 Task: Find connections with filter location Rio Negrinho with filter topic #lockdownwith filter profile language Potuguese with filter current company Practo with filter school Indian Institute Of Information Technology Allahabad  with filter industry Consumer Goods Rental with filter service category AssistanceAdvertising with filter keywords title Video or Film Producer
Action: Mouse moved to (236, 278)
Screenshot: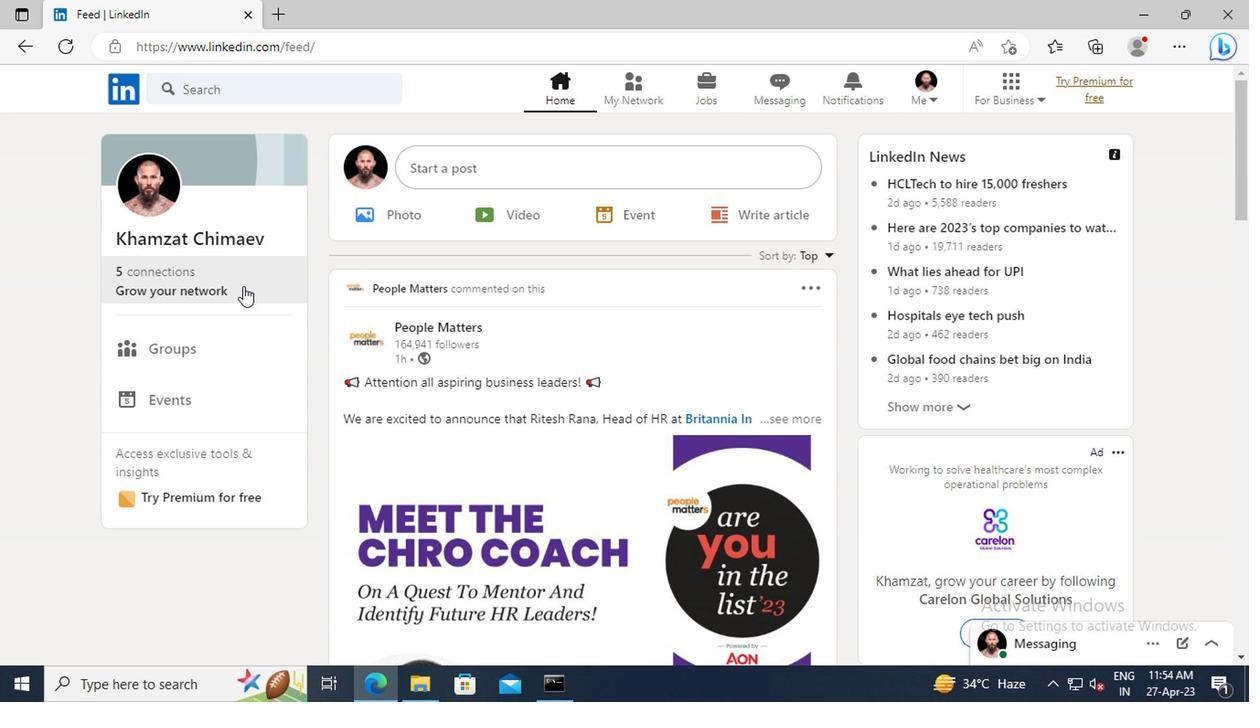 
Action: Mouse pressed left at (236, 278)
Screenshot: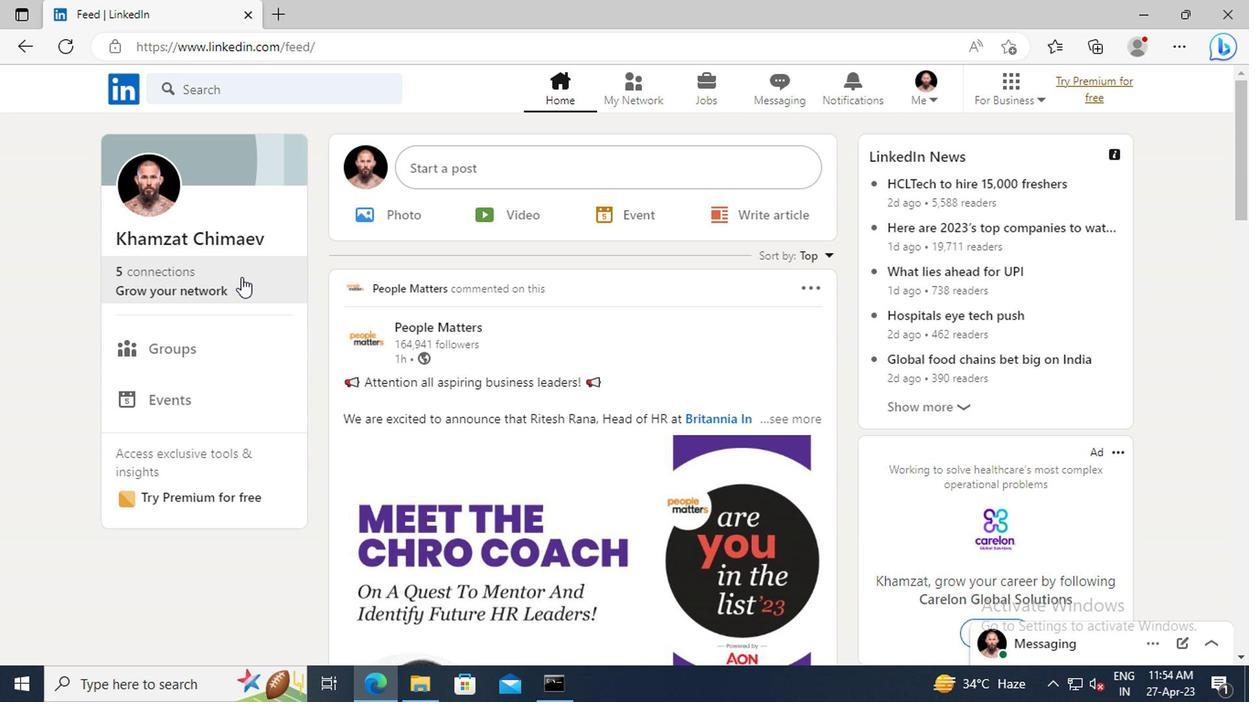 
Action: Mouse moved to (244, 197)
Screenshot: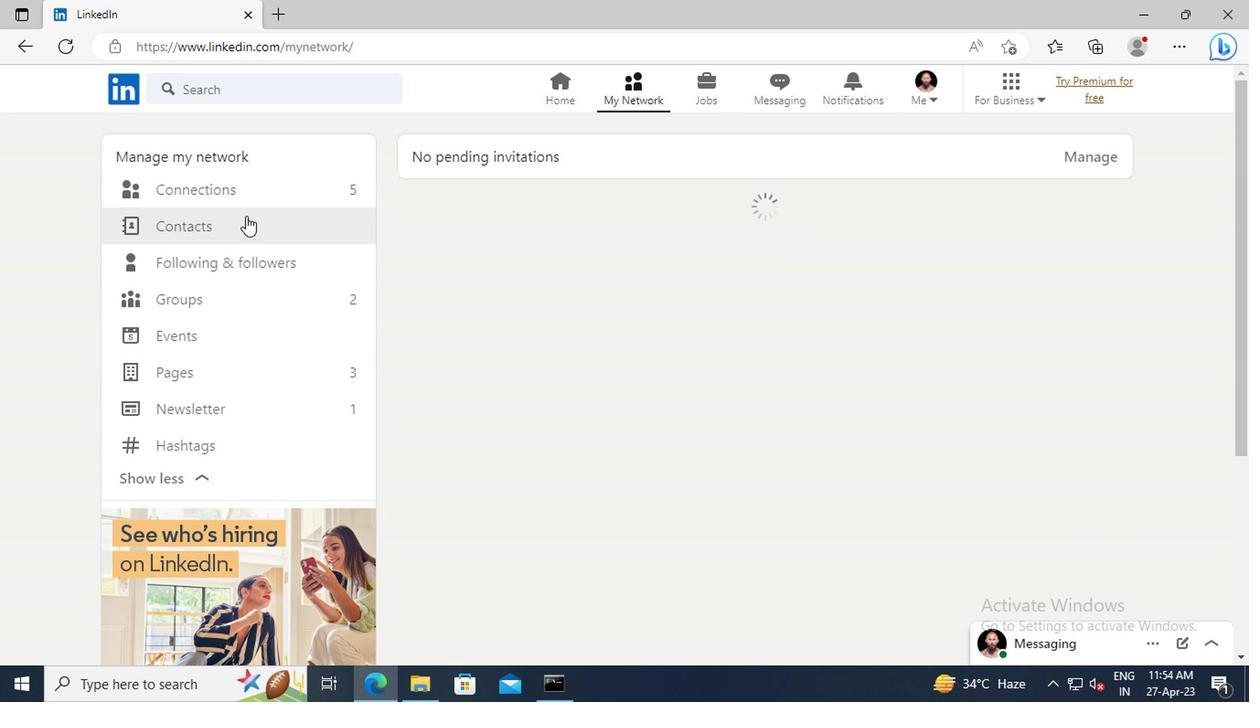 
Action: Mouse pressed left at (244, 197)
Screenshot: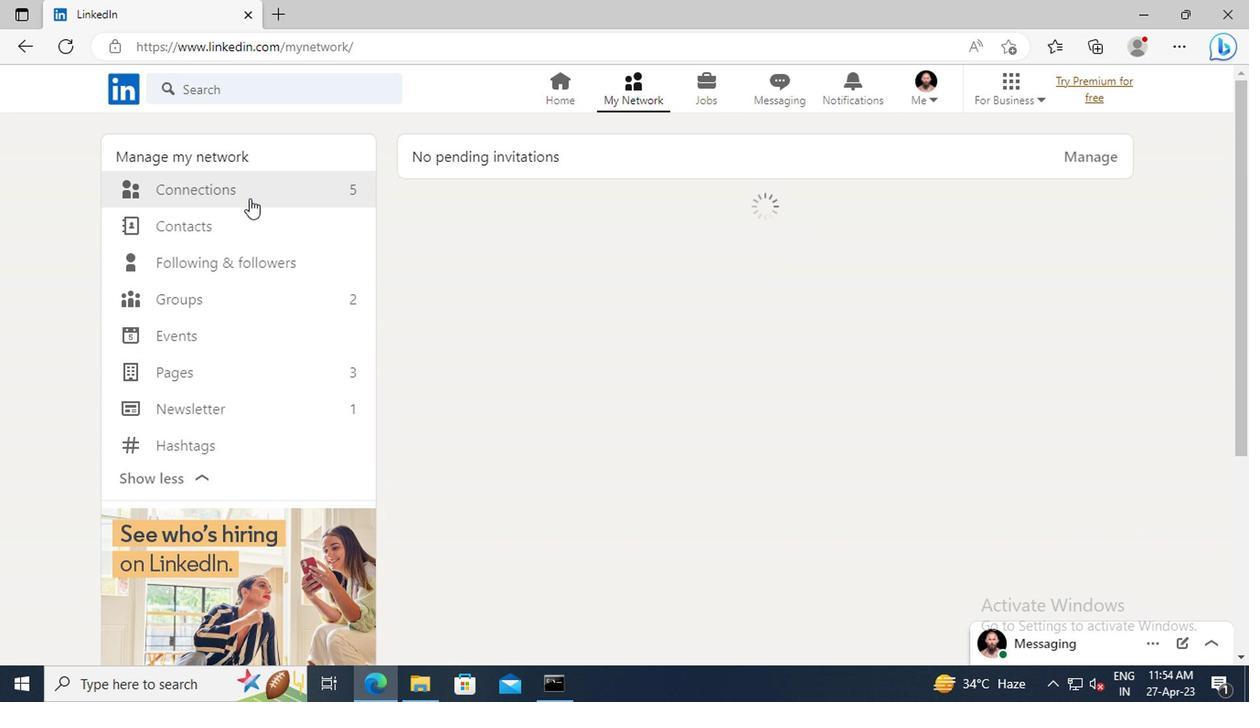 
Action: Mouse moved to (752, 199)
Screenshot: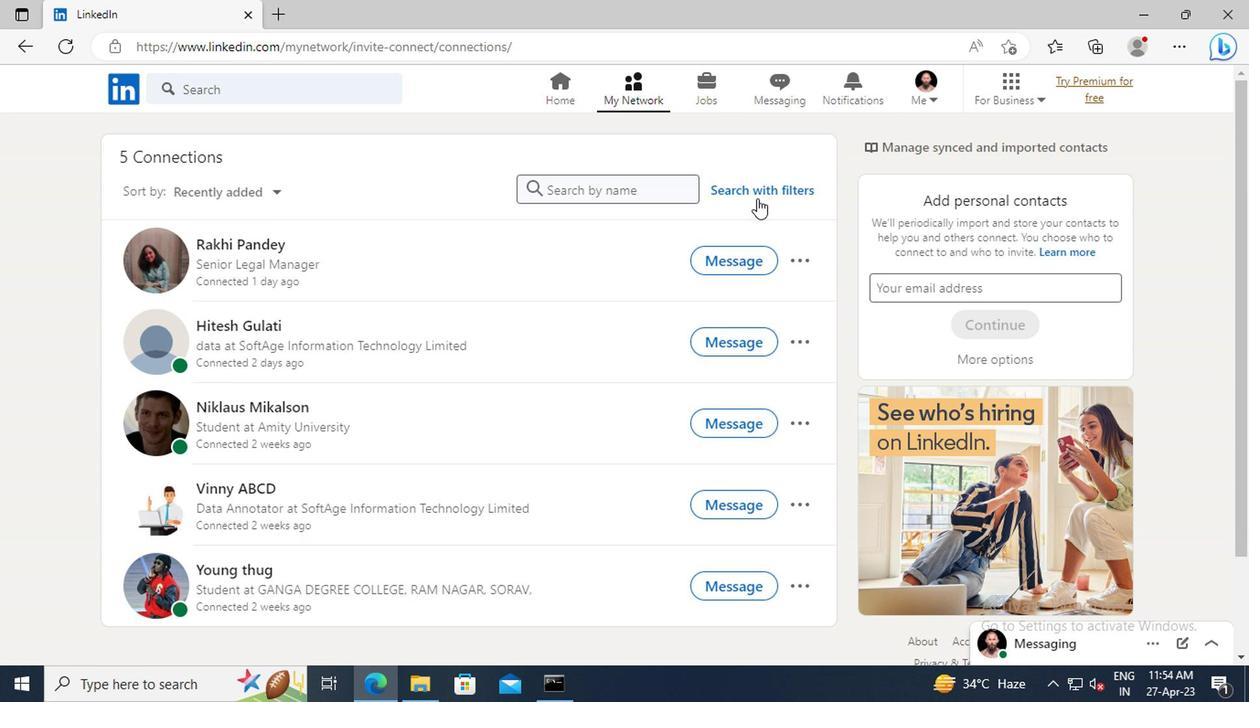 
Action: Mouse pressed left at (752, 199)
Screenshot: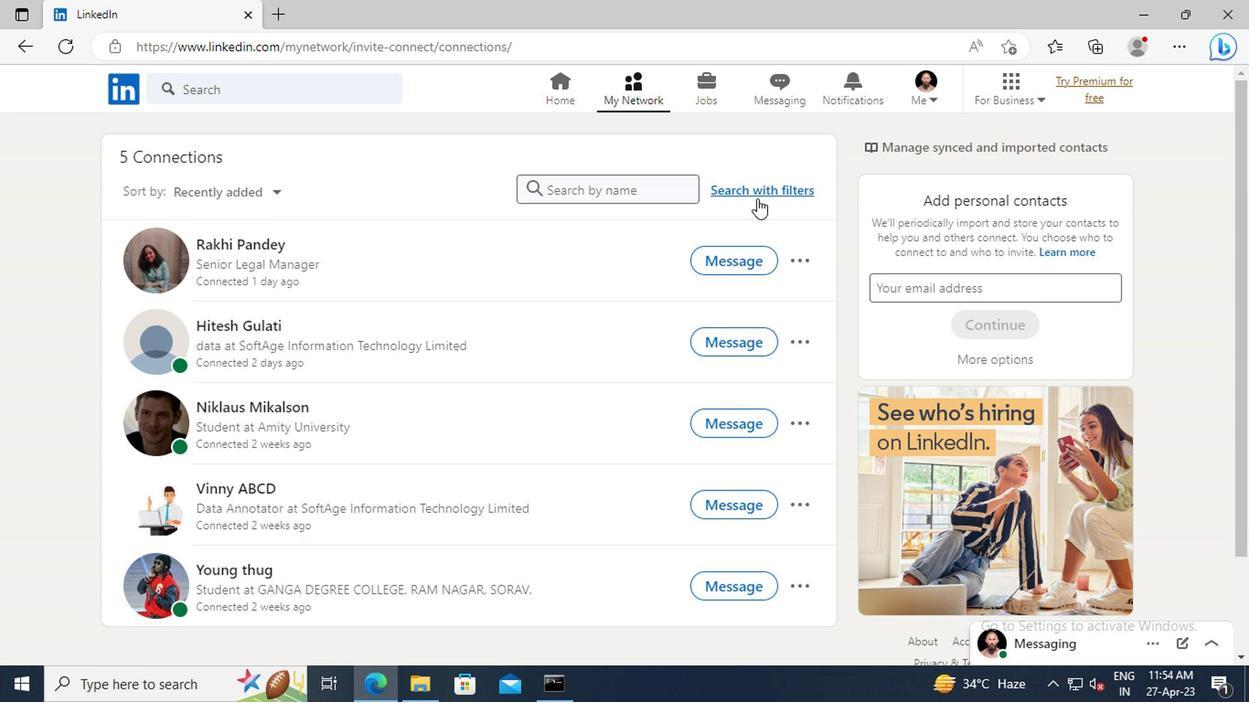 
Action: Mouse moved to (694, 149)
Screenshot: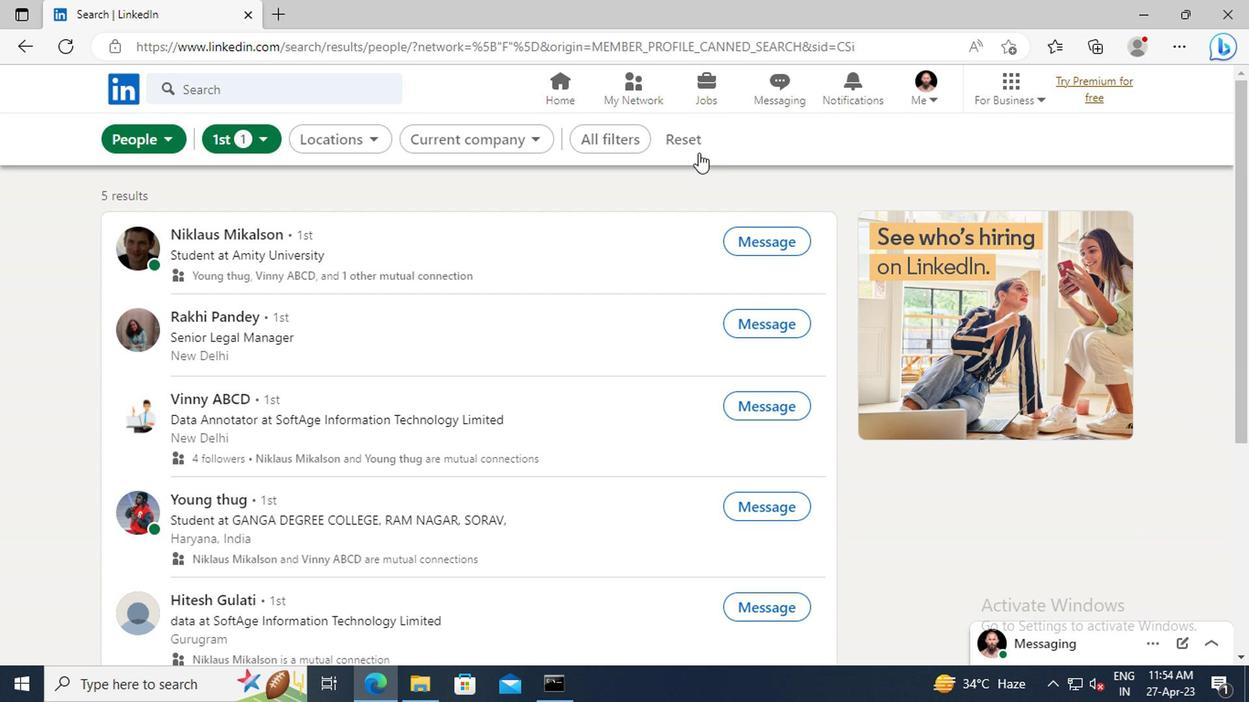 
Action: Mouse pressed left at (694, 149)
Screenshot: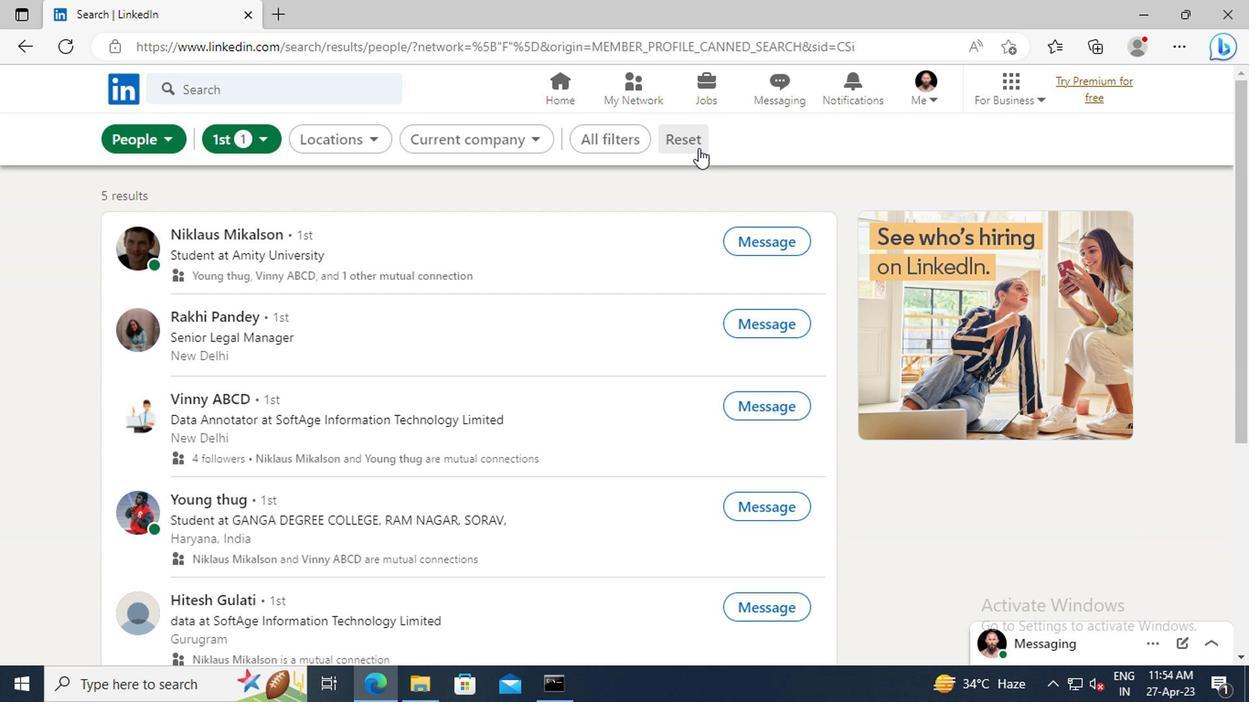 
Action: Mouse moved to (648, 141)
Screenshot: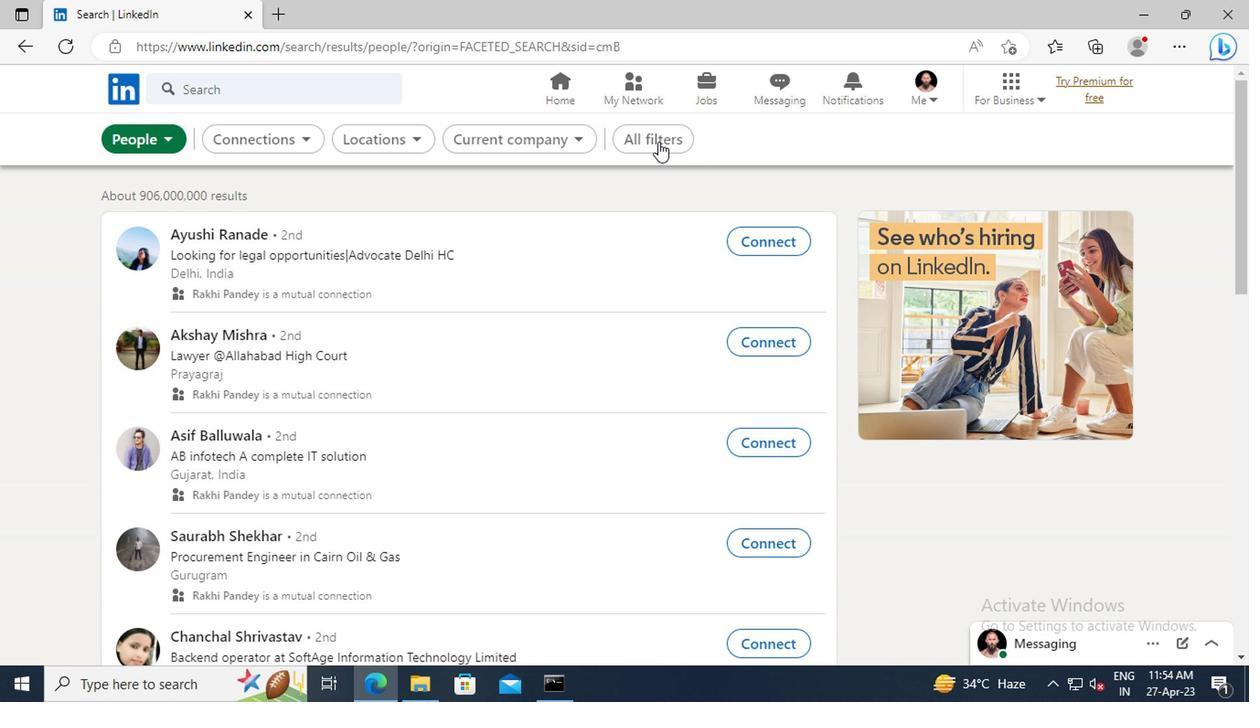 
Action: Mouse pressed left at (648, 141)
Screenshot: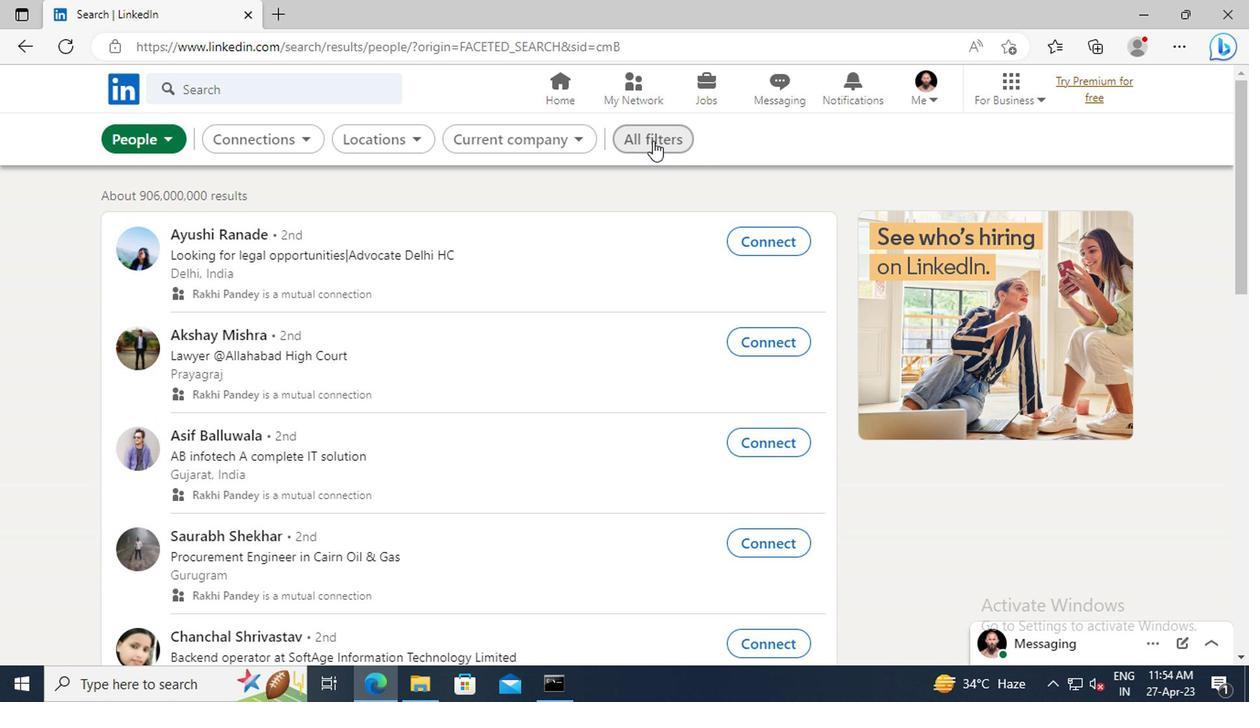 
Action: Mouse moved to (1089, 388)
Screenshot: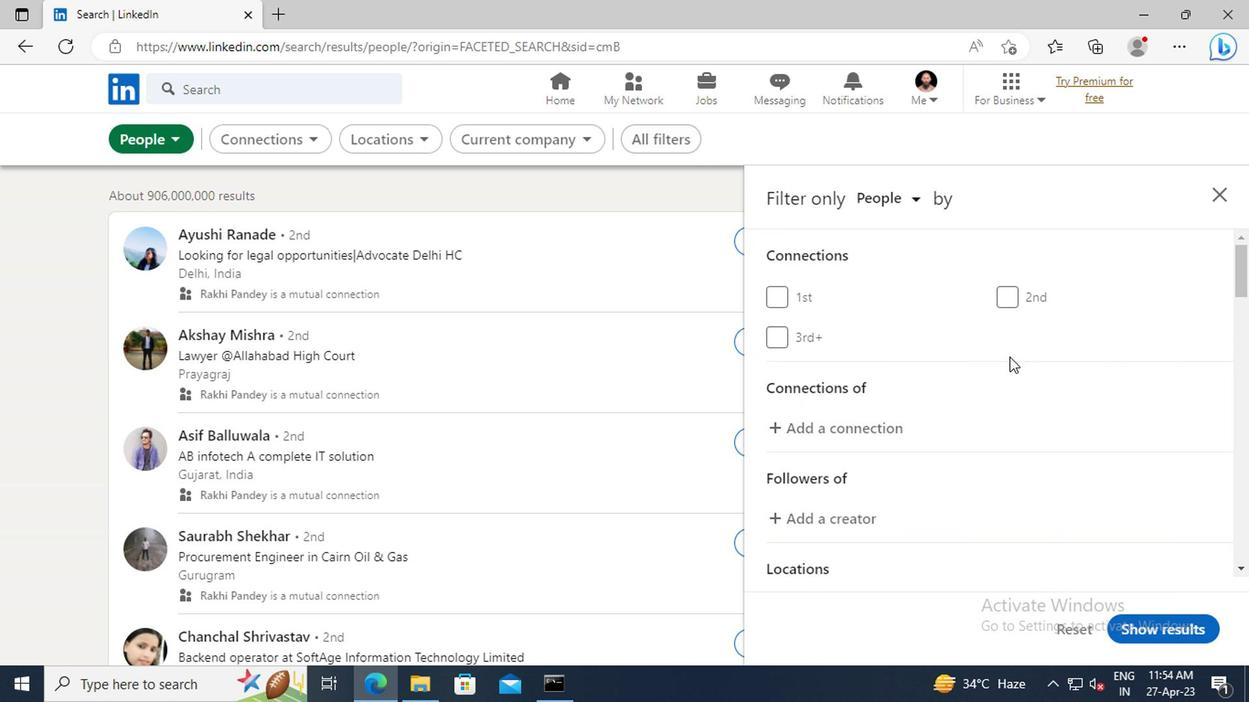 
Action: Mouse scrolled (1089, 387) with delta (0, 0)
Screenshot: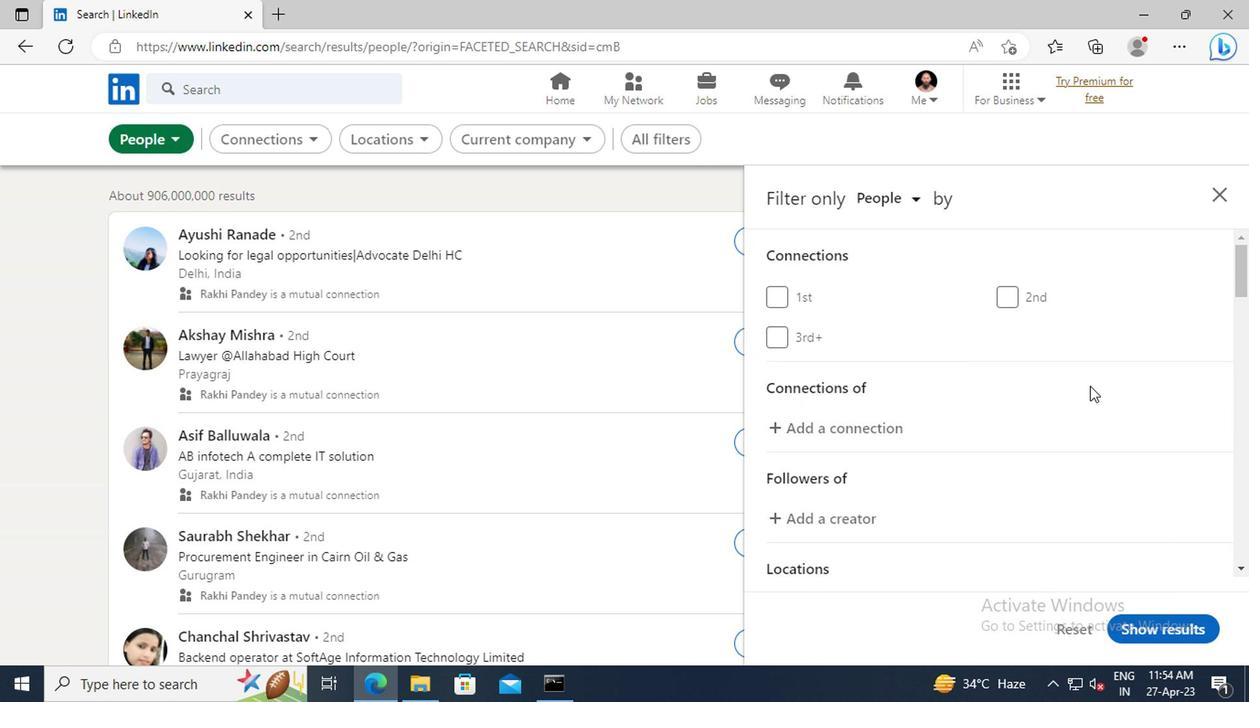 
Action: Mouse scrolled (1089, 387) with delta (0, 0)
Screenshot: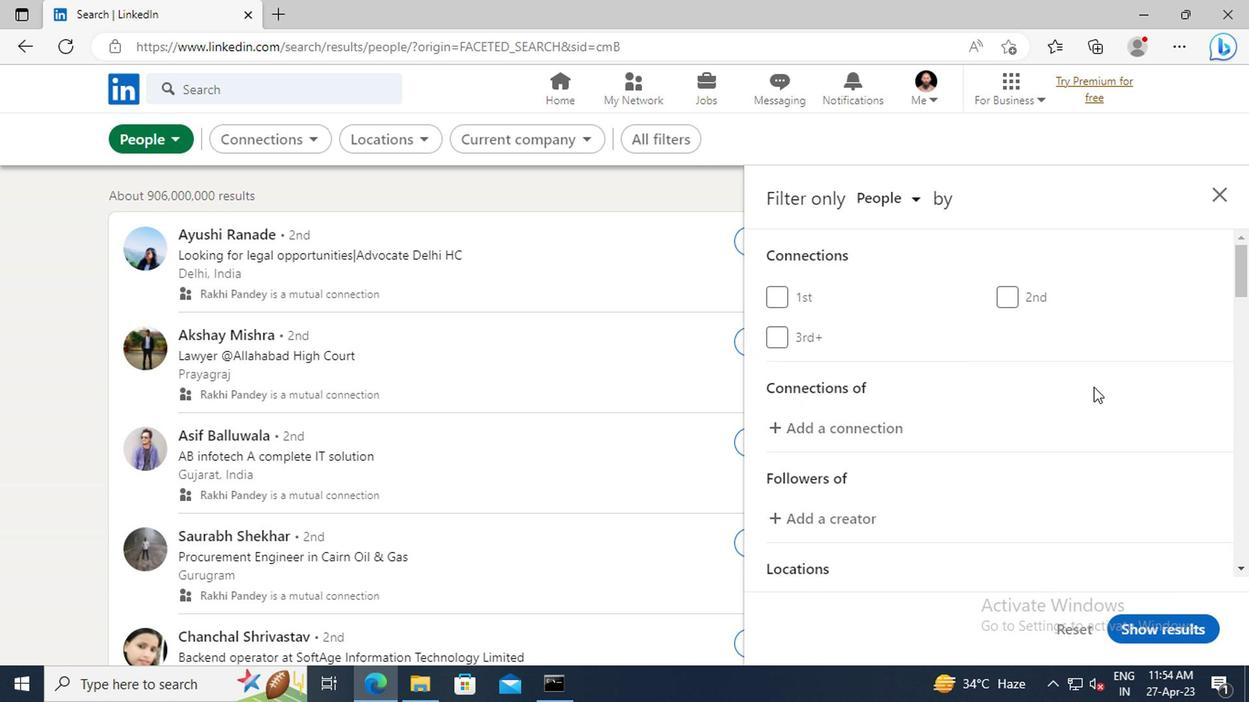 
Action: Mouse scrolled (1089, 387) with delta (0, 0)
Screenshot: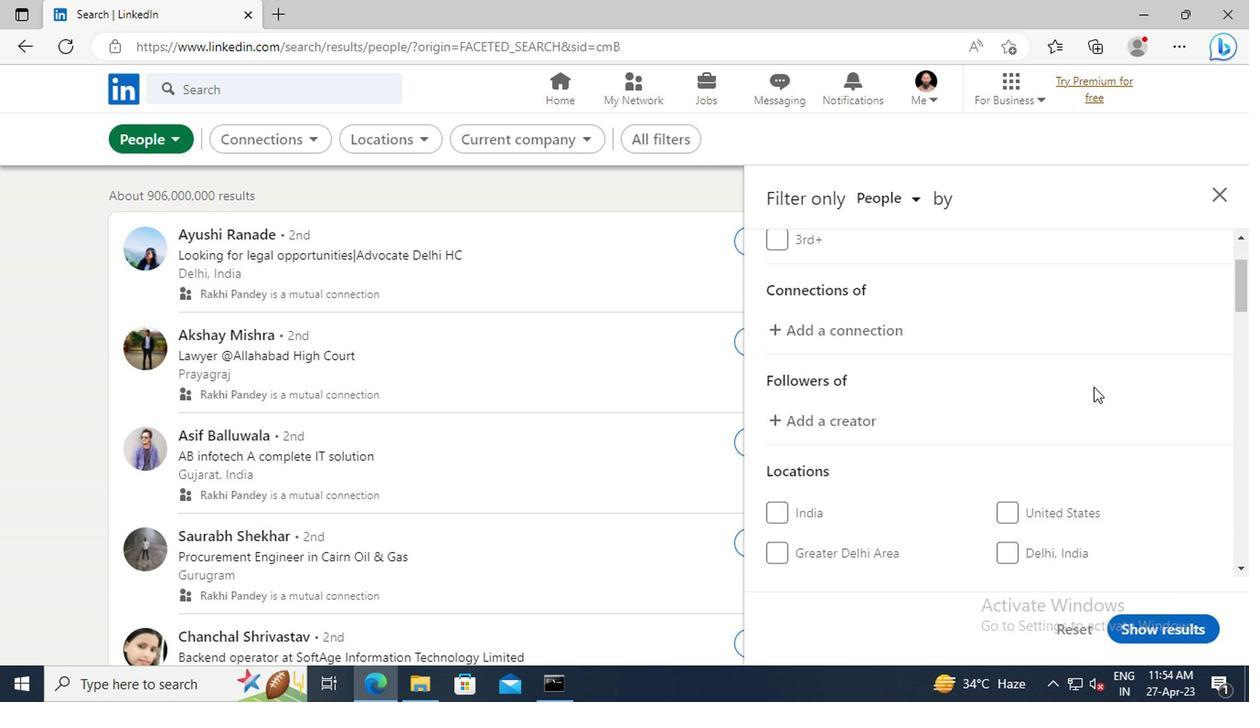 
Action: Mouse scrolled (1089, 387) with delta (0, 0)
Screenshot: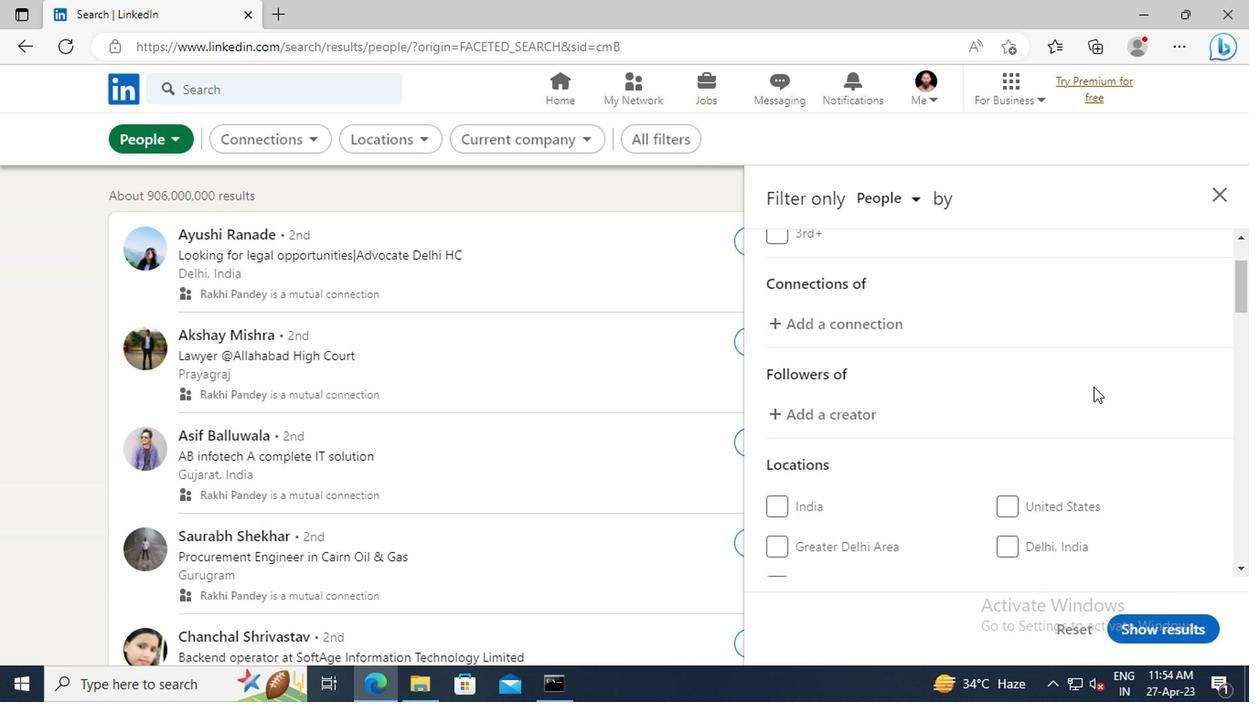 
Action: Mouse moved to (1069, 478)
Screenshot: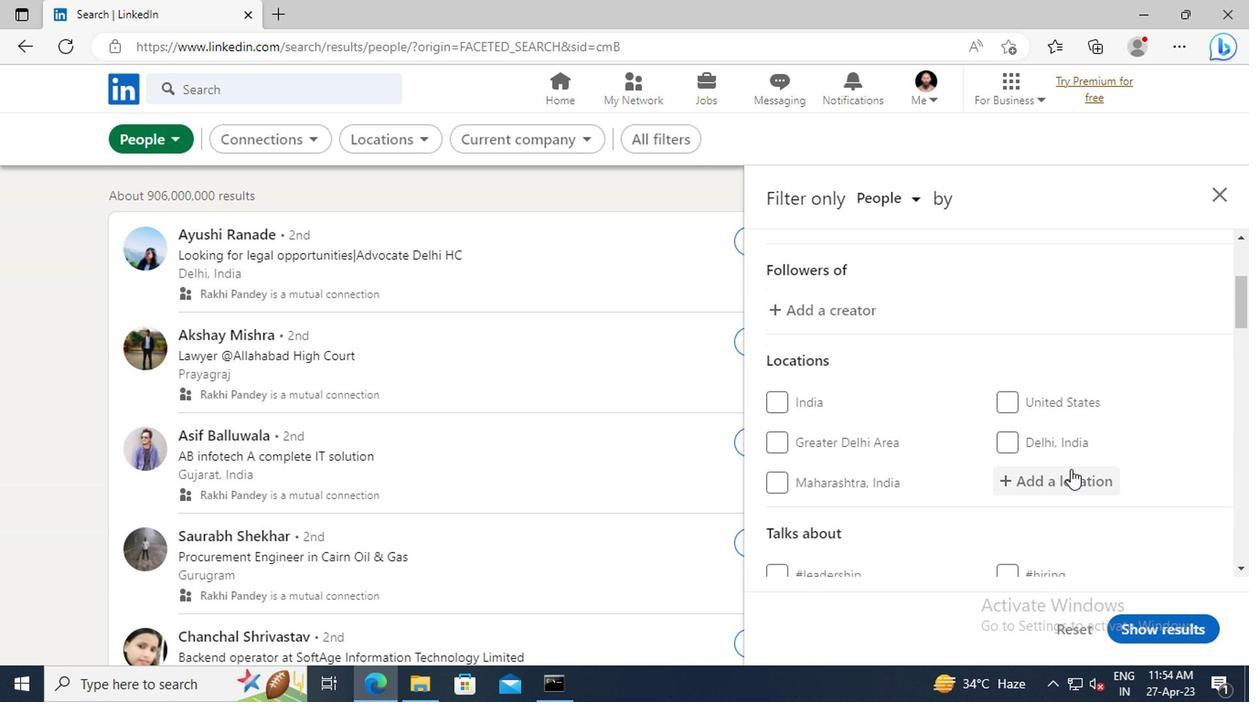 
Action: Mouse pressed left at (1069, 478)
Screenshot: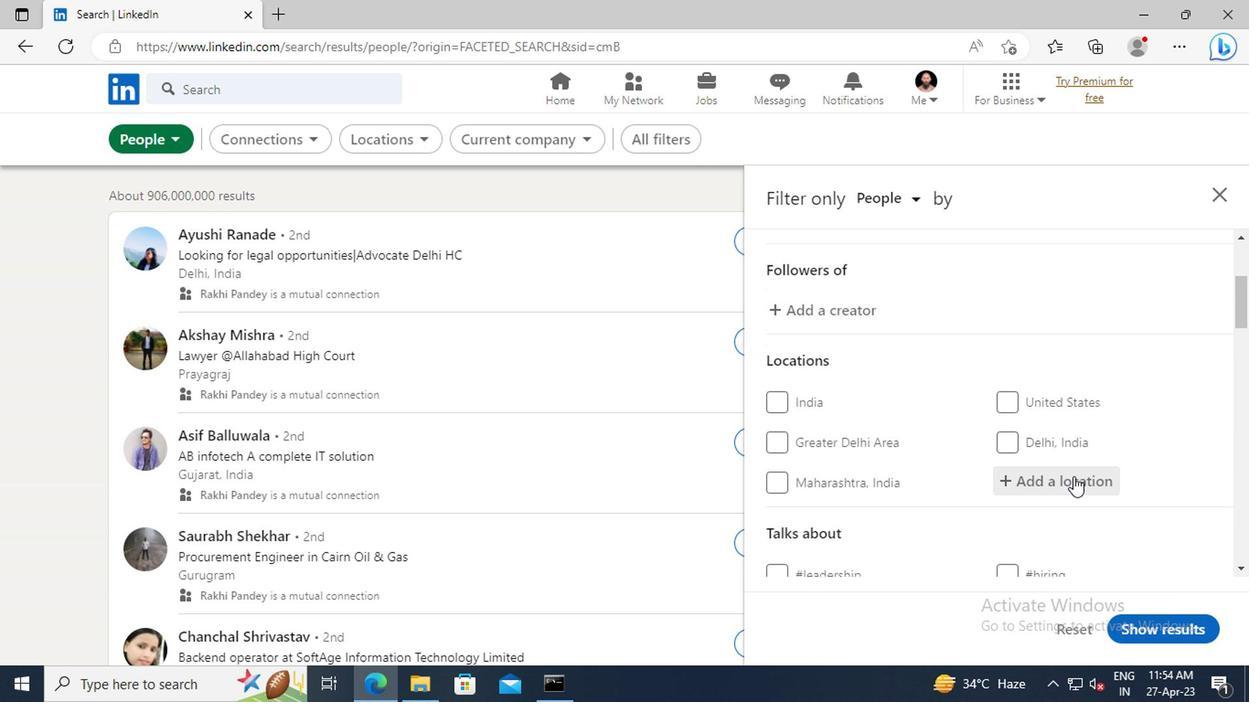 
Action: Key pressed <Key.shift>RIO<Key.space><Key.shift>NEGRINHO
Screenshot: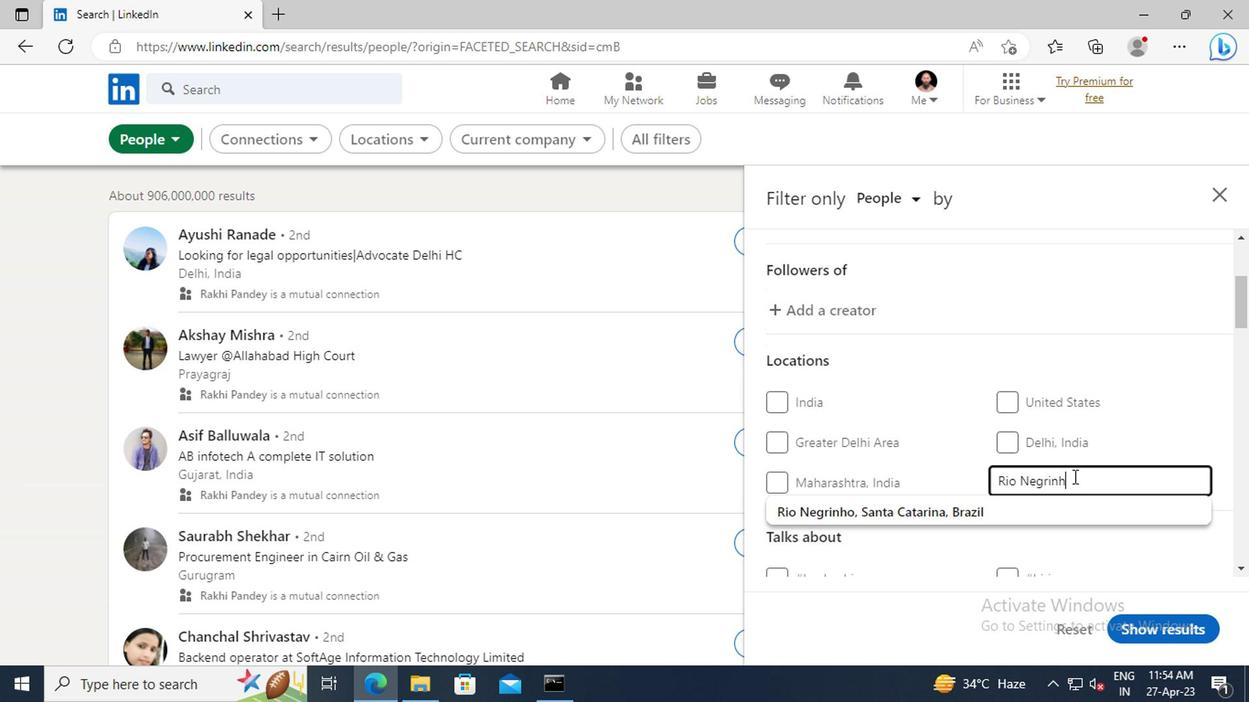 
Action: Mouse moved to (1062, 517)
Screenshot: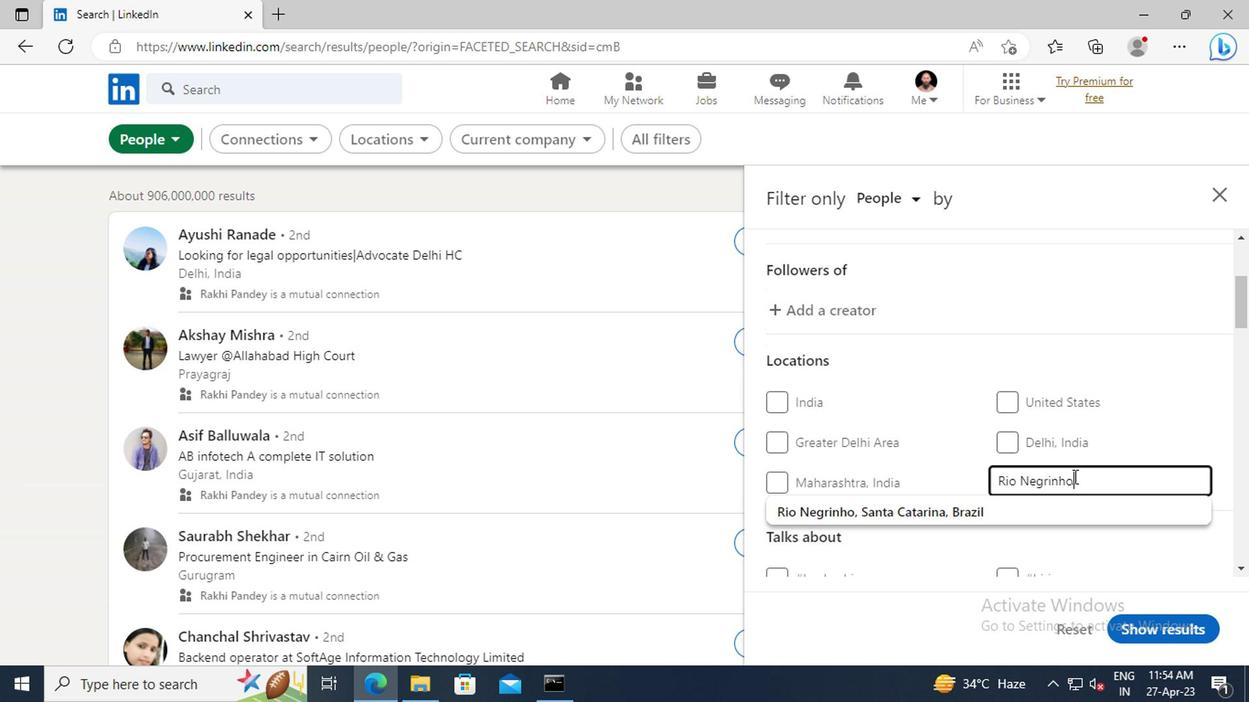 
Action: Mouse pressed left at (1062, 517)
Screenshot: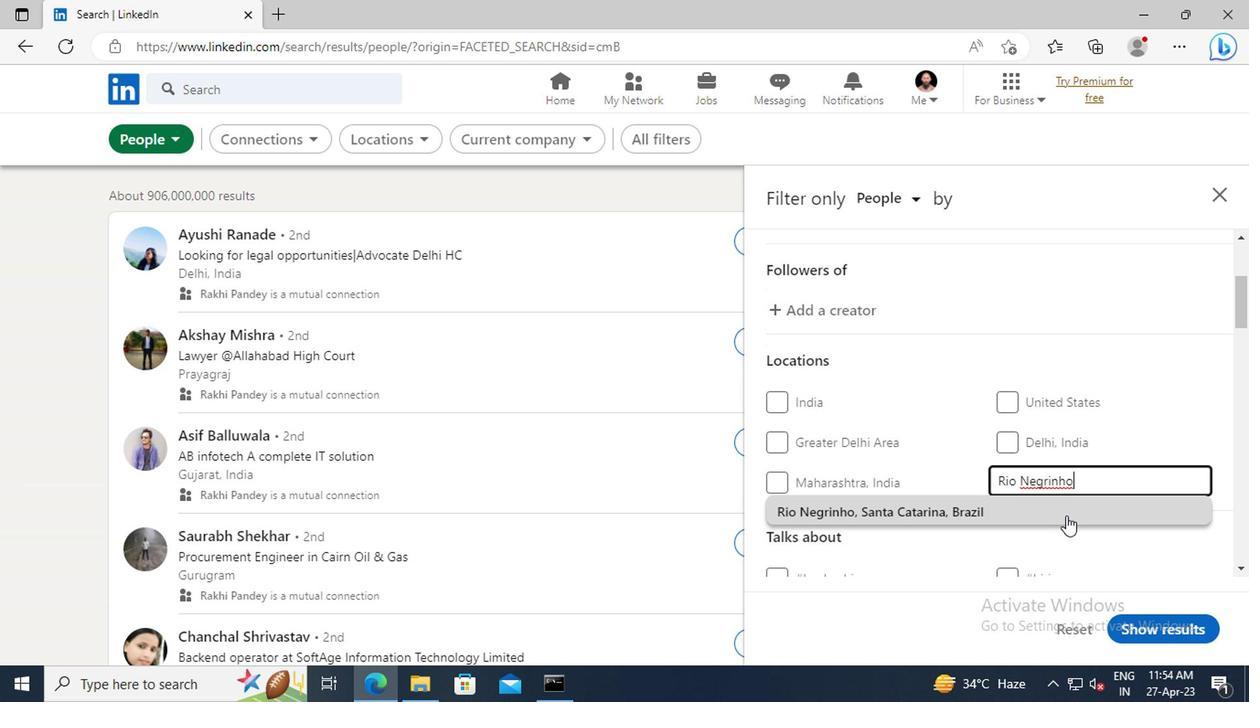
Action: Mouse moved to (1070, 394)
Screenshot: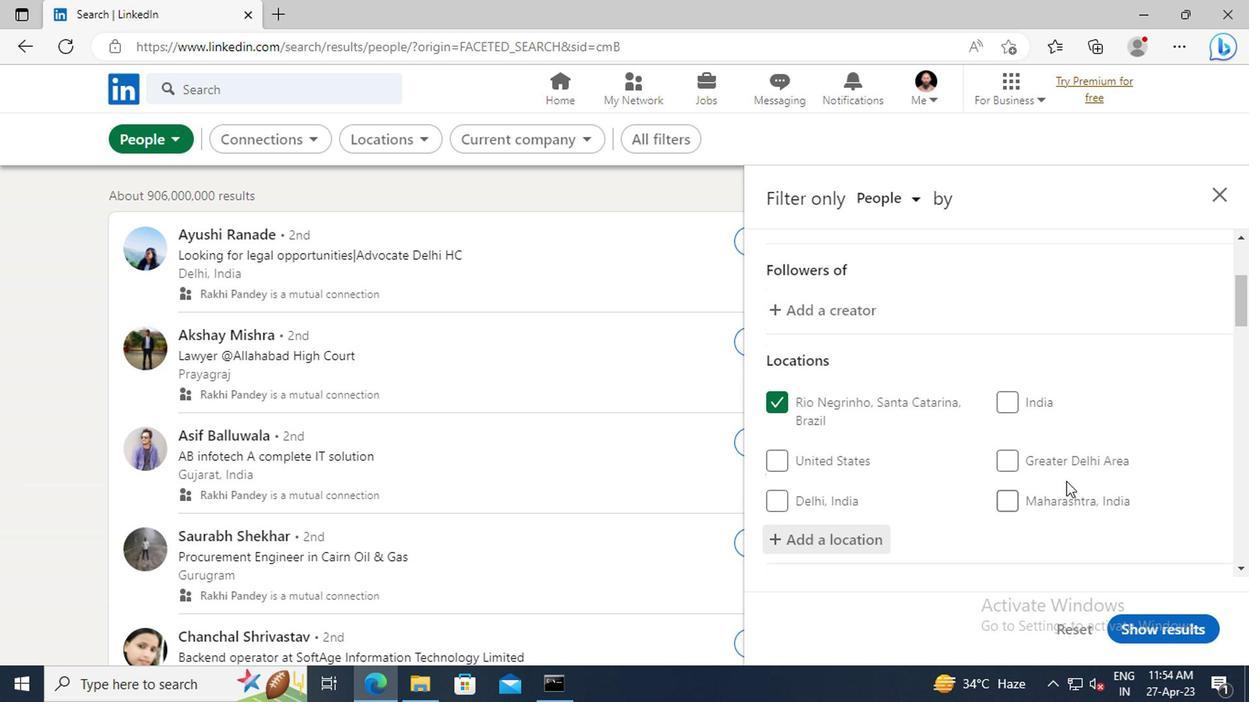 
Action: Mouse scrolled (1070, 394) with delta (0, 0)
Screenshot: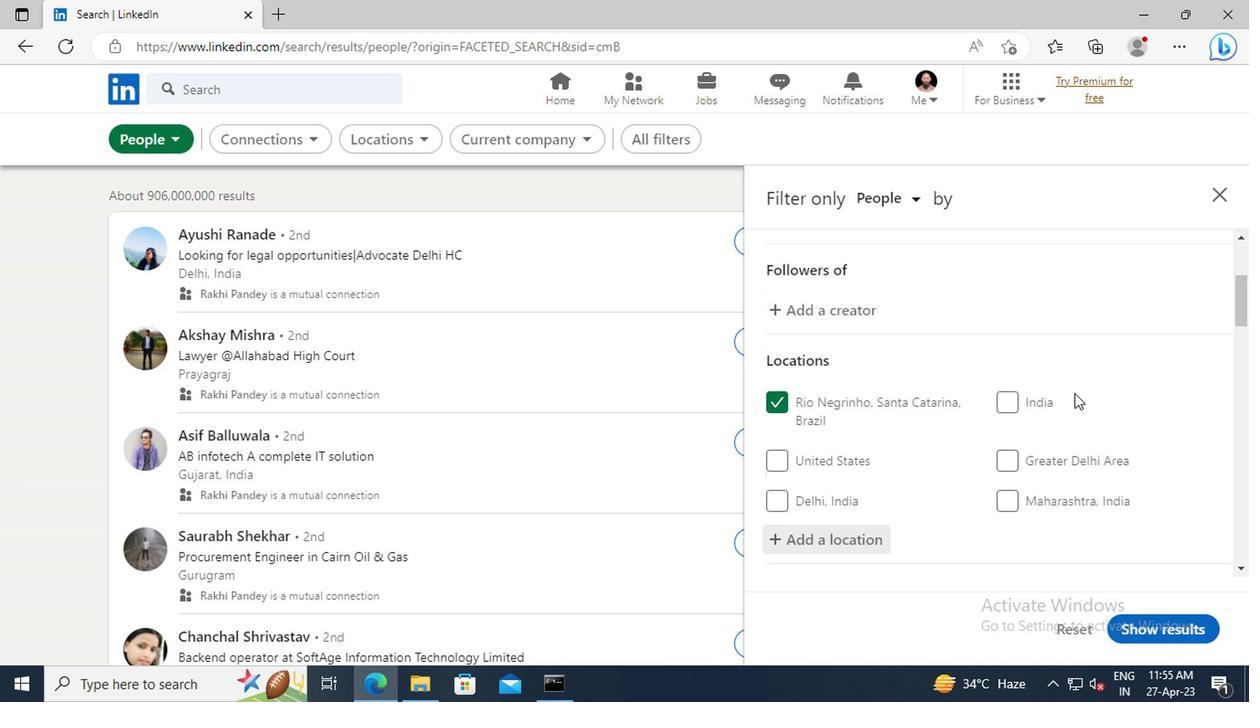 
Action: Mouse scrolled (1070, 394) with delta (0, 0)
Screenshot: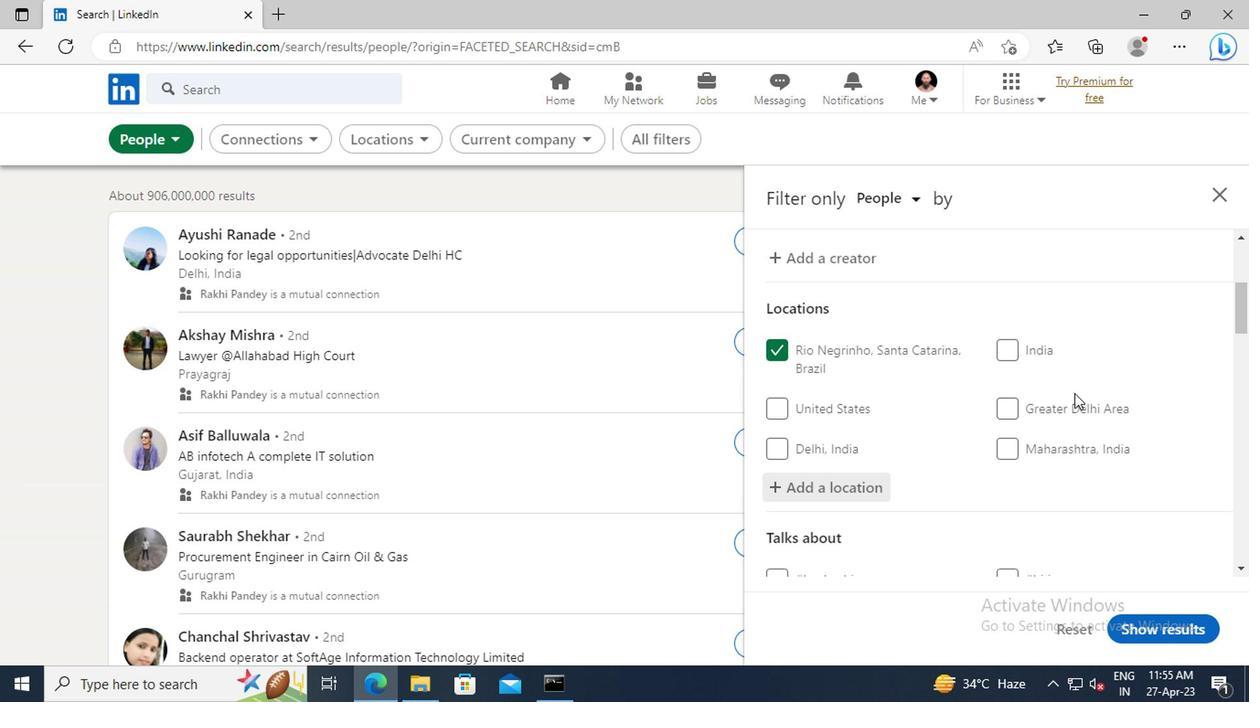 
Action: Mouse scrolled (1070, 394) with delta (0, 0)
Screenshot: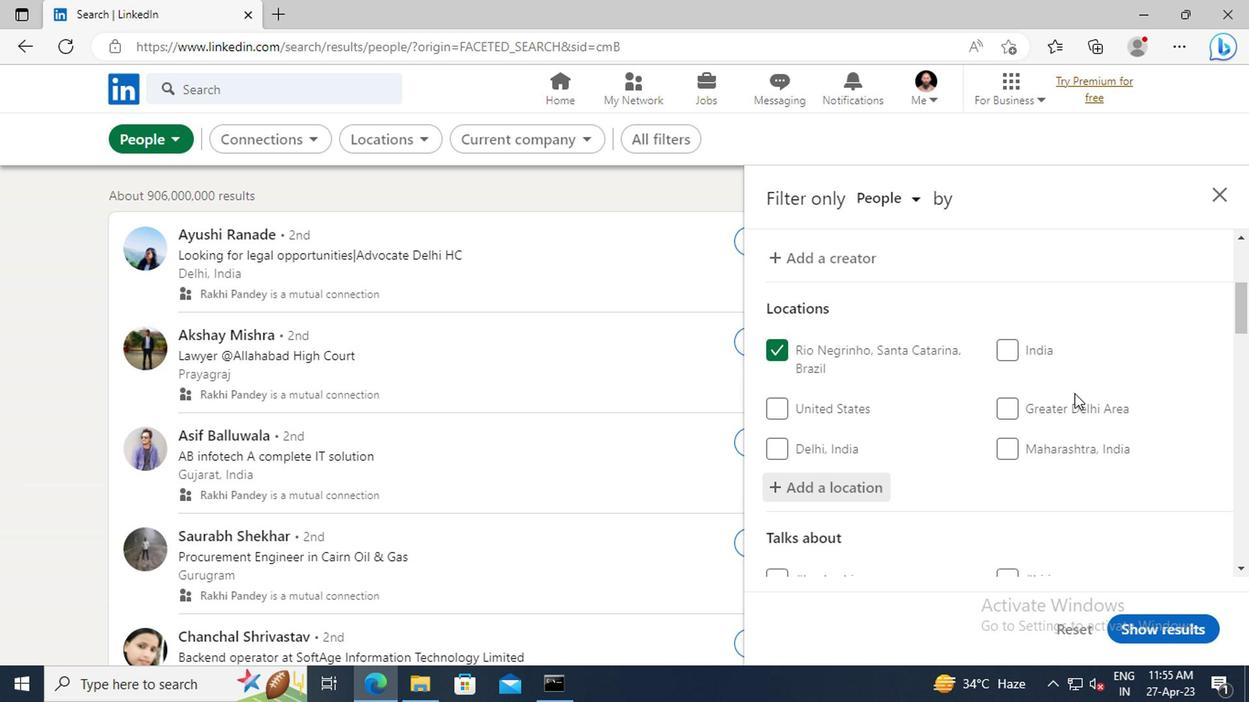 
Action: Mouse scrolled (1070, 394) with delta (0, 0)
Screenshot: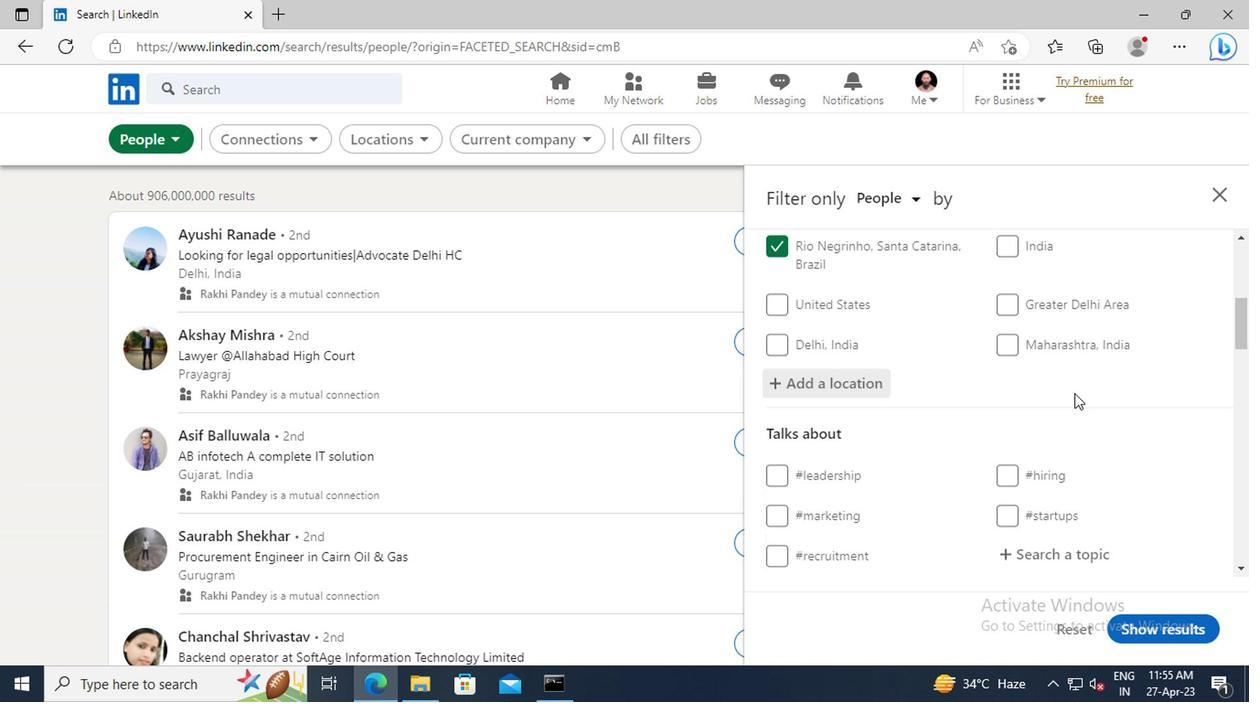 
Action: Mouse scrolled (1070, 394) with delta (0, 0)
Screenshot: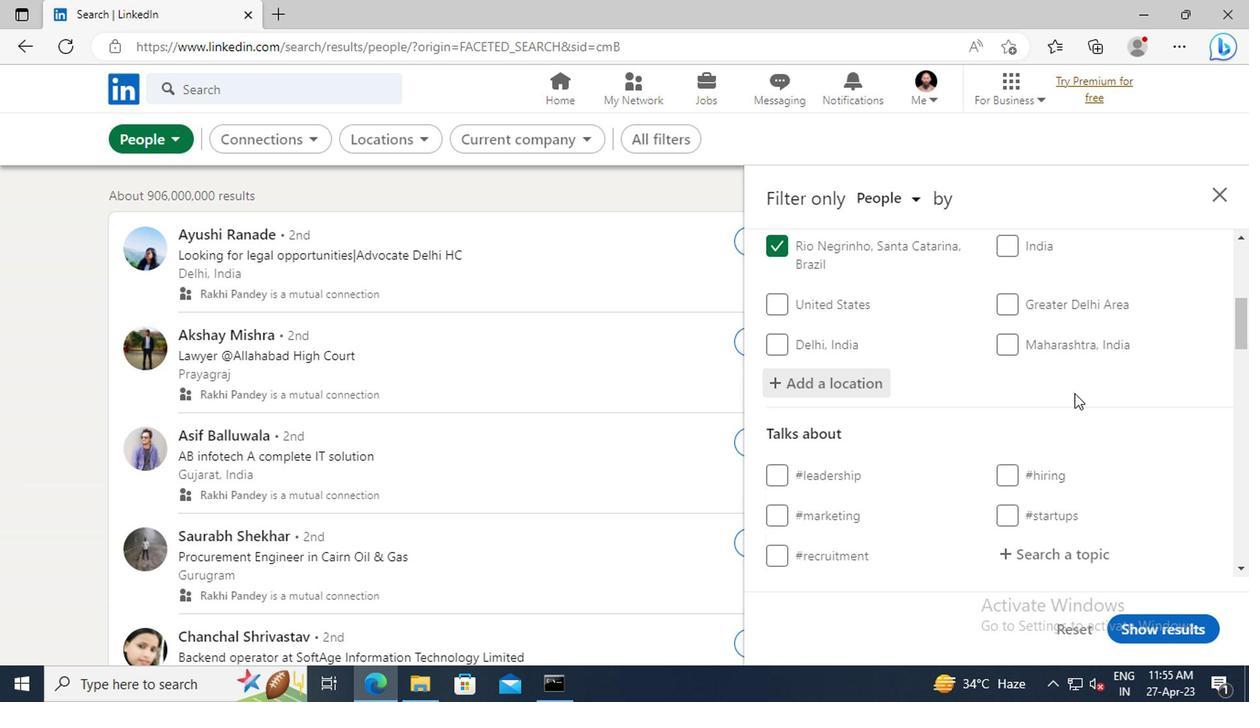 
Action: Mouse moved to (1065, 452)
Screenshot: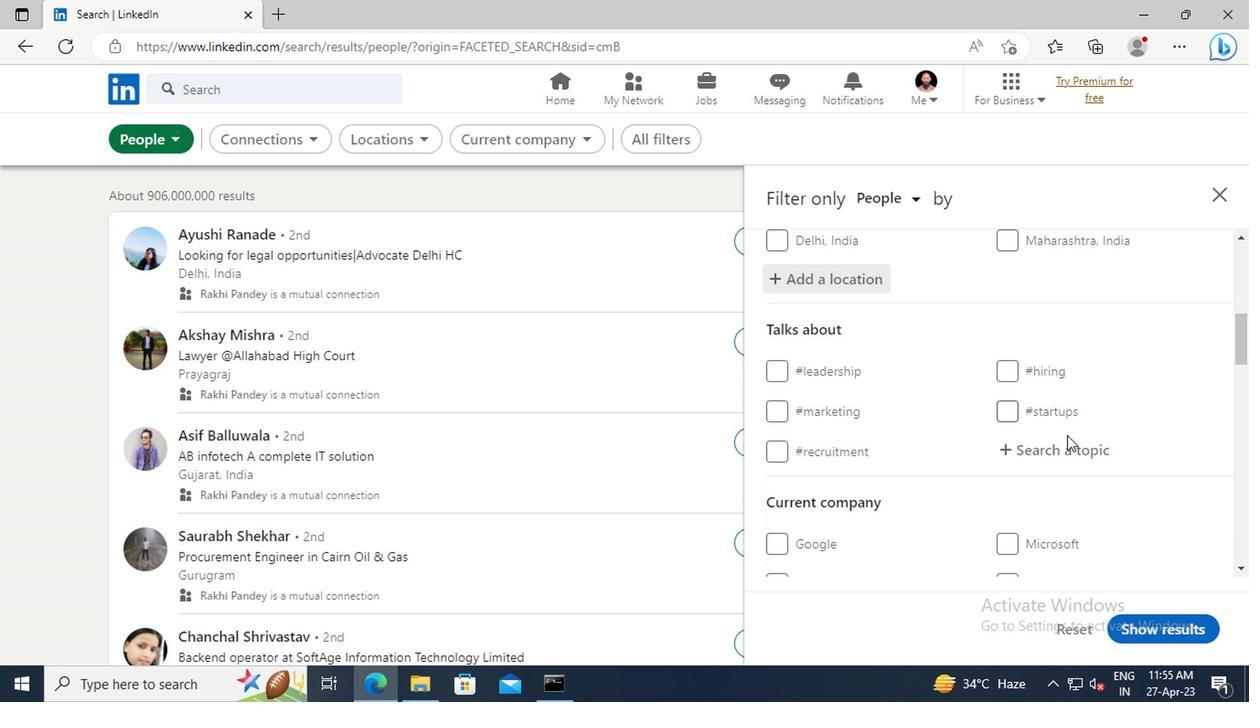 
Action: Mouse pressed left at (1065, 452)
Screenshot: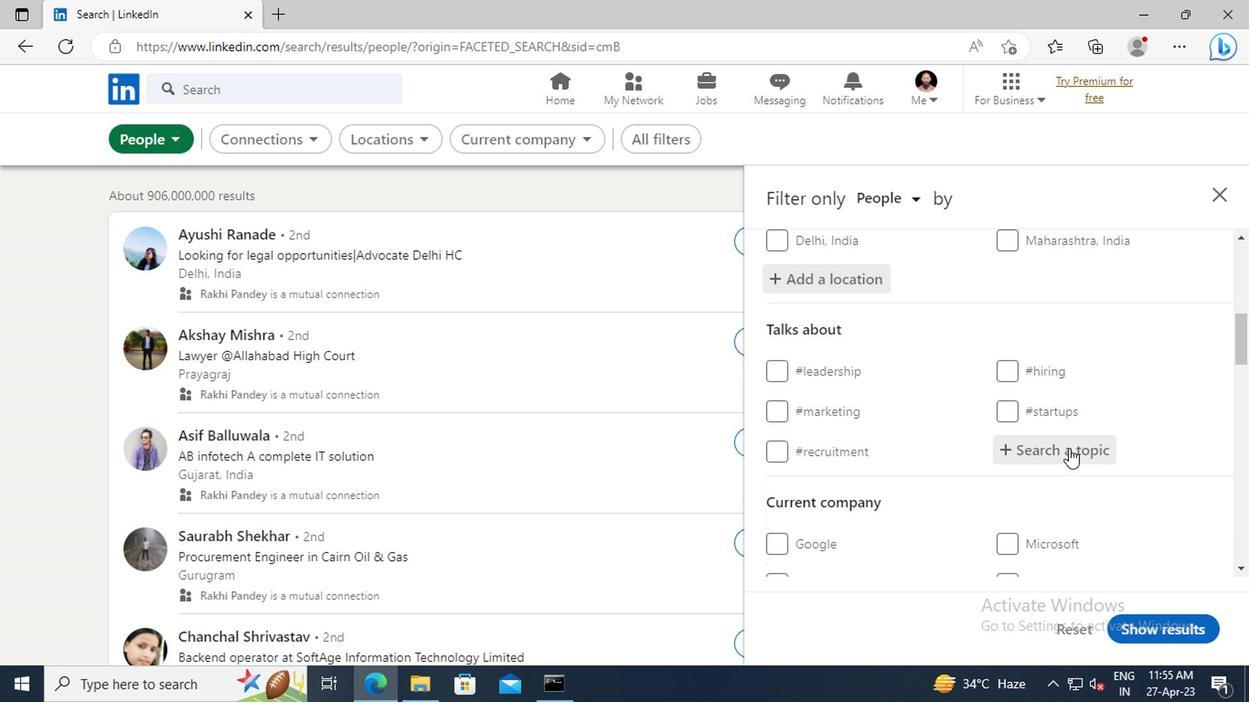 
Action: Key pressed <Key.shift>#LOCKDOWNWITH<Key.enter>
Screenshot: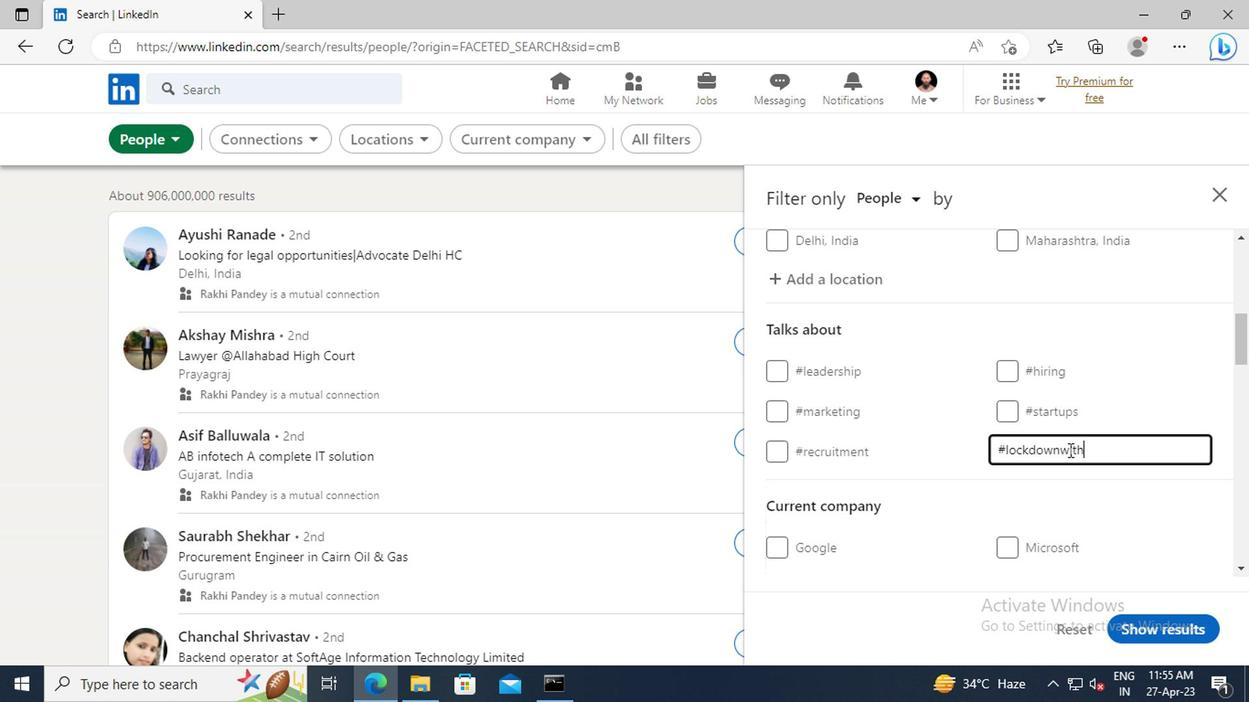 
Action: Mouse moved to (999, 437)
Screenshot: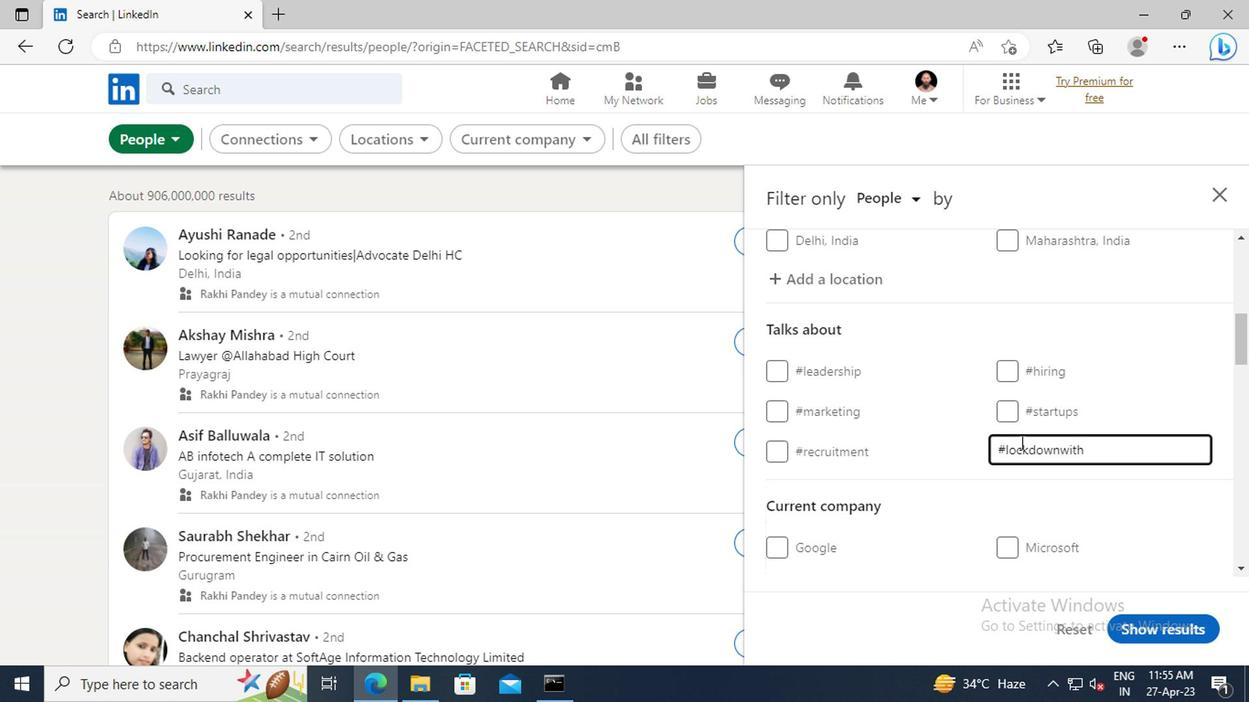 
Action: Mouse scrolled (999, 436) with delta (0, 0)
Screenshot: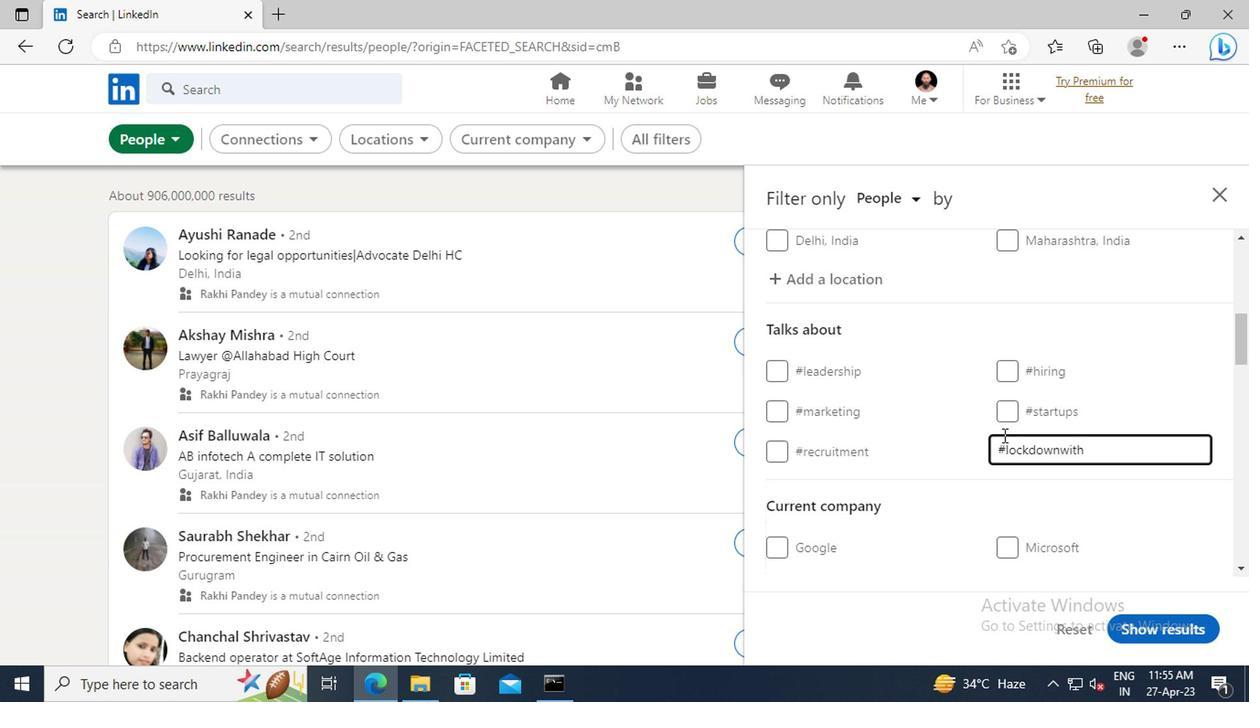 
Action: Mouse scrolled (999, 436) with delta (0, 0)
Screenshot: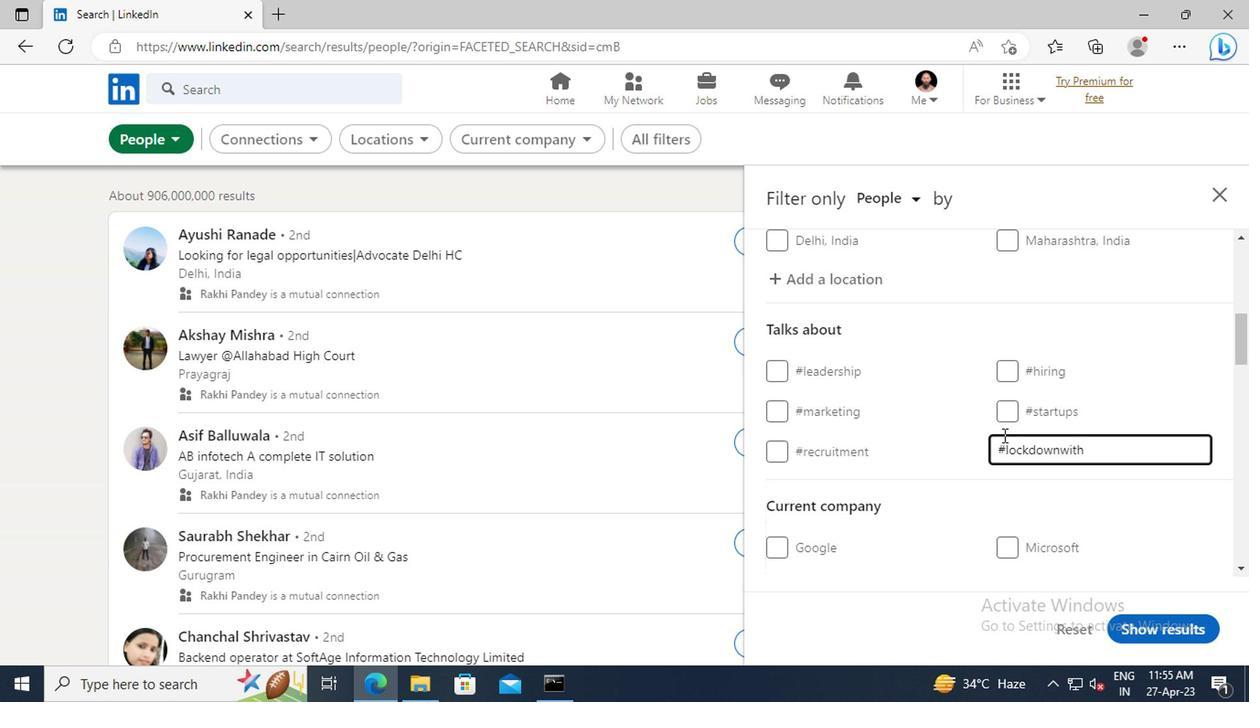
Action: Mouse scrolled (999, 436) with delta (0, 0)
Screenshot: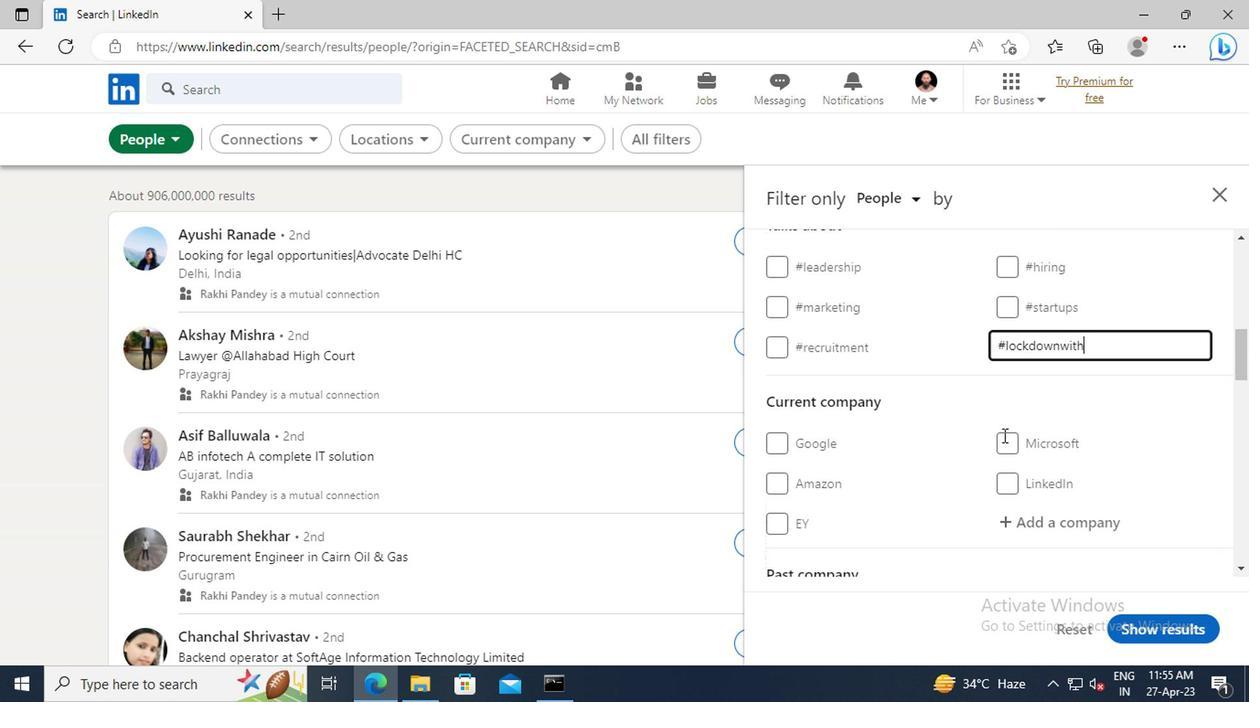
Action: Mouse scrolled (999, 436) with delta (0, 0)
Screenshot: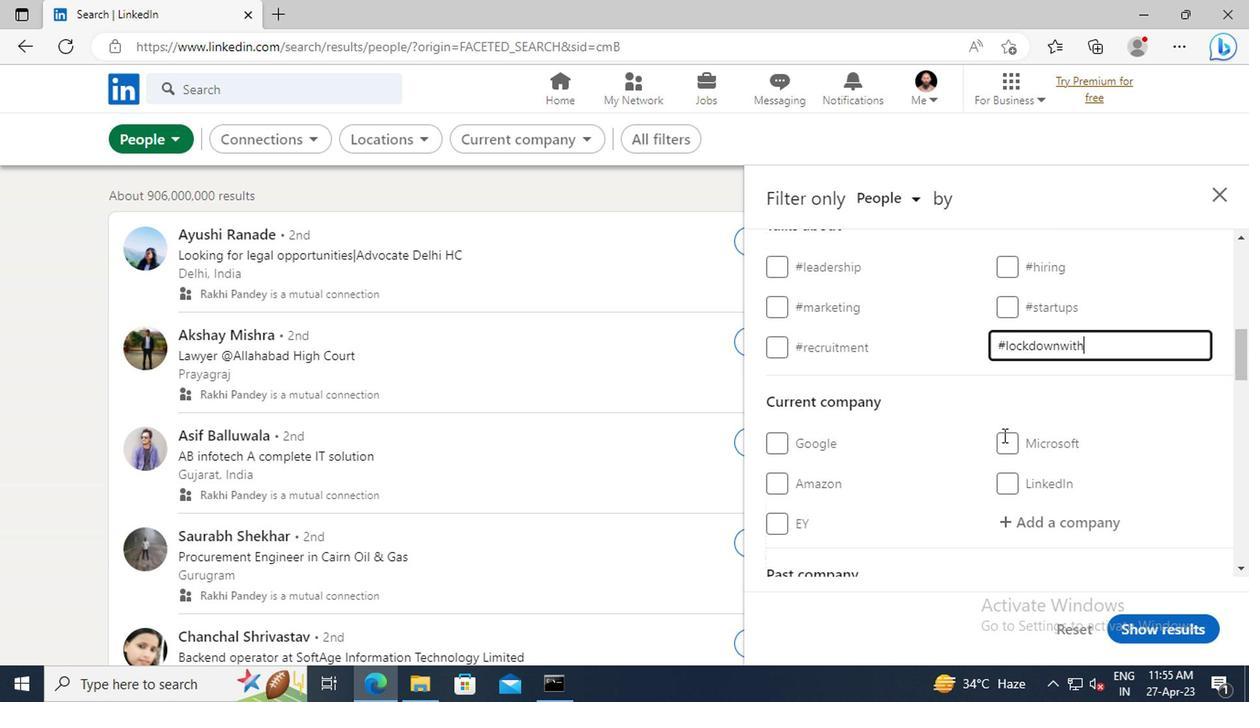 
Action: Mouse scrolled (999, 436) with delta (0, 0)
Screenshot: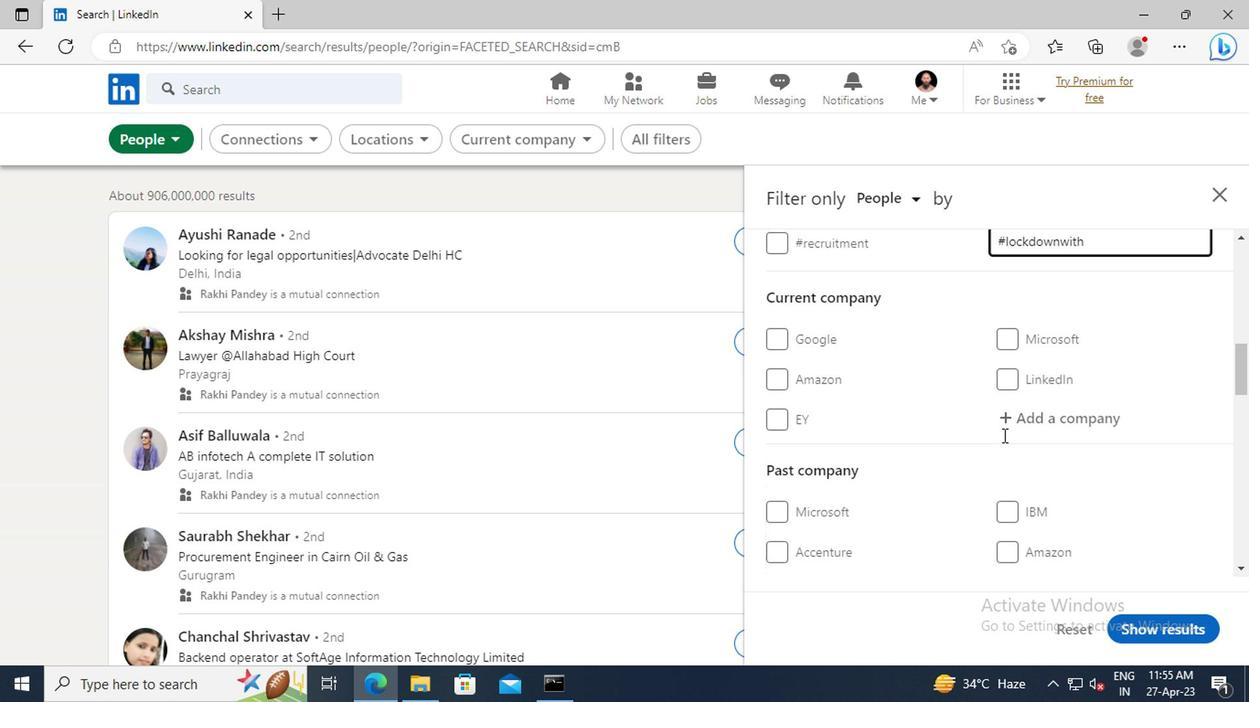 
Action: Mouse scrolled (999, 436) with delta (0, 0)
Screenshot: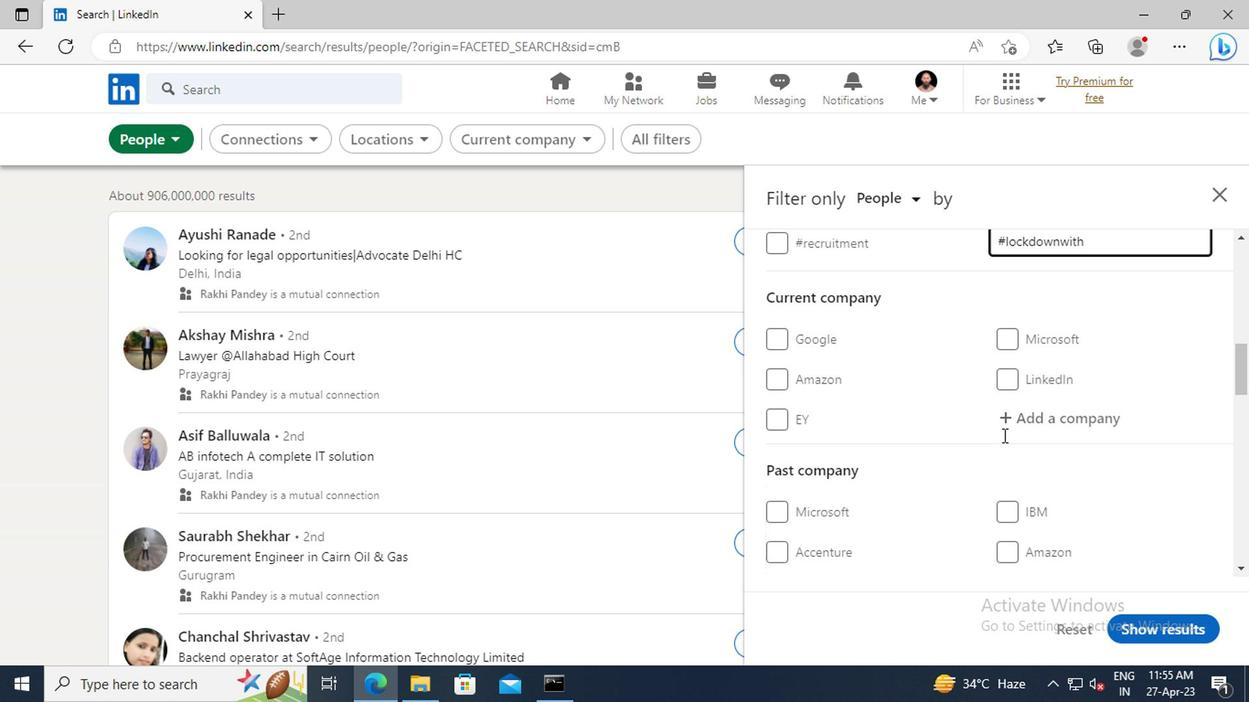 
Action: Mouse scrolled (999, 436) with delta (0, 0)
Screenshot: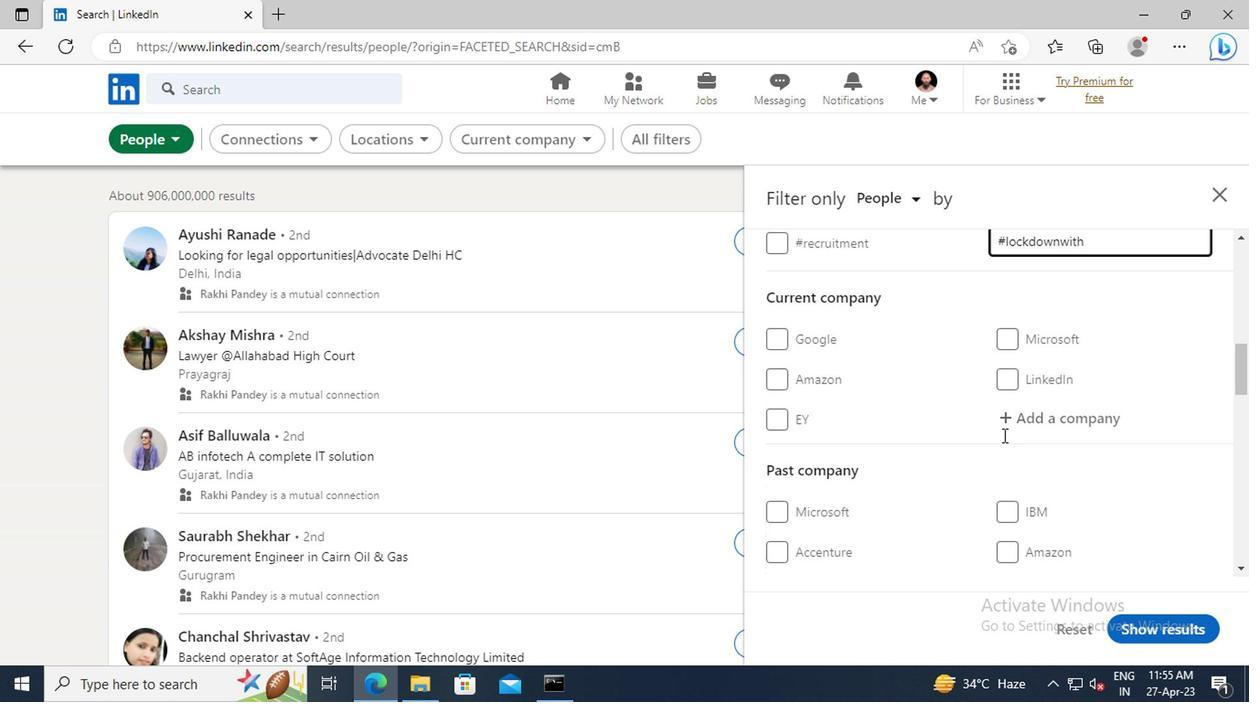 
Action: Mouse scrolled (999, 436) with delta (0, 0)
Screenshot: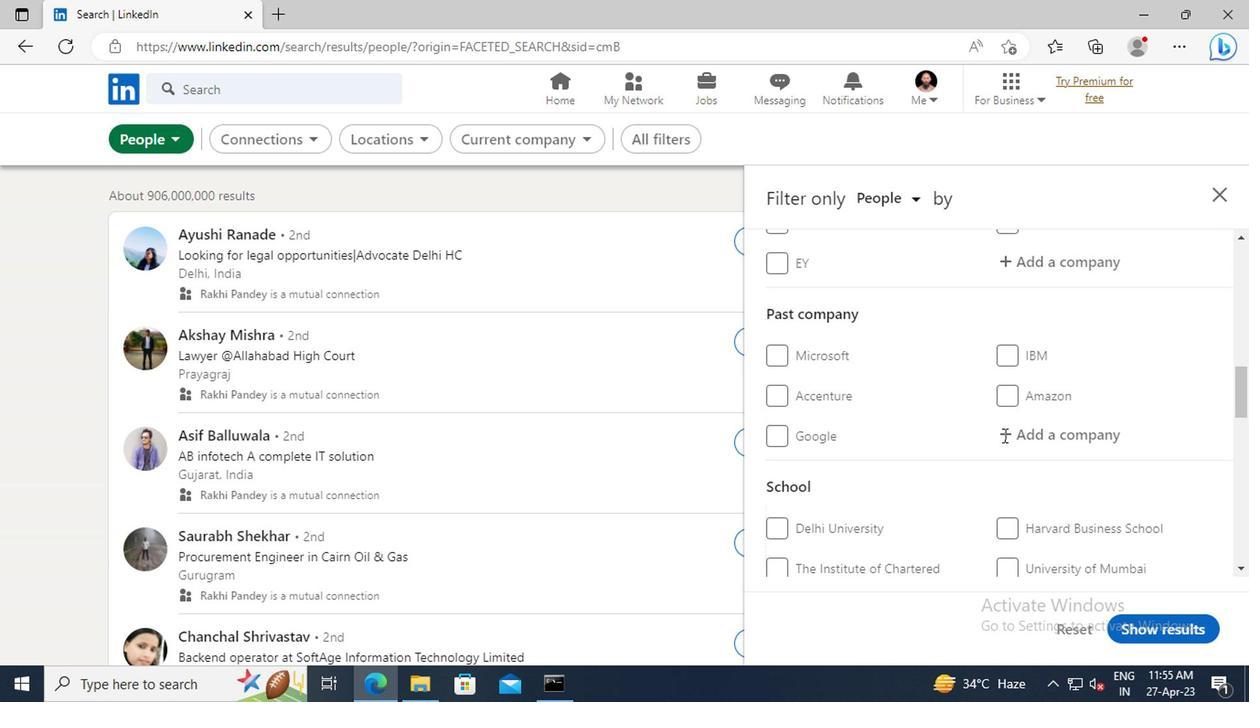 
Action: Mouse scrolled (999, 436) with delta (0, 0)
Screenshot: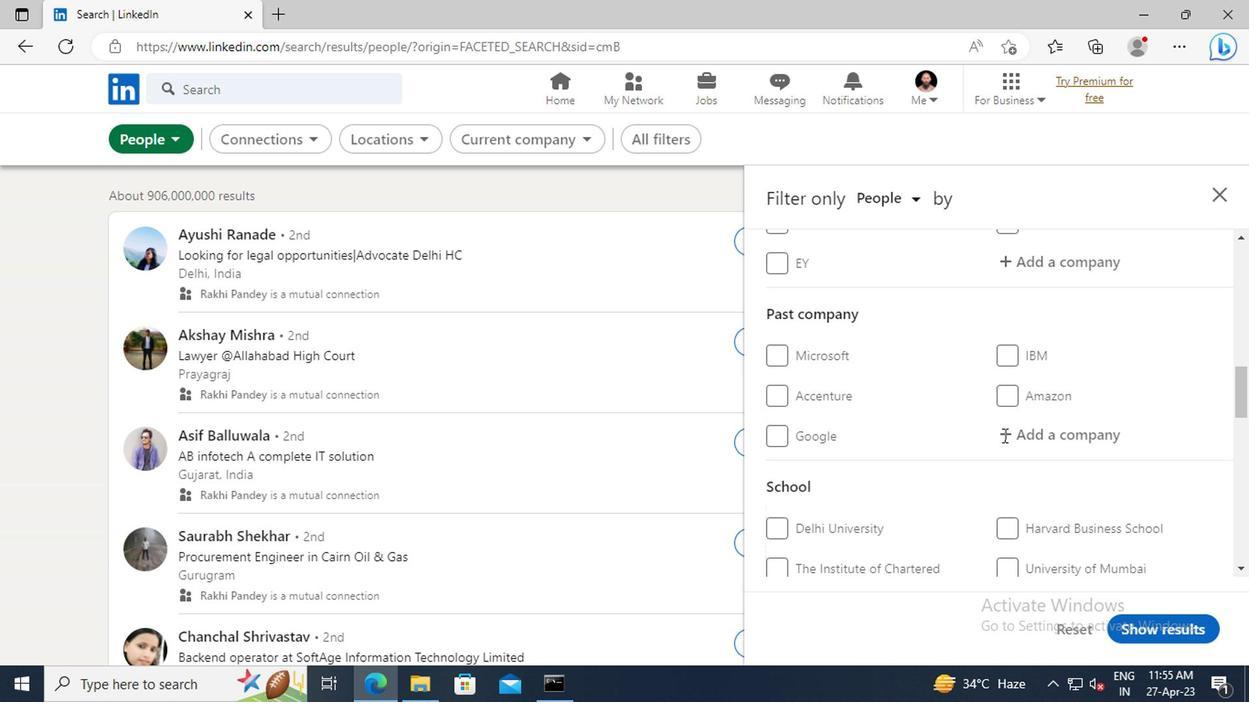 
Action: Mouse scrolled (999, 436) with delta (0, 0)
Screenshot: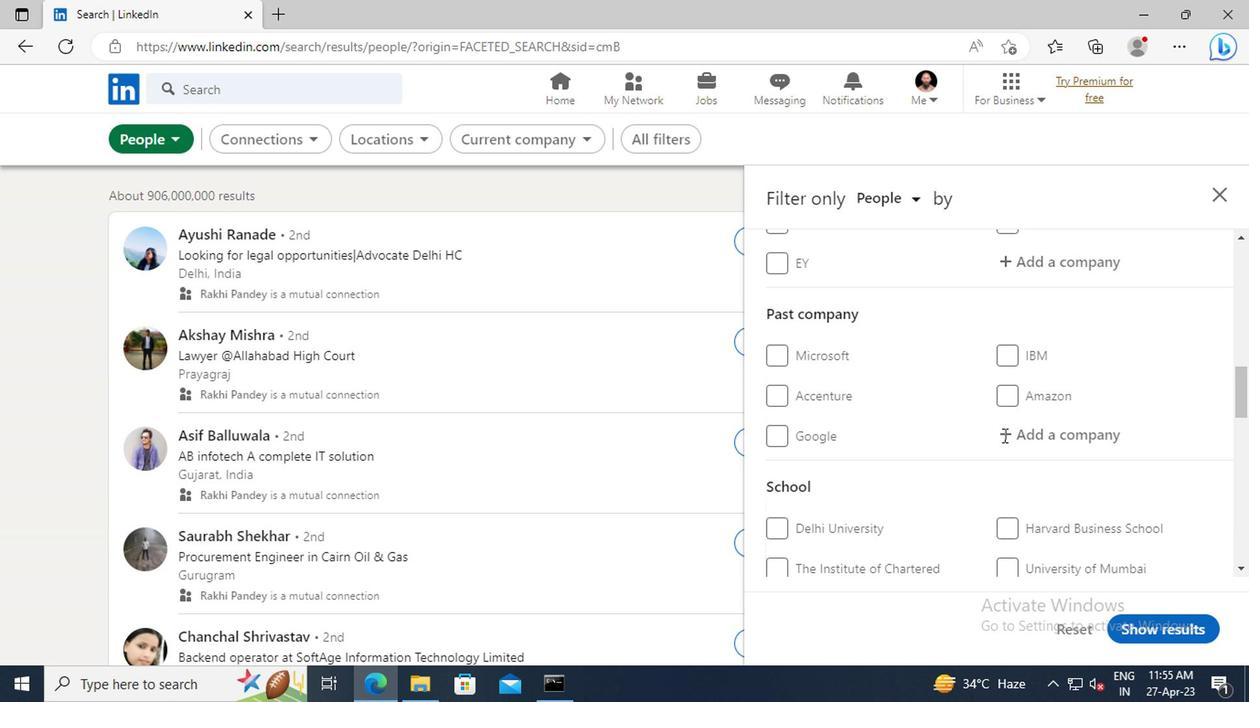 
Action: Mouse scrolled (999, 436) with delta (0, 0)
Screenshot: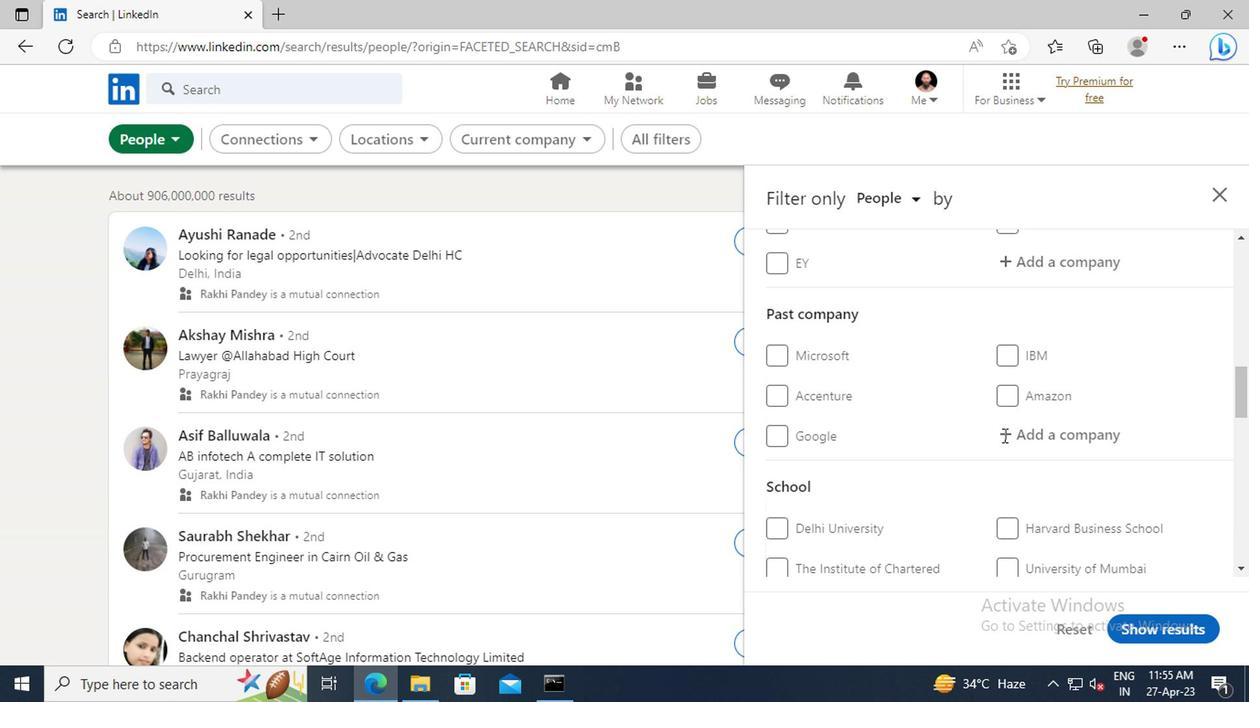 
Action: Mouse scrolled (999, 436) with delta (0, 0)
Screenshot: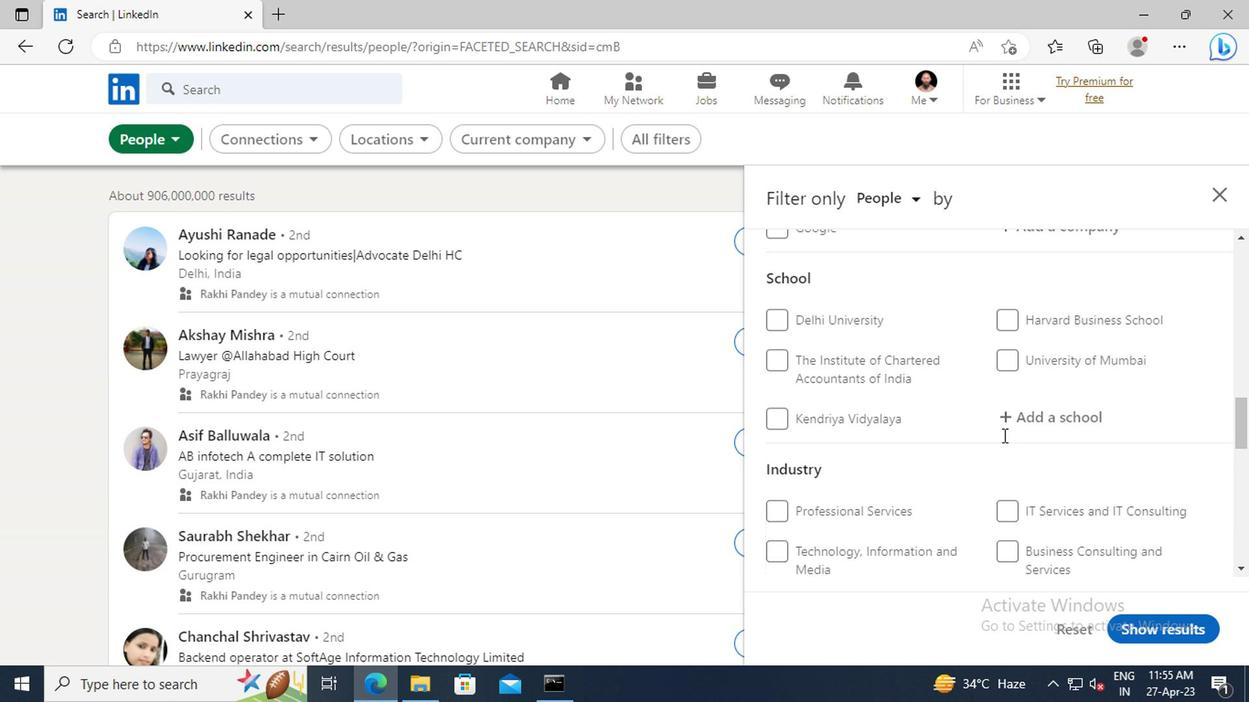 
Action: Mouse scrolled (999, 436) with delta (0, 0)
Screenshot: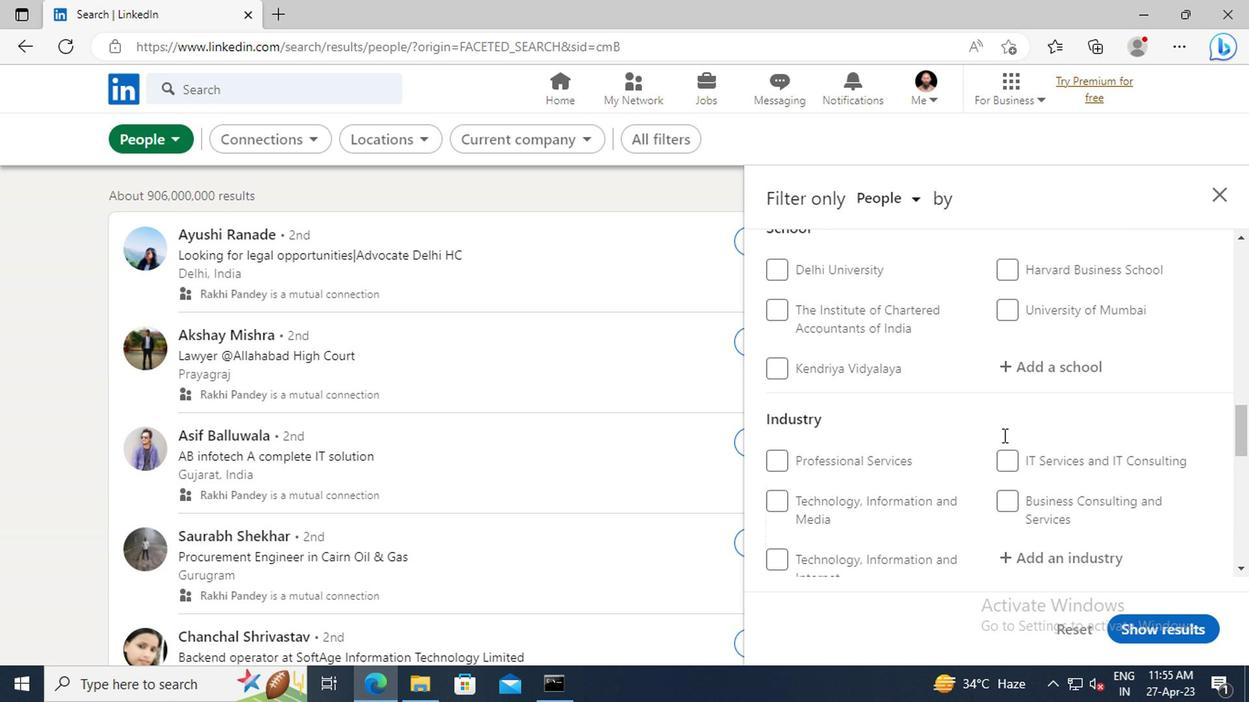 
Action: Mouse scrolled (999, 436) with delta (0, 0)
Screenshot: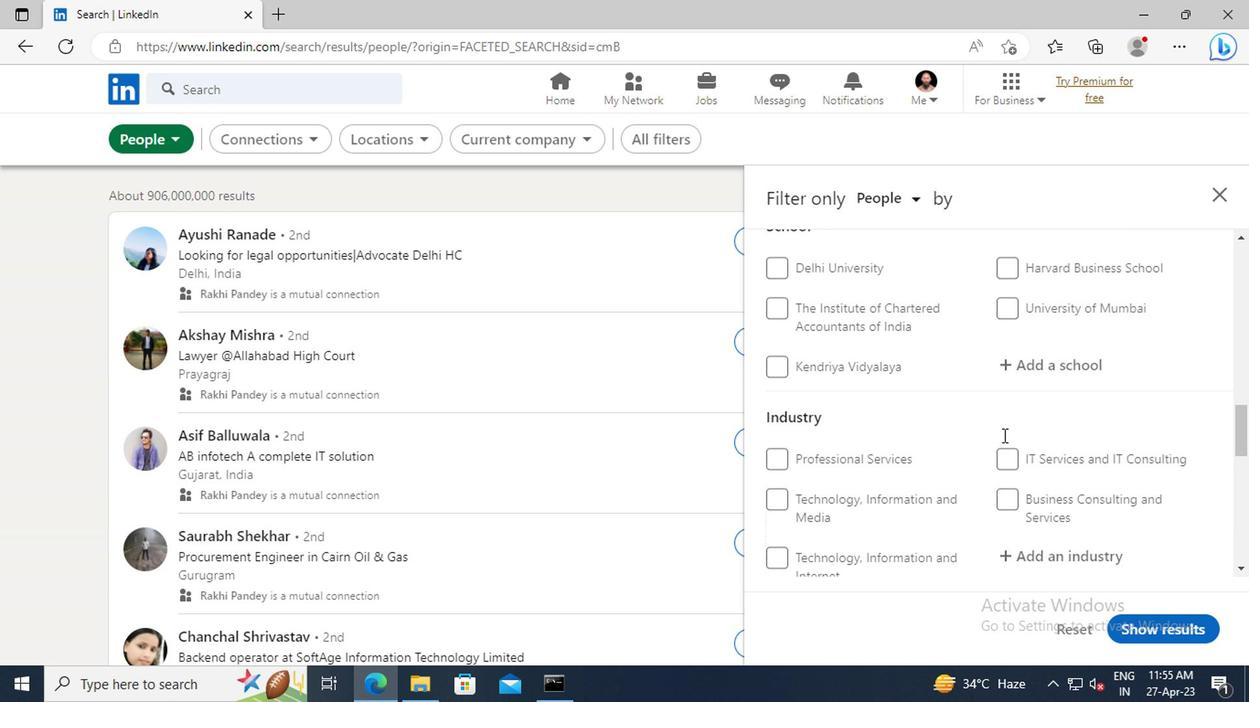 
Action: Mouse scrolled (999, 436) with delta (0, 0)
Screenshot: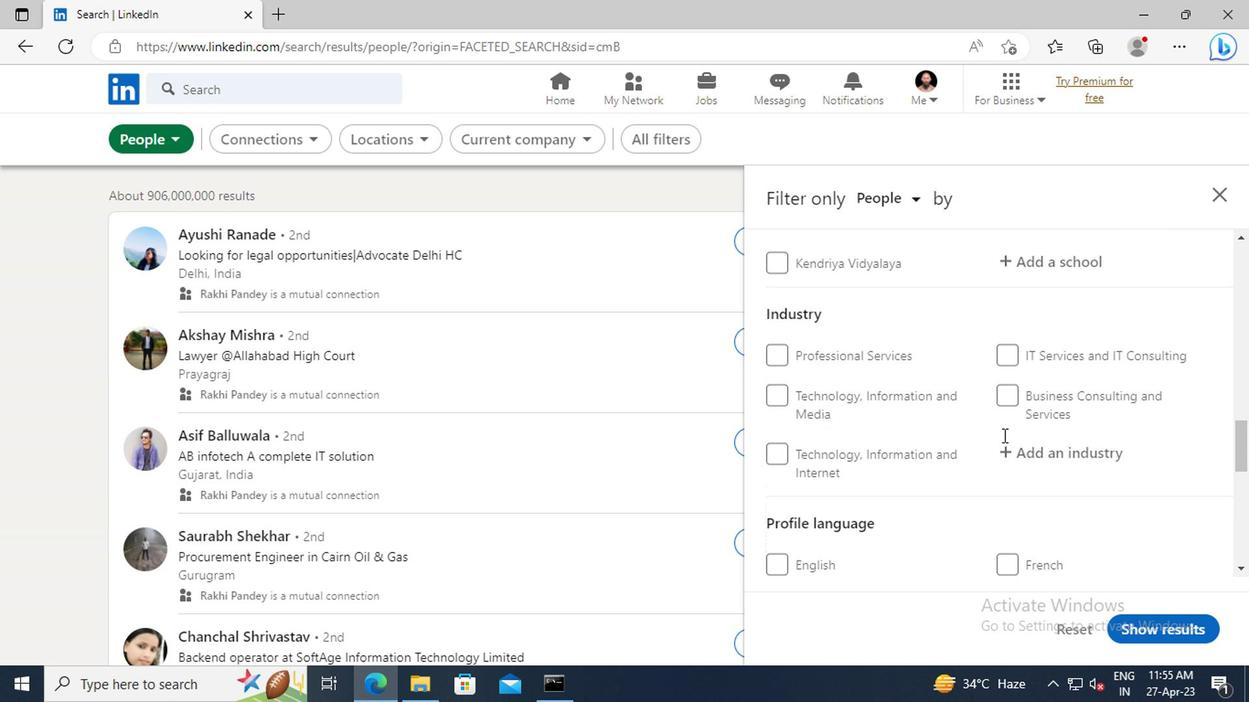 
Action: Mouse scrolled (999, 436) with delta (0, 0)
Screenshot: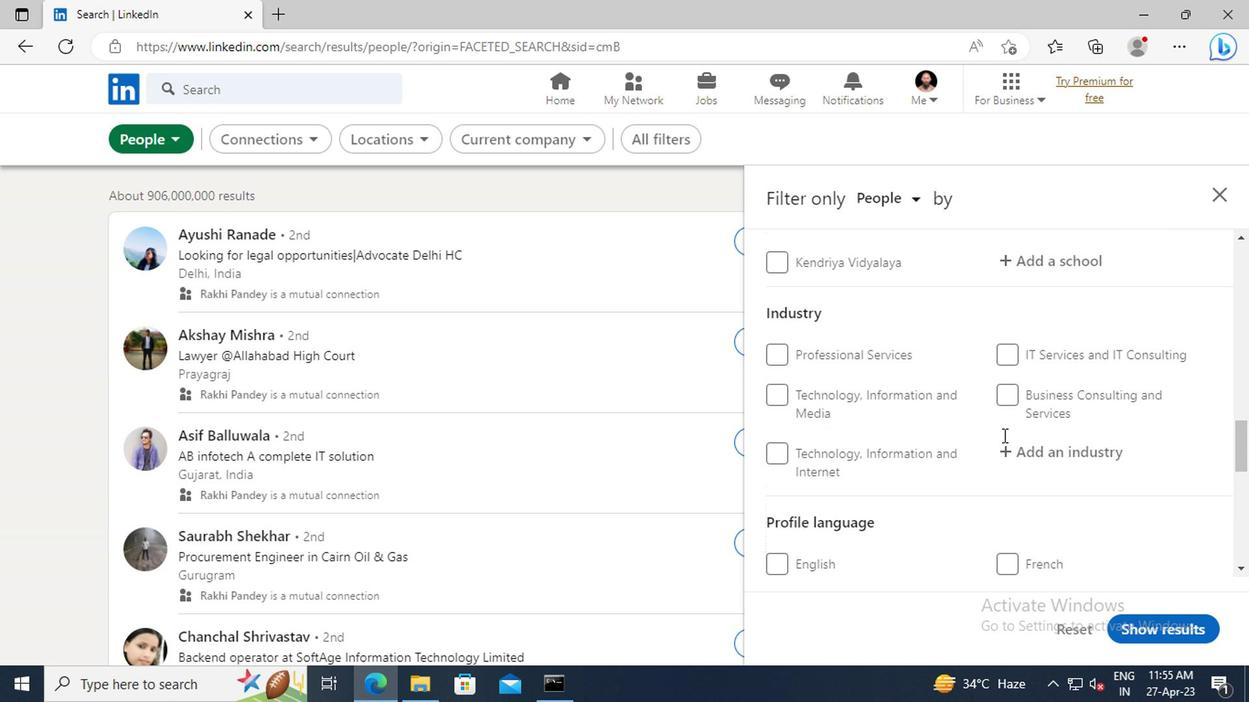
Action: Mouse scrolled (999, 436) with delta (0, 0)
Screenshot: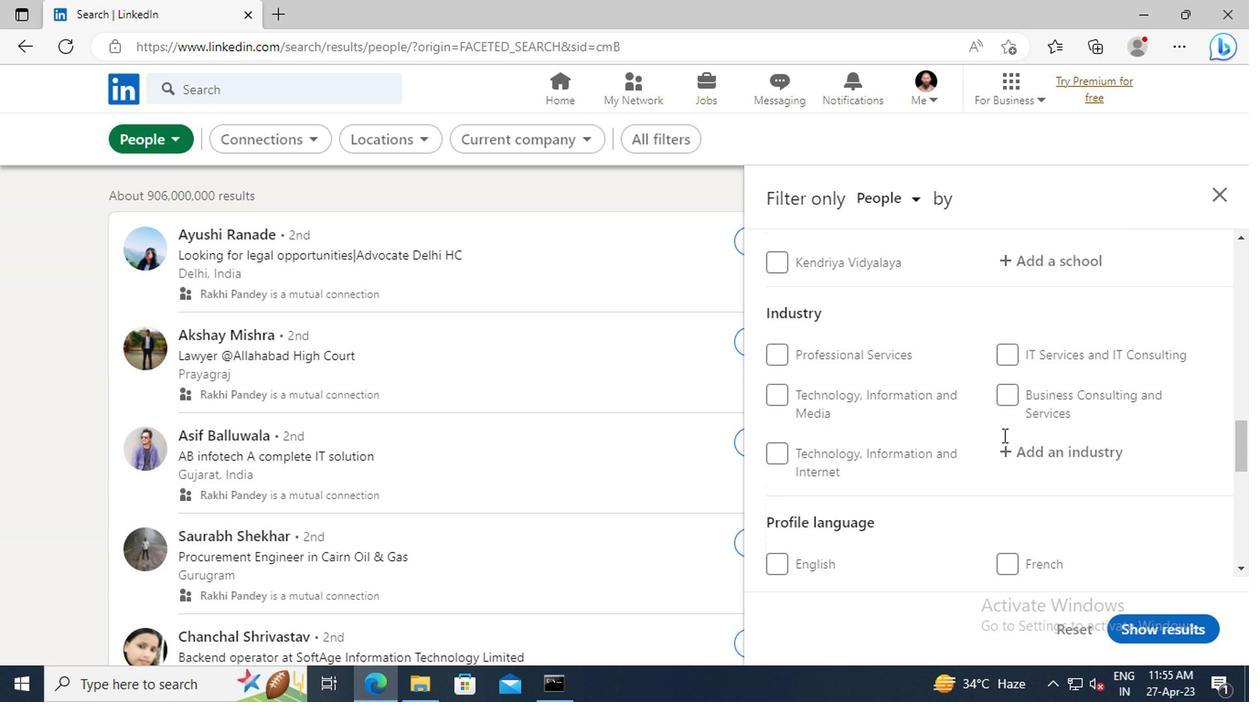 
Action: Mouse moved to (1008, 457)
Screenshot: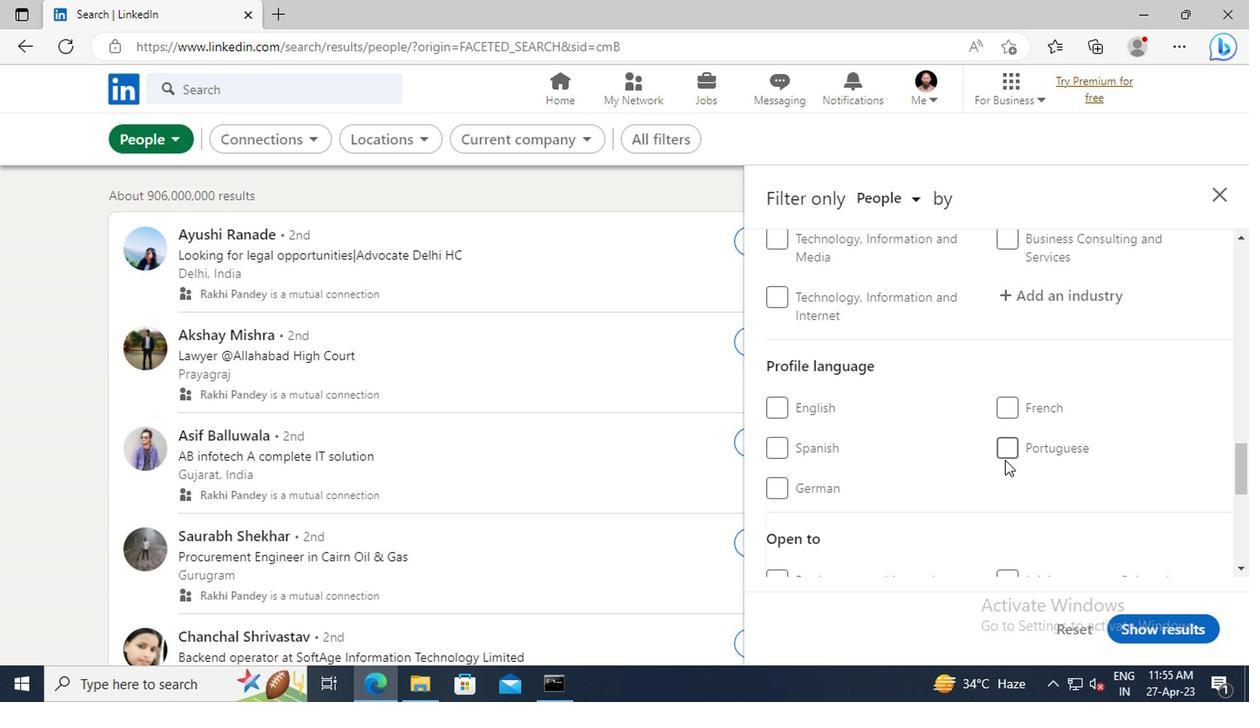 
Action: Mouse pressed left at (1008, 457)
Screenshot: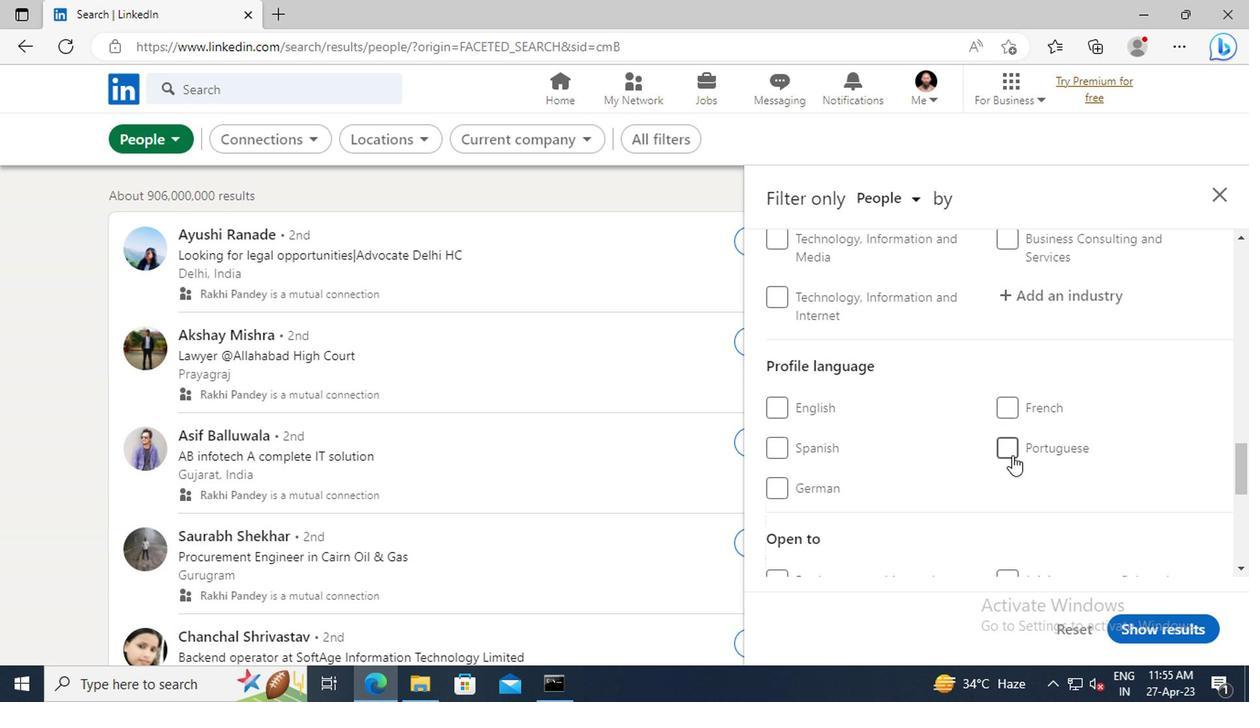 
Action: Mouse scrolled (1008, 458) with delta (0, 1)
Screenshot: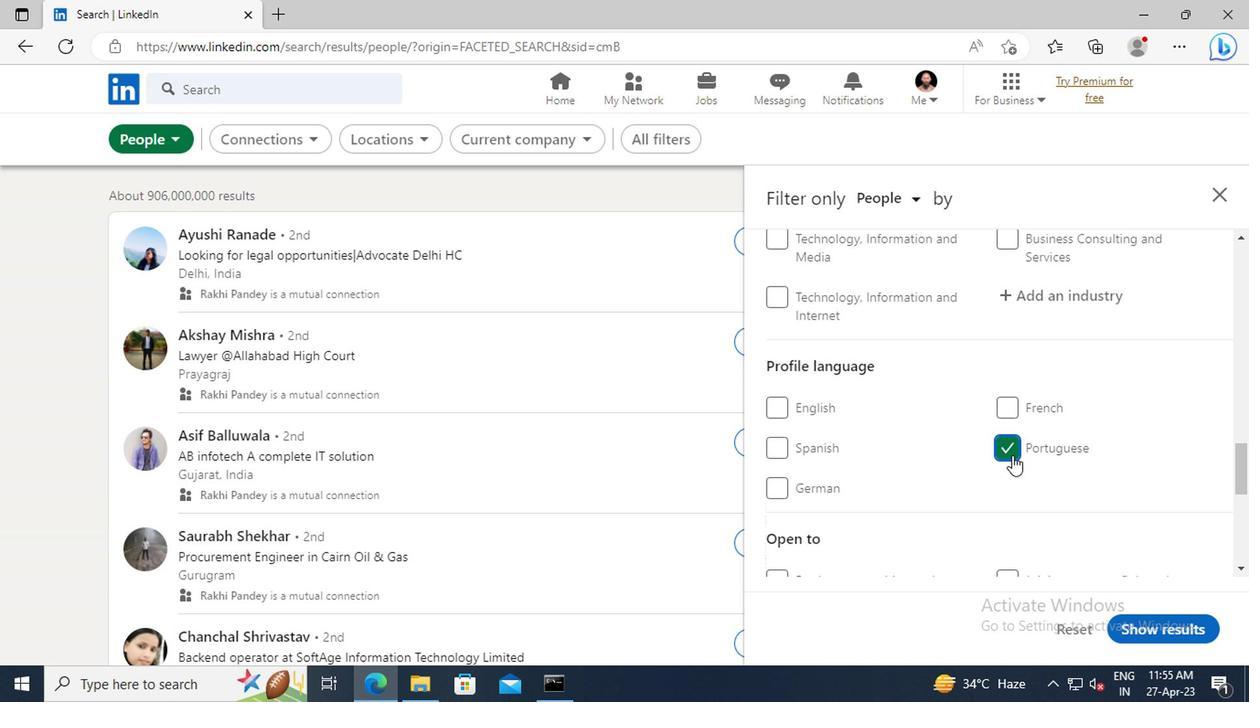 
Action: Mouse scrolled (1008, 458) with delta (0, 1)
Screenshot: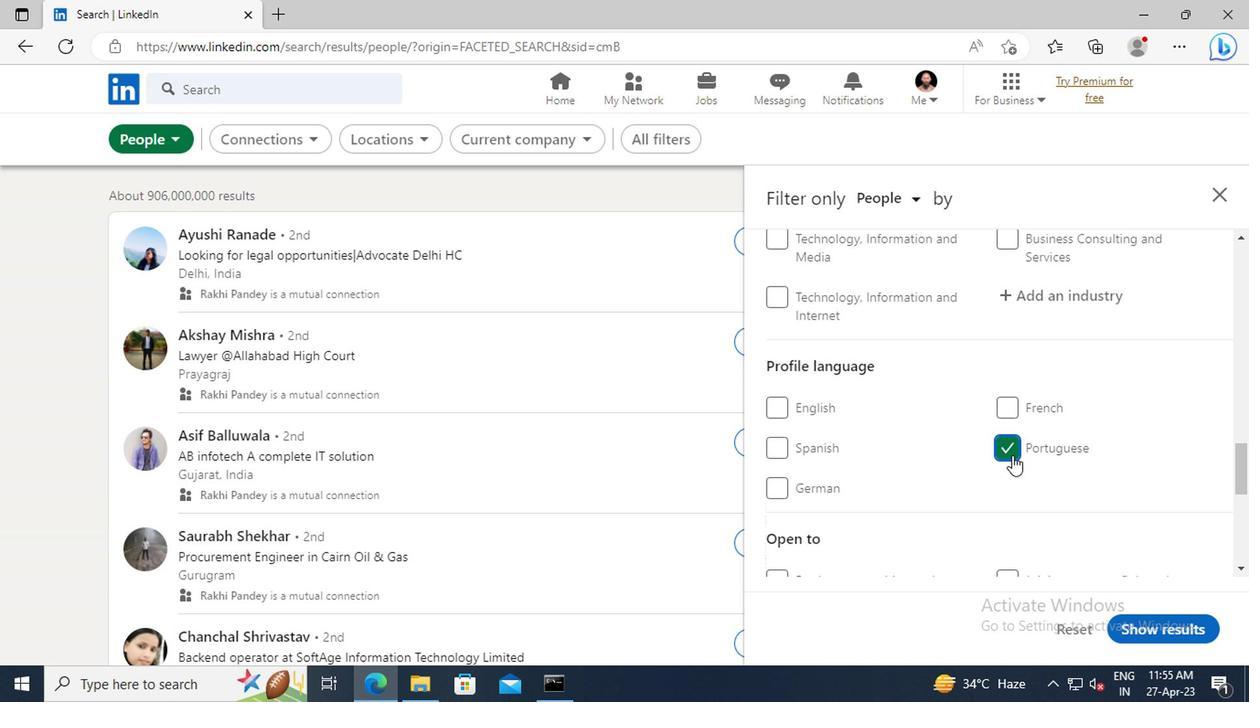 
Action: Mouse scrolled (1008, 458) with delta (0, 1)
Screenshot: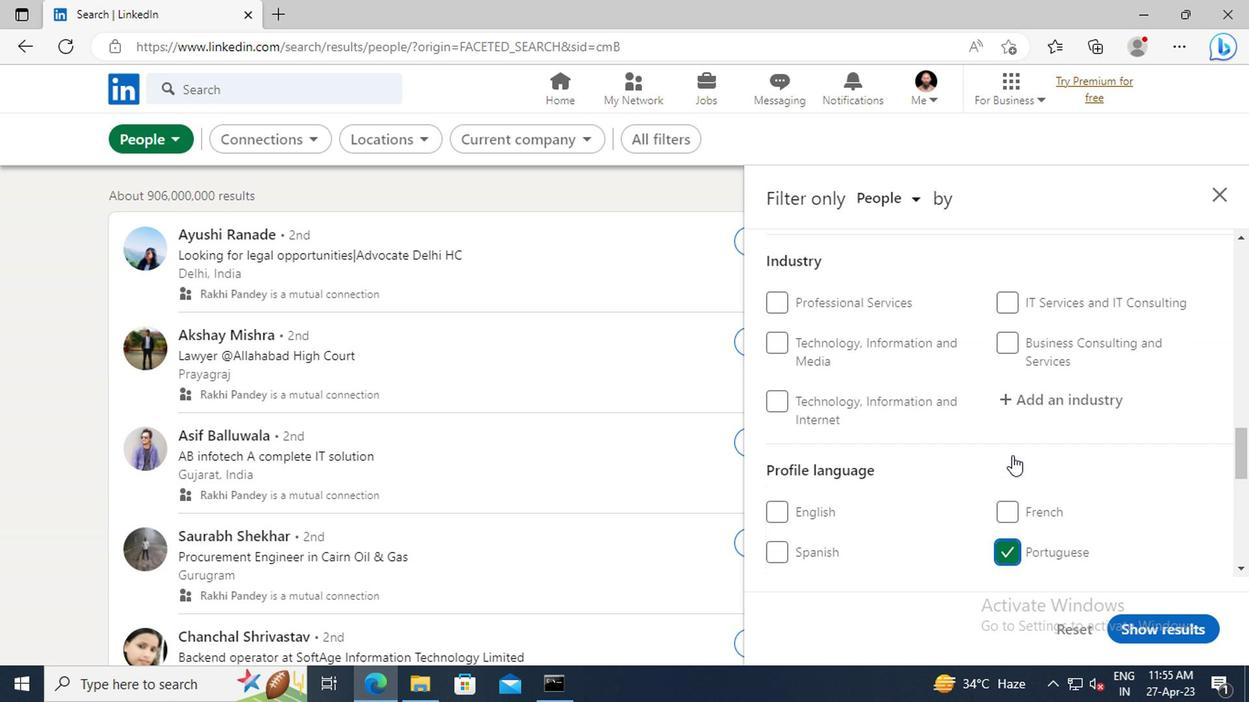 
Action: Mouse scrolled (1008, 458) with delta (0, 1)
Screenshot: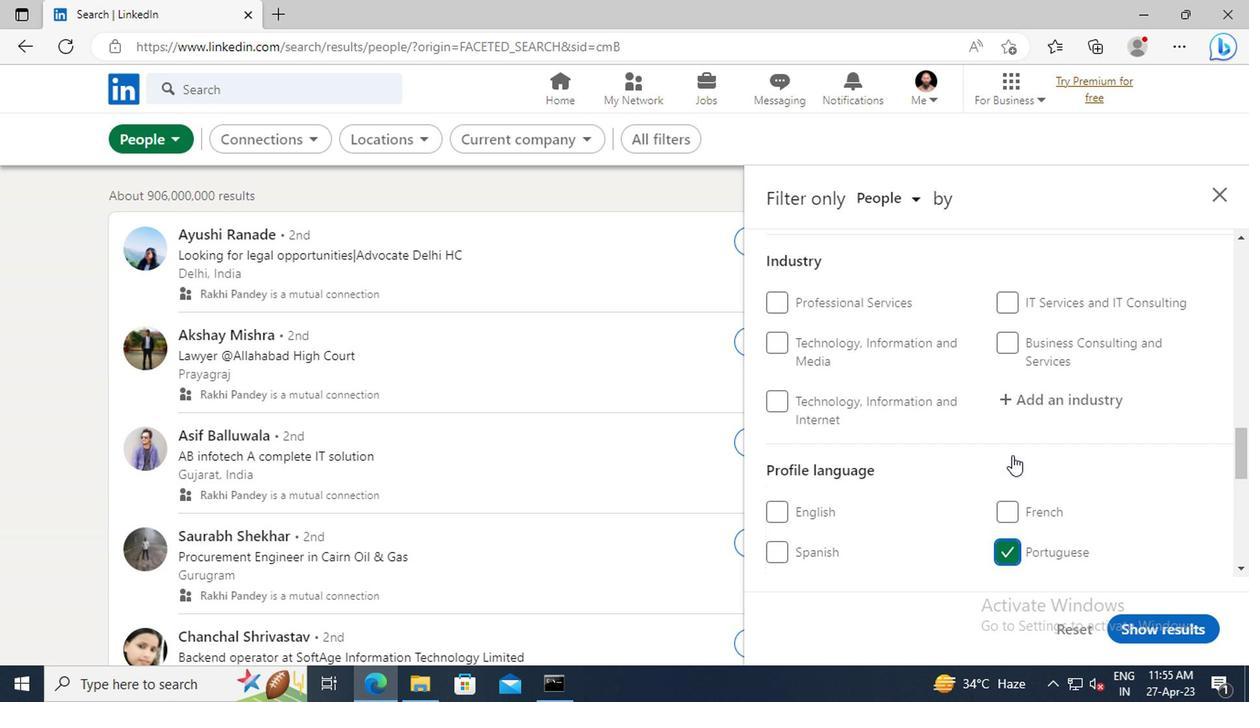 
Action: Mouse scrolled (1008, 458) with delta (0, 1)
Screenshot: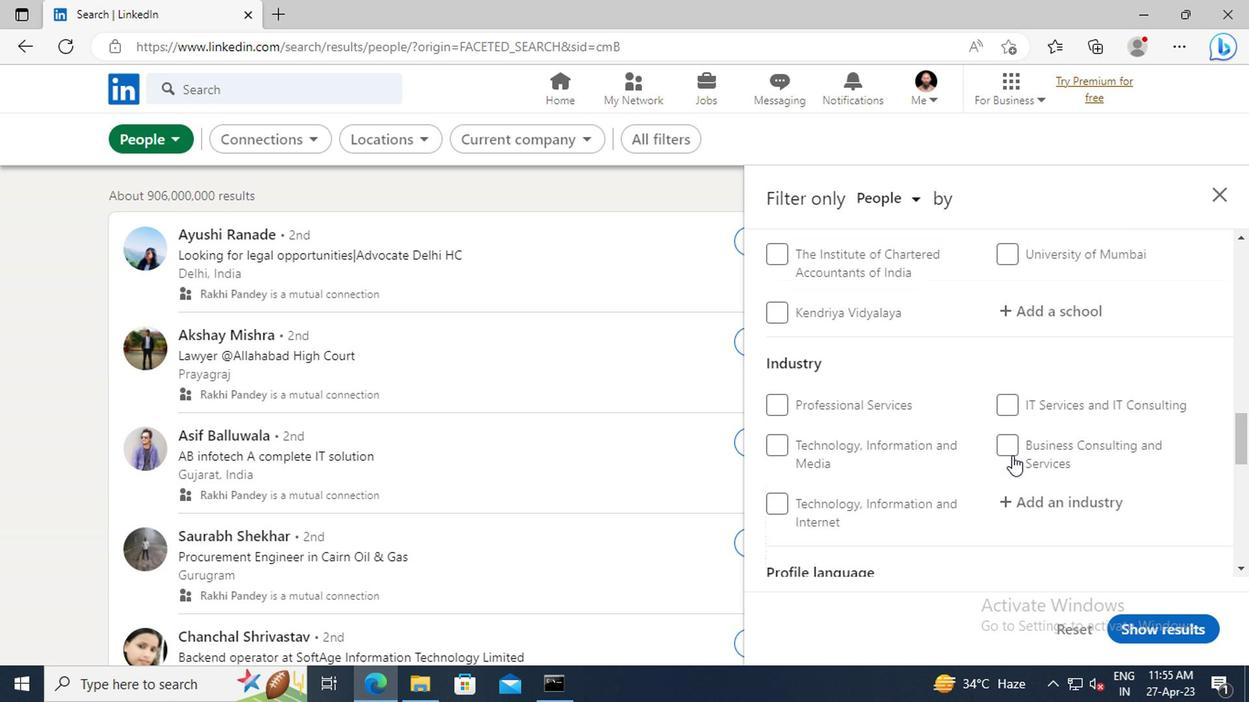 
Action: Mouse scrolled (1008, 458) with delta (0, 1)
Screenshot: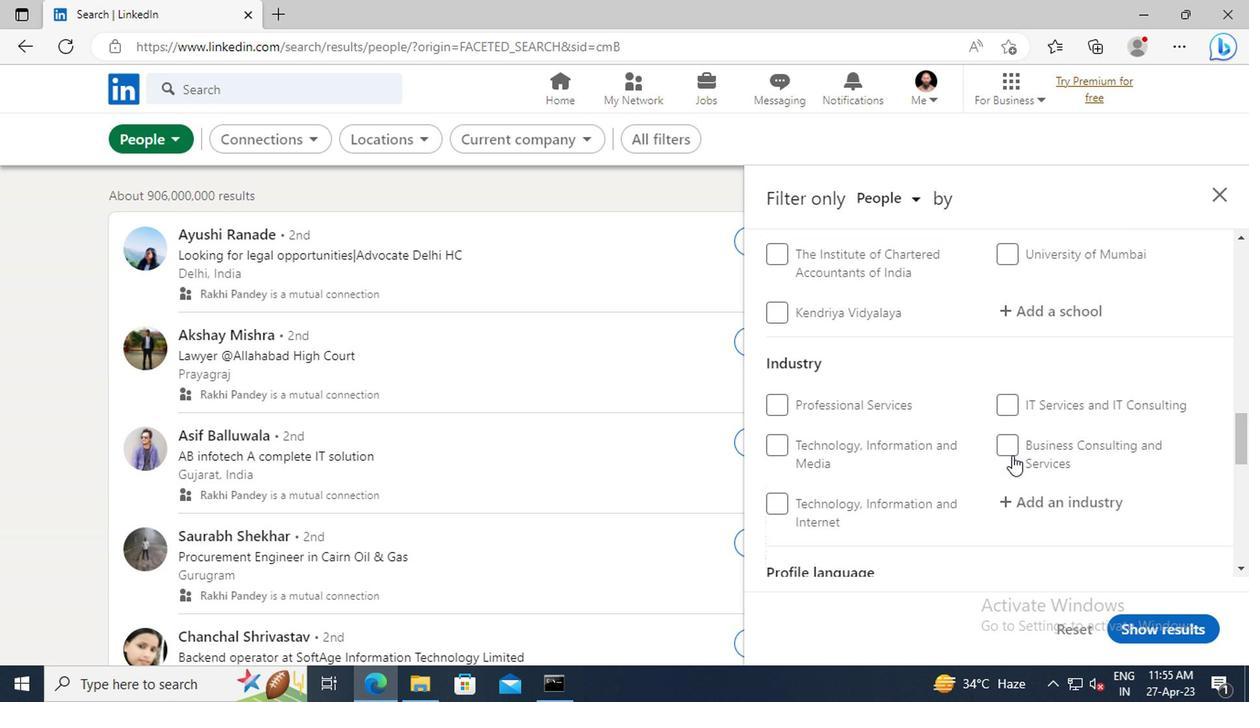 
Action: Mouse scrolled (1008, 458) with delta (0, 1)
Screenshot: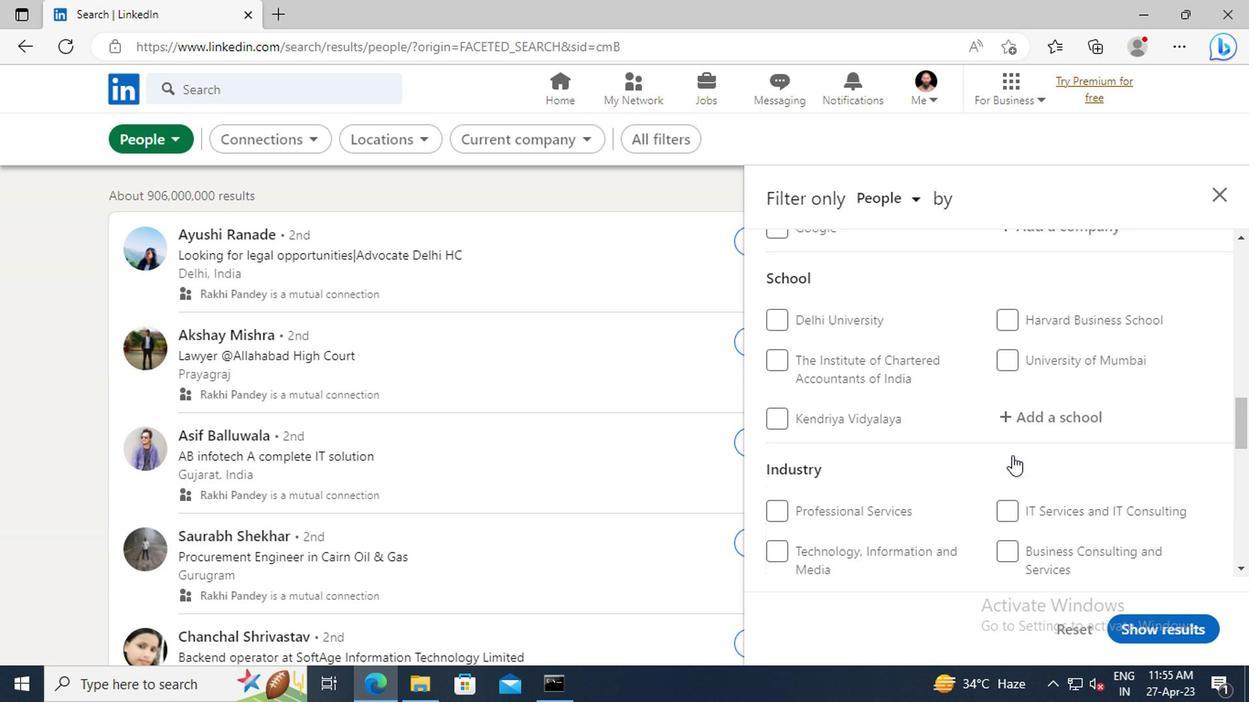 
Action: Mouse scrolled (1008, 458) with delta (0, 1)
Screenshot: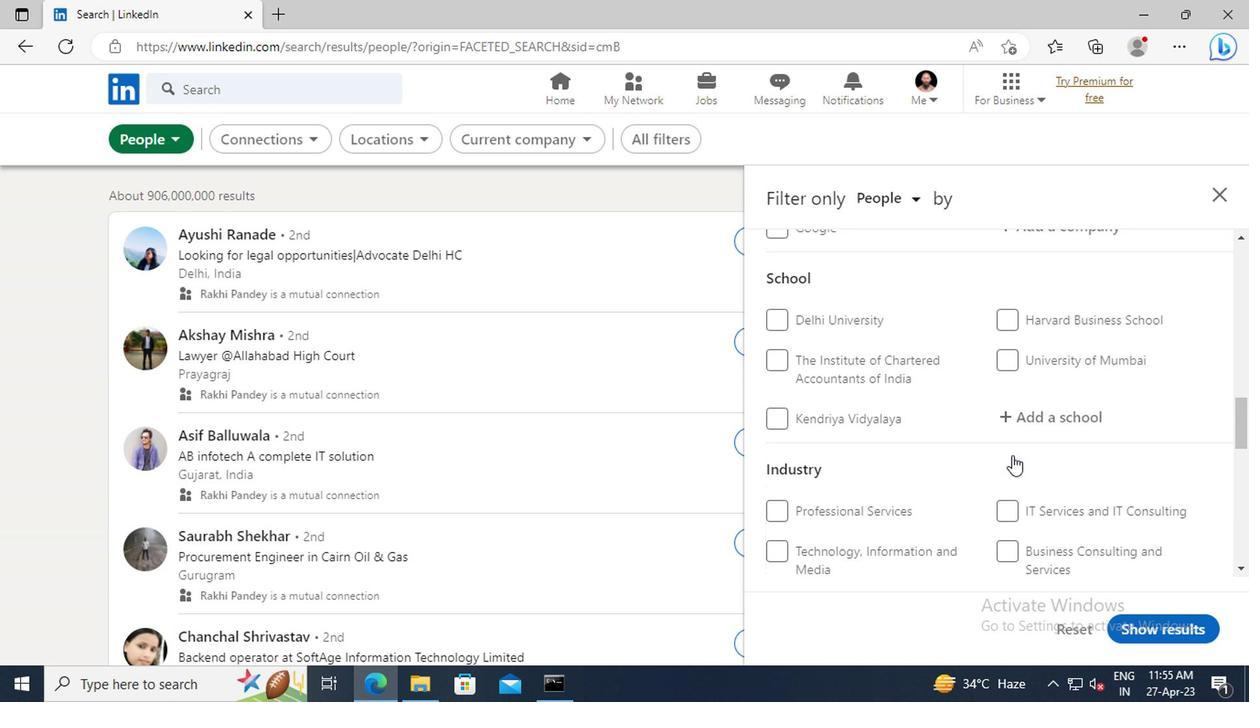 
Action: Mouse scrolled (1008, 458) with delta (0, 1)
Screenshot: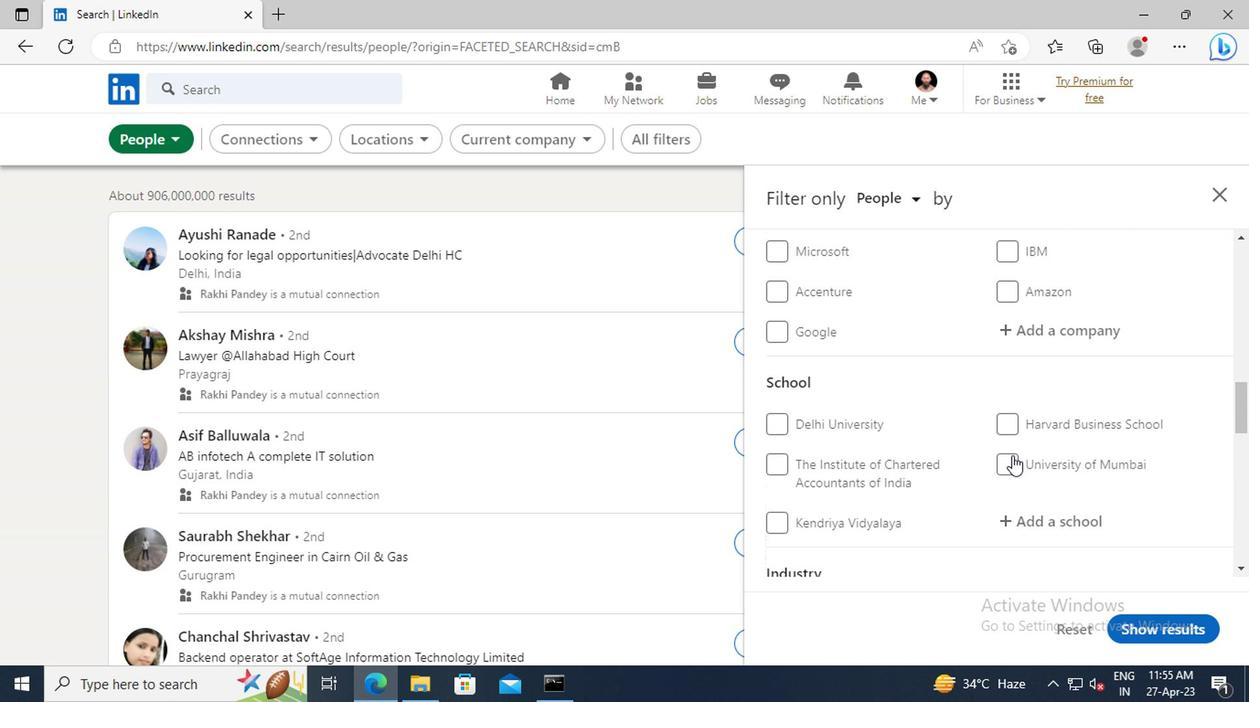 
Action: Mouse scrolled (1008, 458) with delta (0, 1)
Screenshot: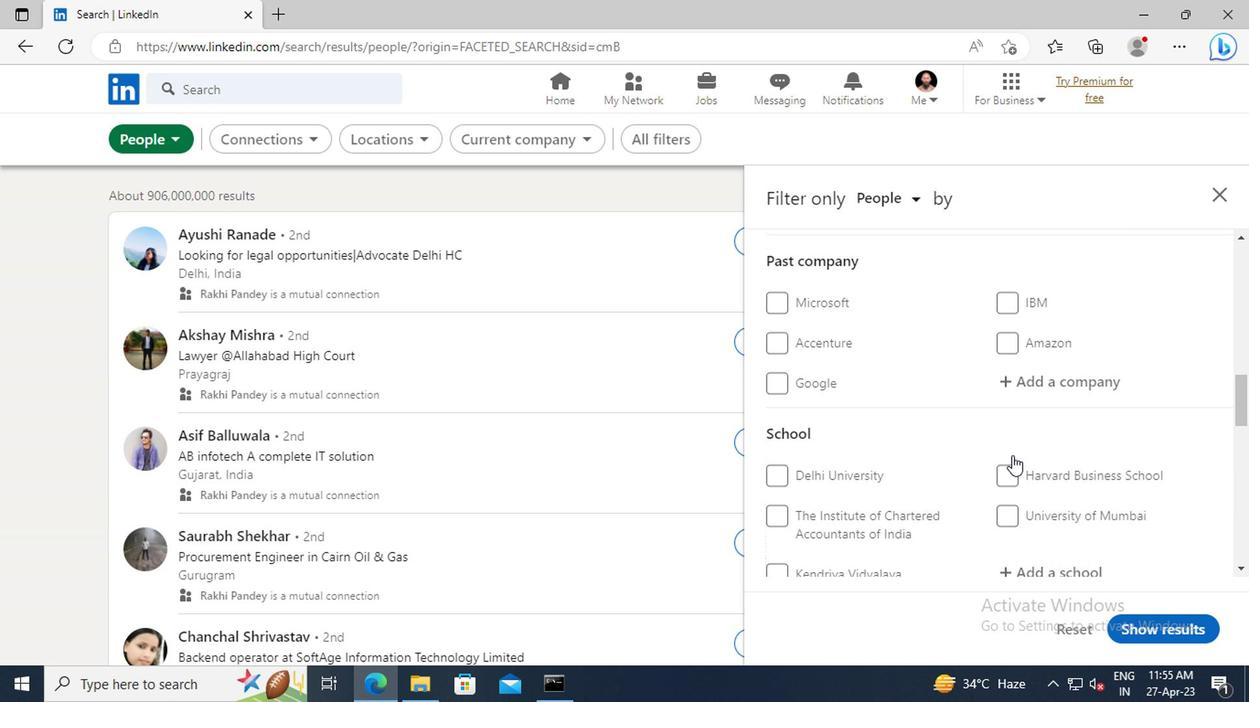 
Action: Mouse scrolled (1008, 458) with delta (0, 1)
Screenshot: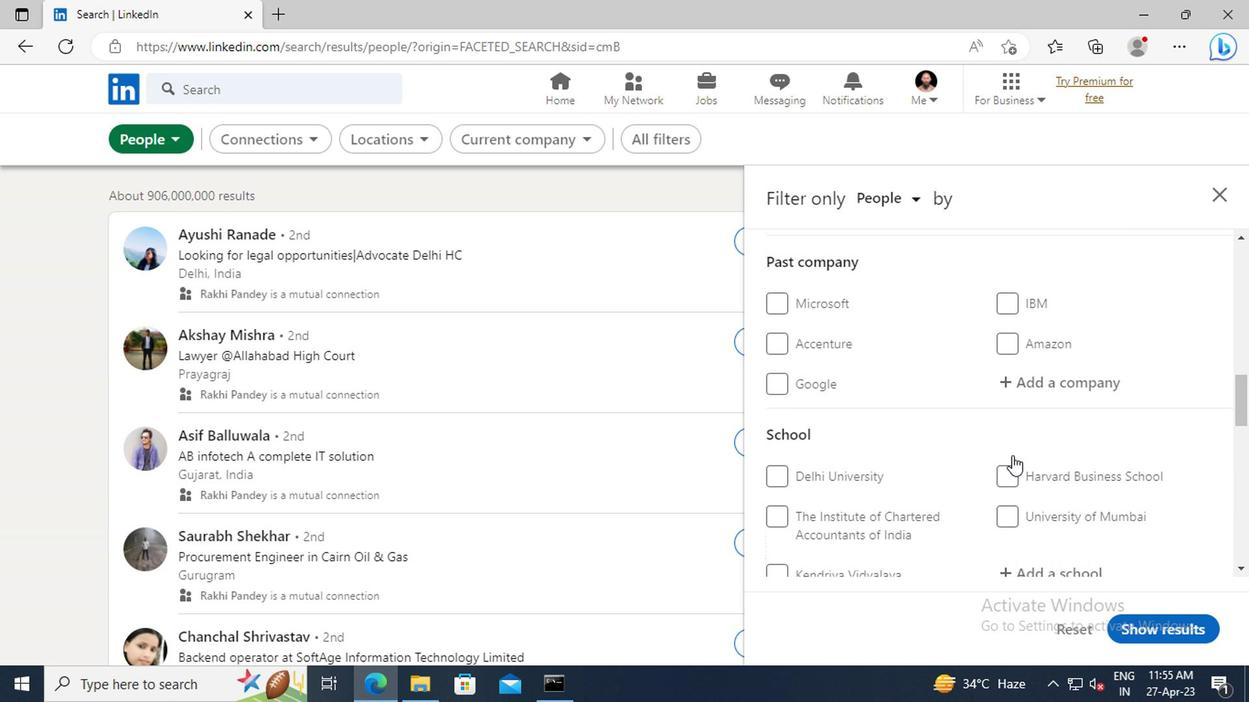 
Action: Mouse scrolled (1008, 458) with delta (0, 1)
Screenshot: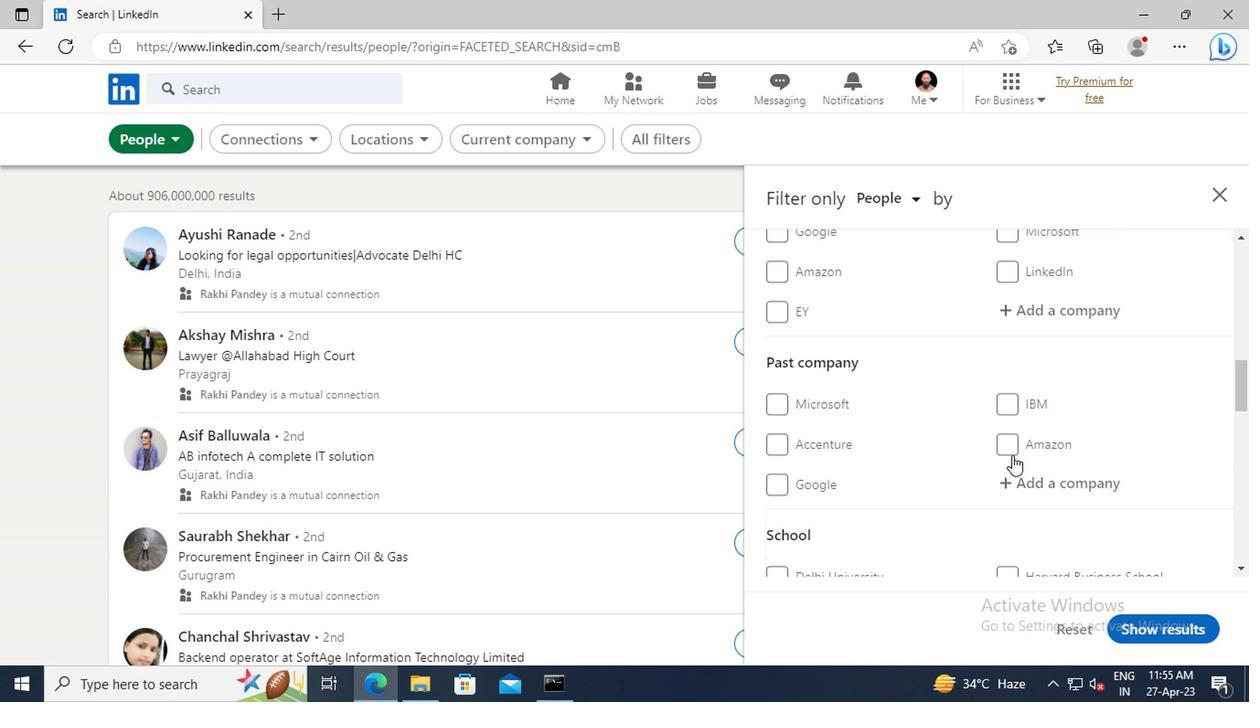 
Action: Mouse scrolled (1008, 458) with delta (0, 1)
Screenshot: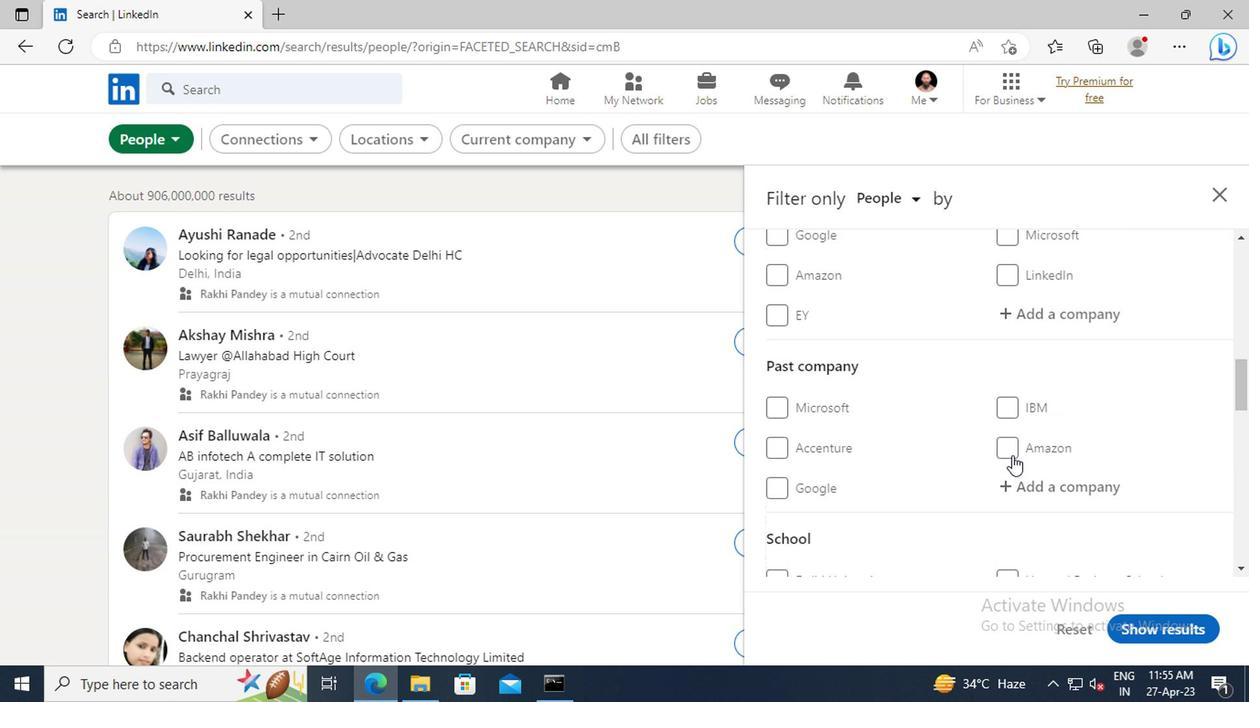 
Action: Mouse moved to (1031, 423)
Screenshot: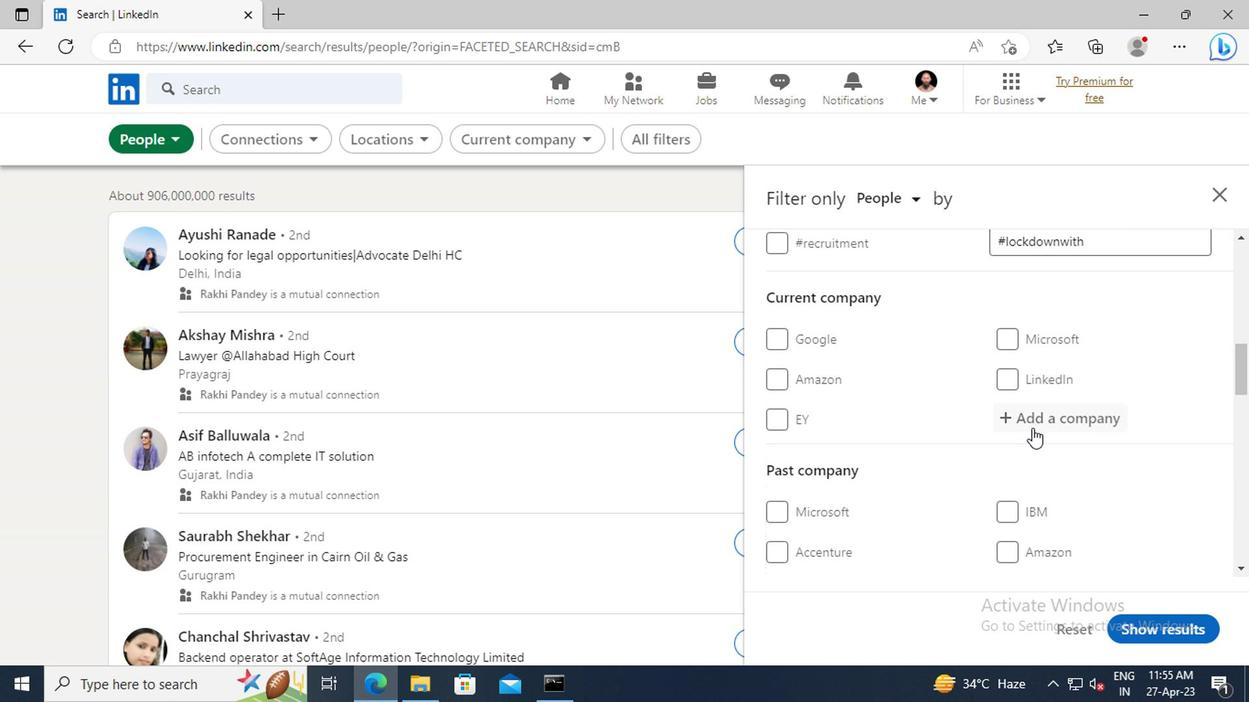 
Action: Mouse pressed left at (1031, 423)
Screenshot: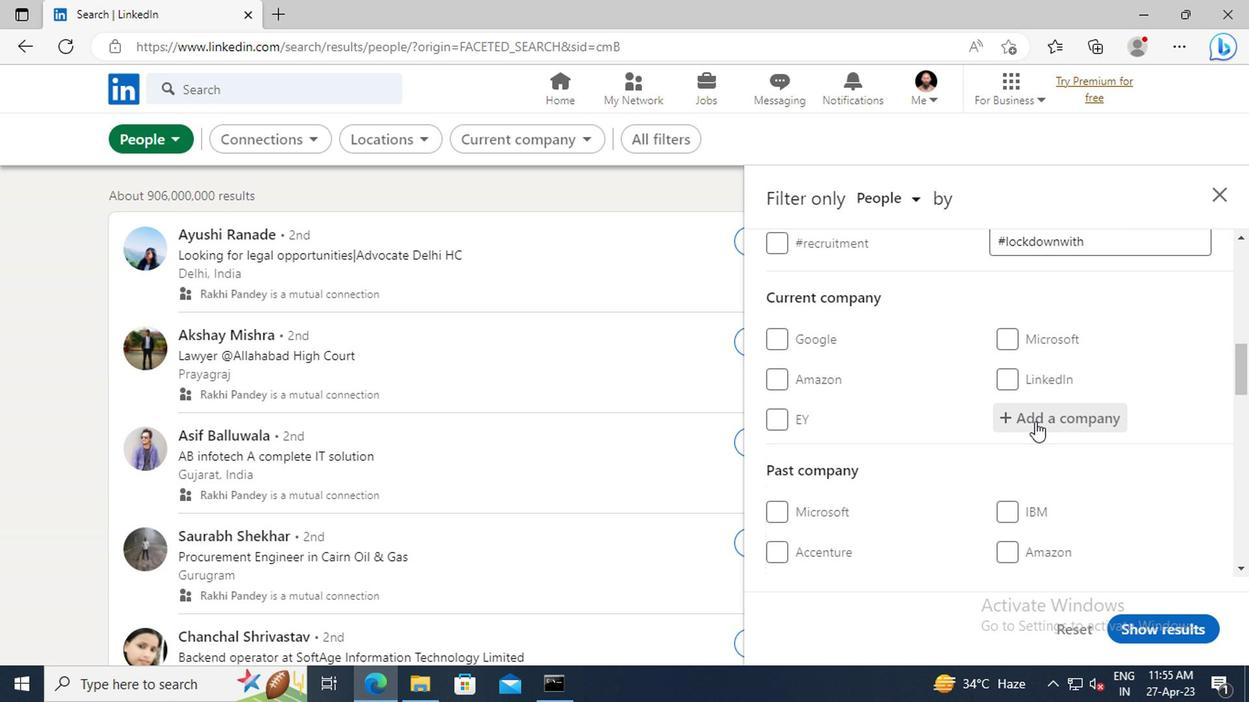 
Action: Key pressed <Key.shift>PRACTO
Screenshot: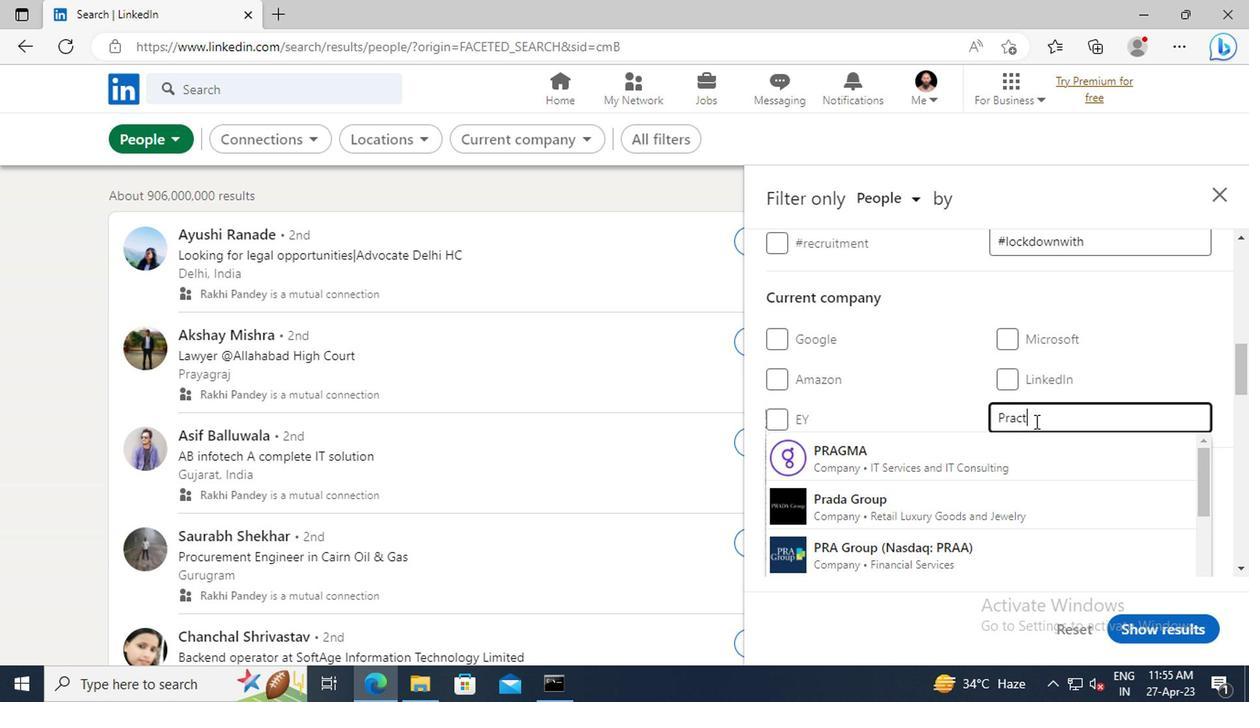 
Action: Mouse moved to (1024, 450)
Screenshot: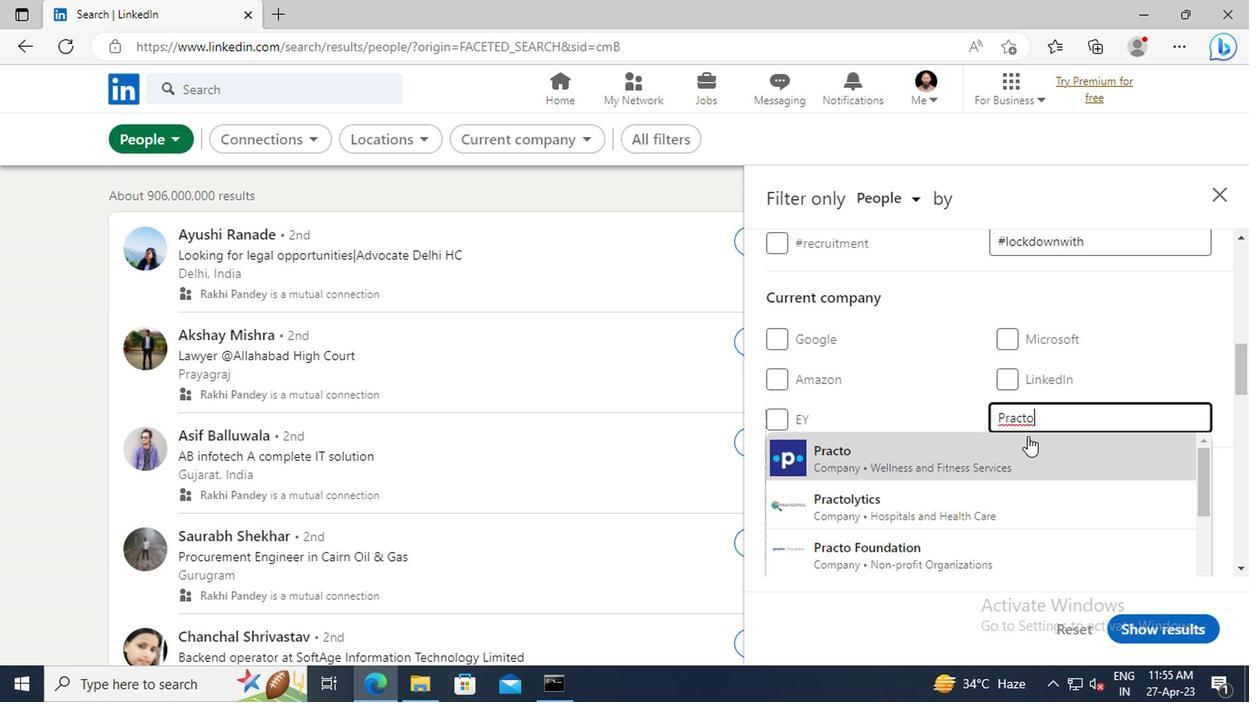 
Action: Mouse pressed left at (1024, 450)
Screenshot: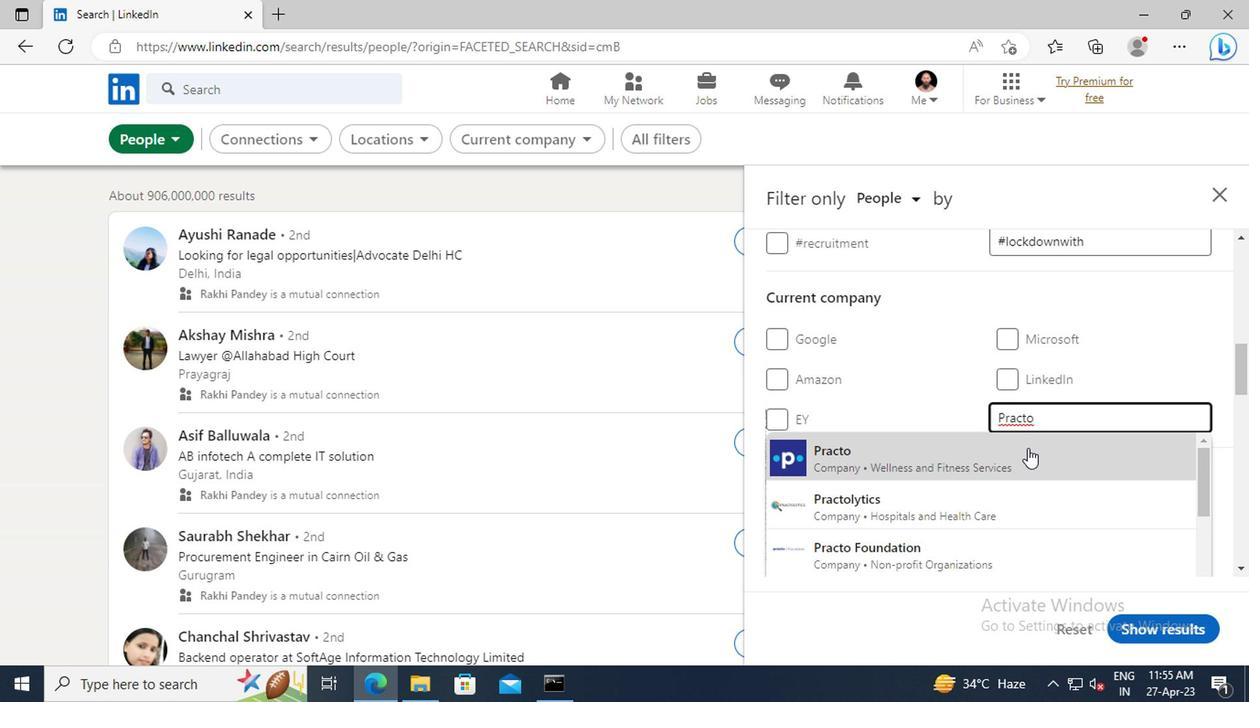 
Action: Mouse moved to (1036, 398)
Screenshot: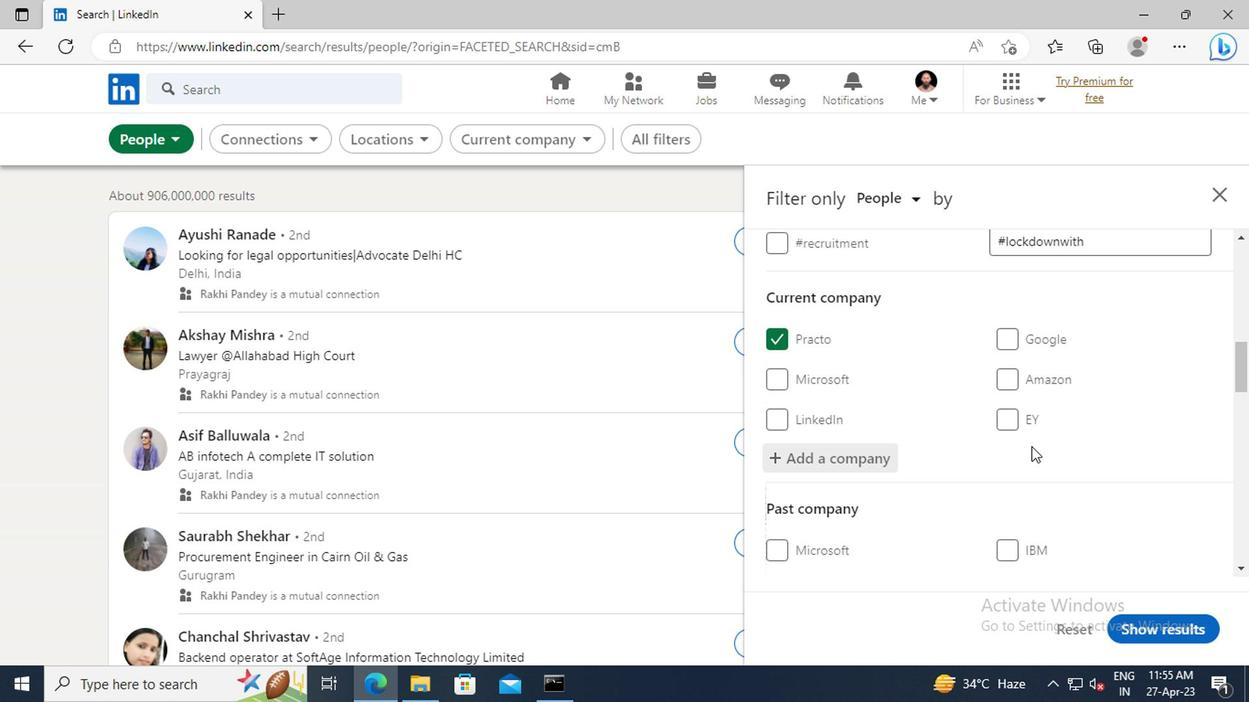 
Action: Mouse scrolled (1036, 398) with delta (0, 0)
Screenshot: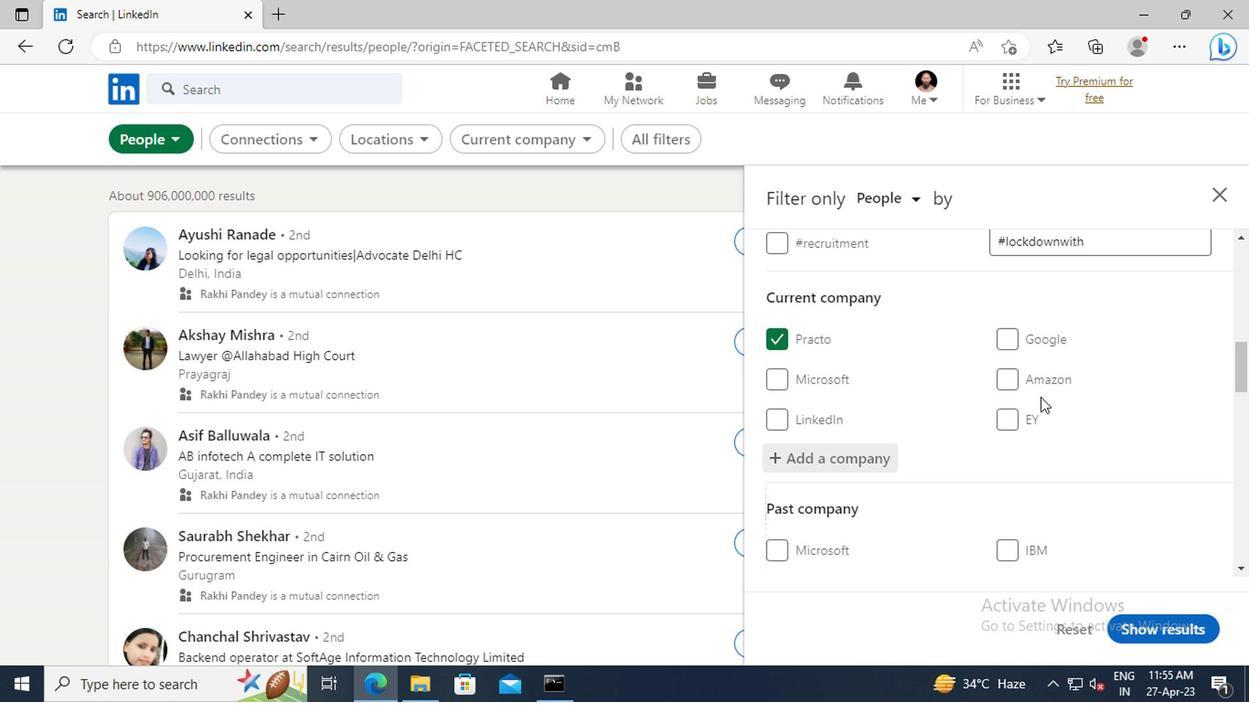 
Action: Mouse scrolled (1036, 398) with delta (0, 0)
Screenshot: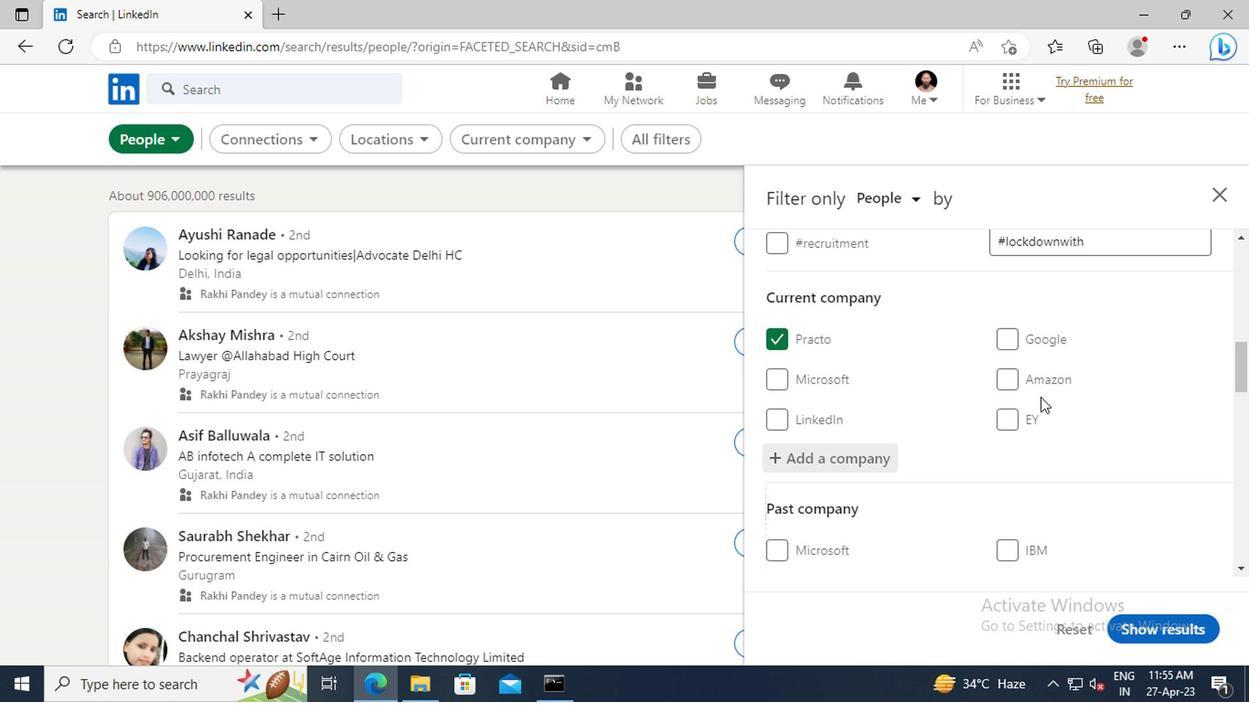 
Action: Mouse scrolled (1036, 398) with delta (0, 0)
Screenshot: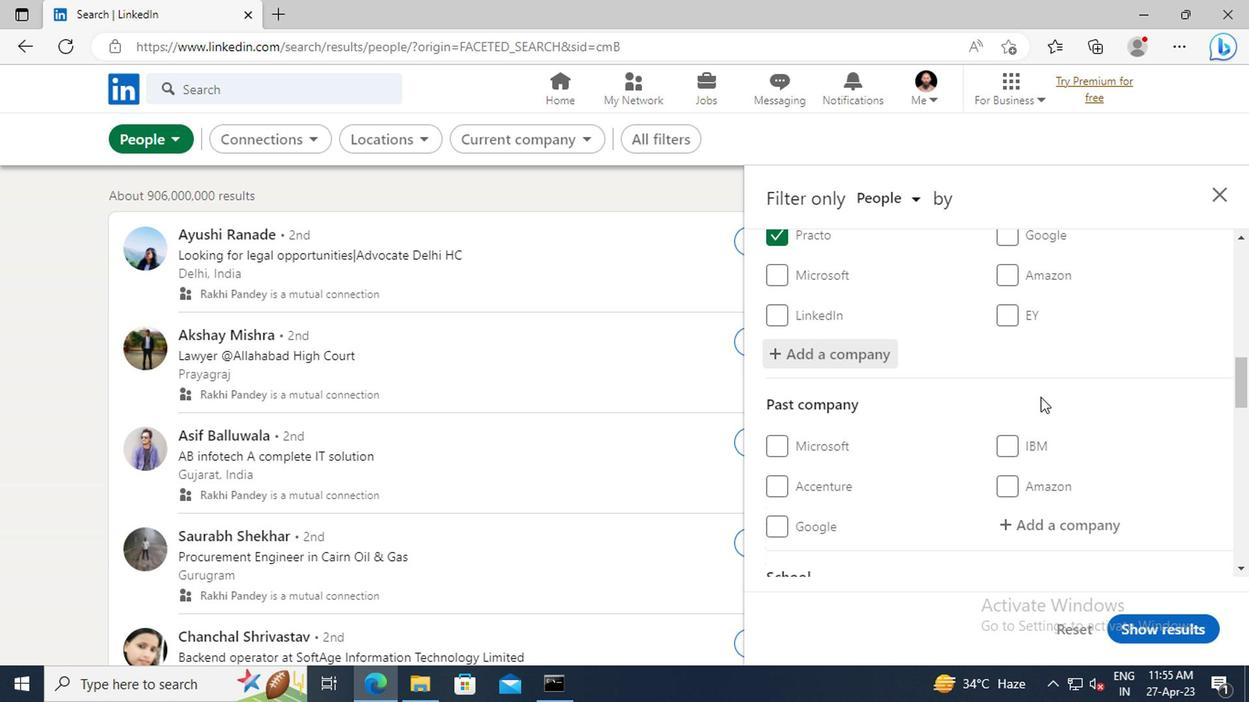 
Action: Mouse scrolled (1036, 398) with delta (0, 0)
Screenshot: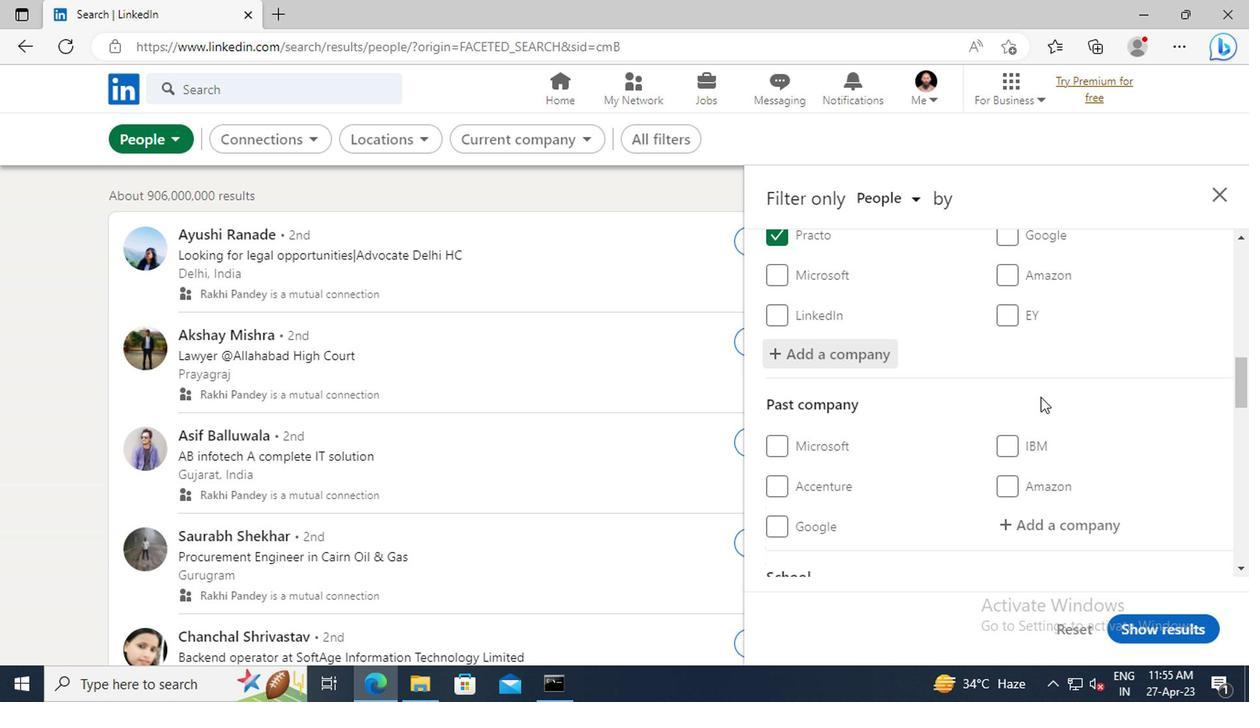 
Action: Mouse scrolled (1036, 398) with delta (0, 0)
Screenshot: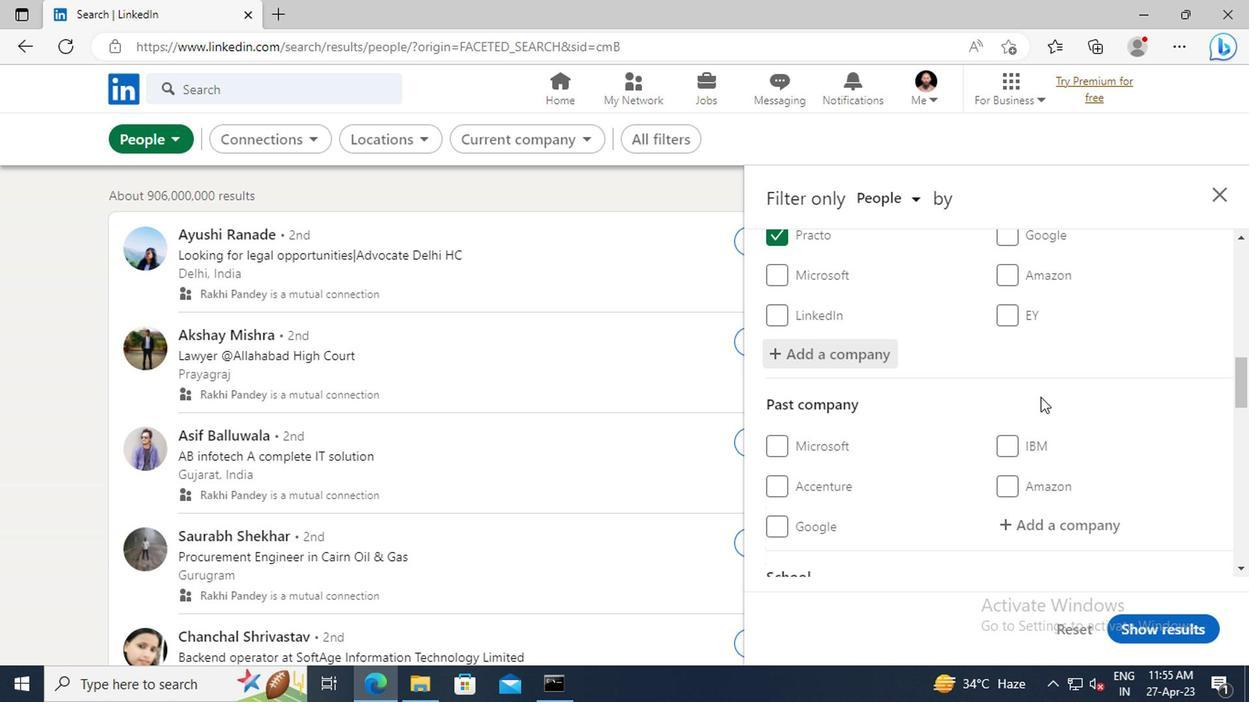 
Action: Mouse scrolled (1036, 398) with delta (0, 0)
Screenshot: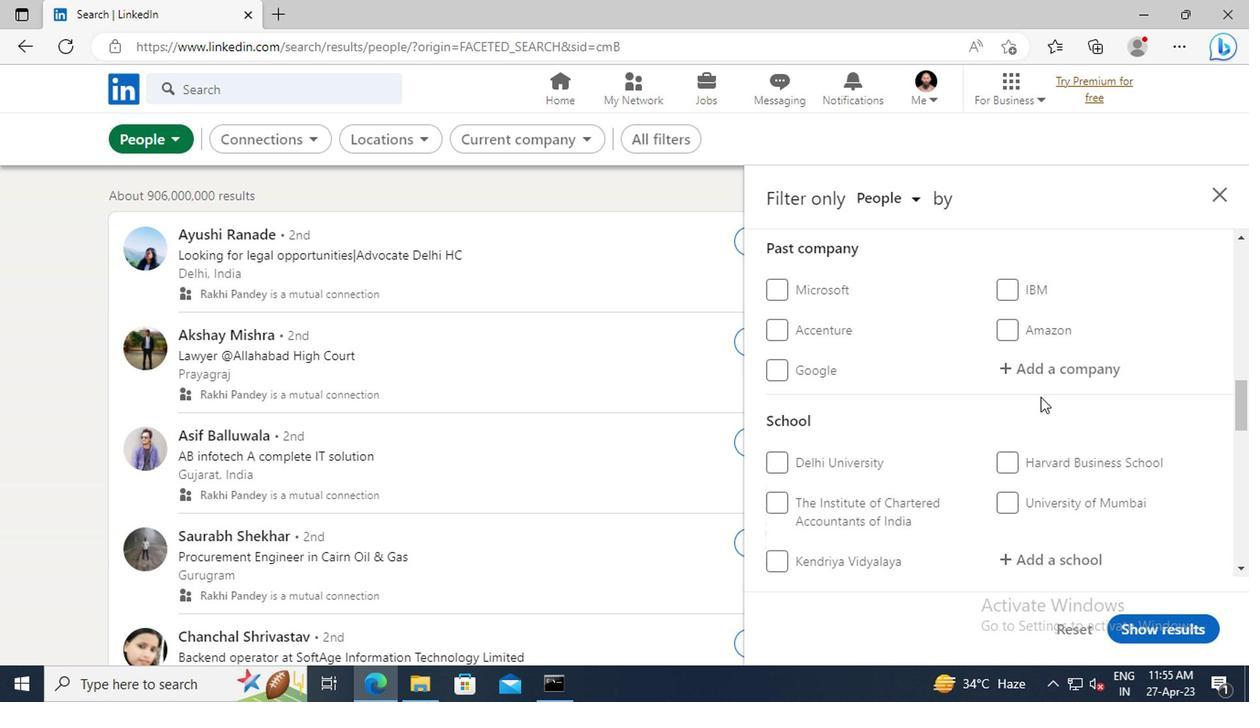
Action: Mouse scrolled (1036, 398) with delta (0, 0)
Screenshot: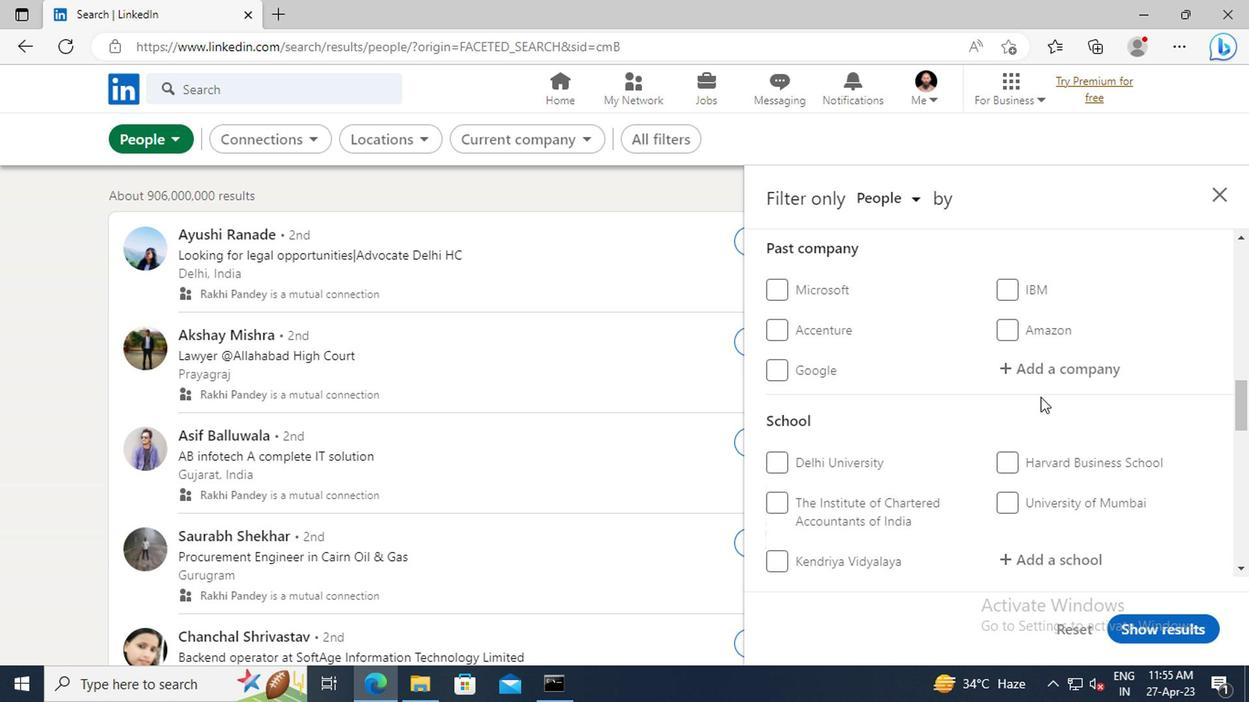 
Action: Mouse moved to (1039, 459)
Screenshot: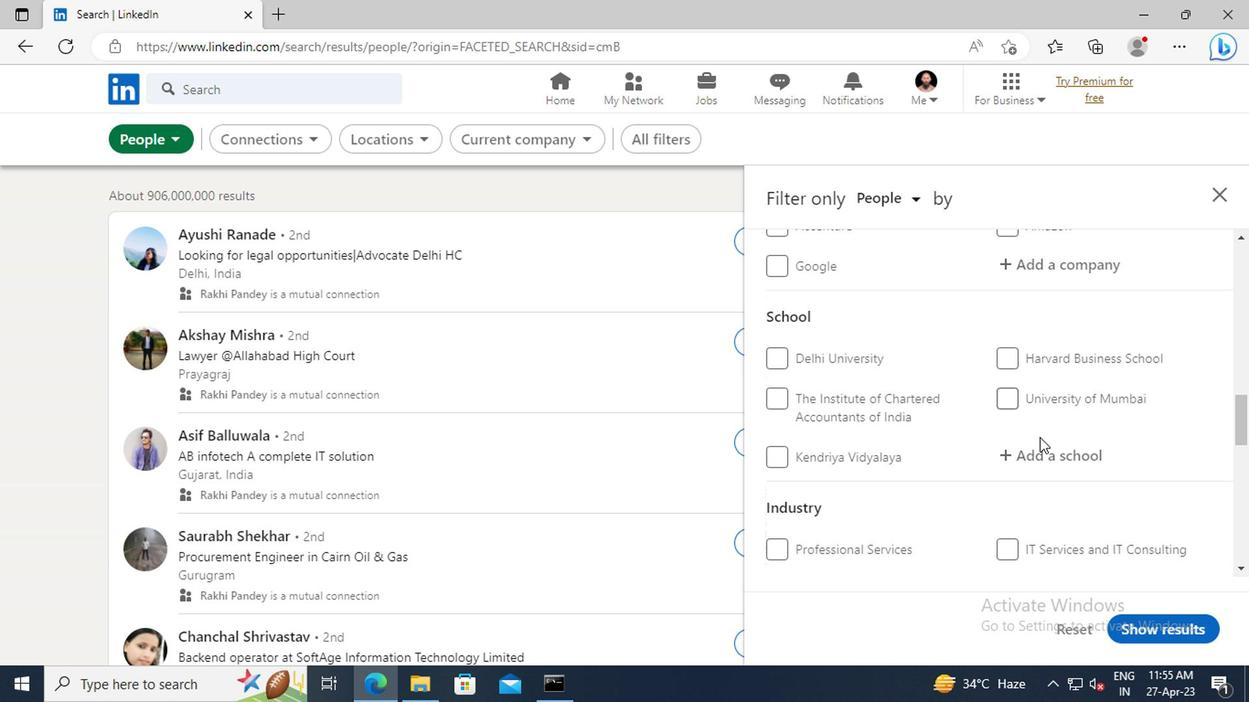 
Action: Mouse pressed left at (1039, 459)
Screenshot: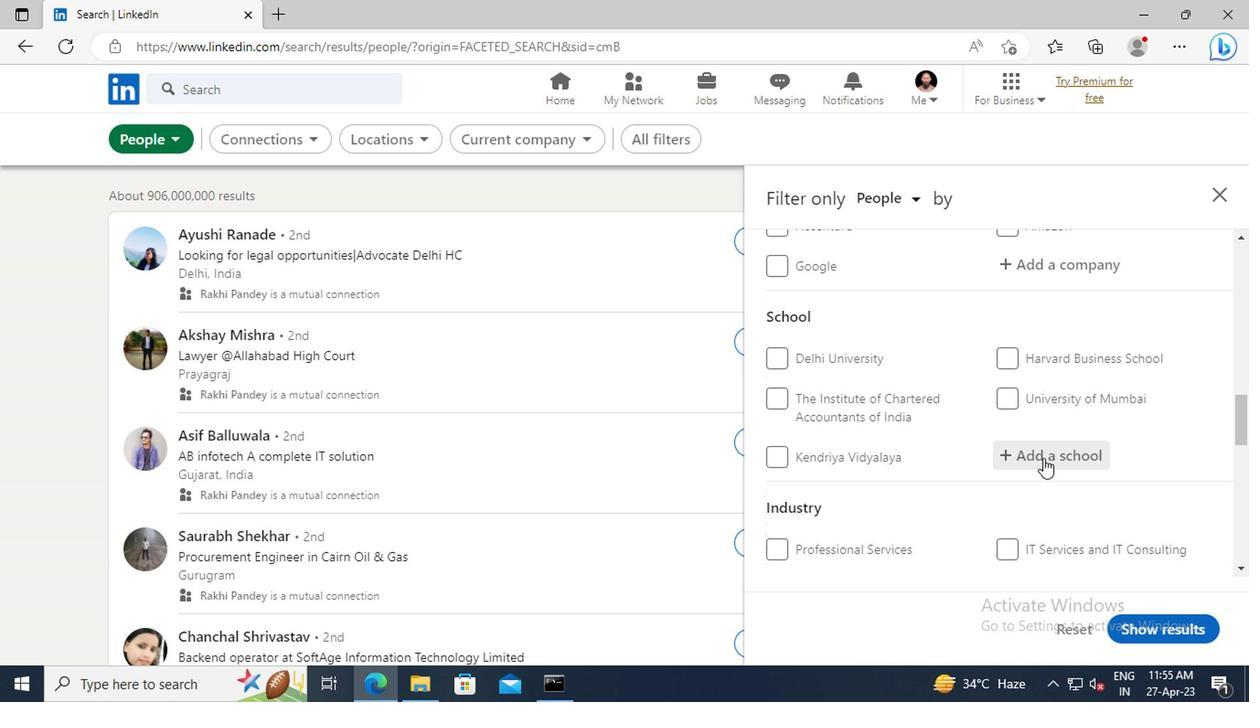 
Action: Key pressed <Key.shift>INDIAN<Key.space><Key.shift>INSTITUTE<Key.space><Key.shift>OF<Key.space><Key.shift>INFORMATION<Key.space><Key.shift>TECHN
Screenshot: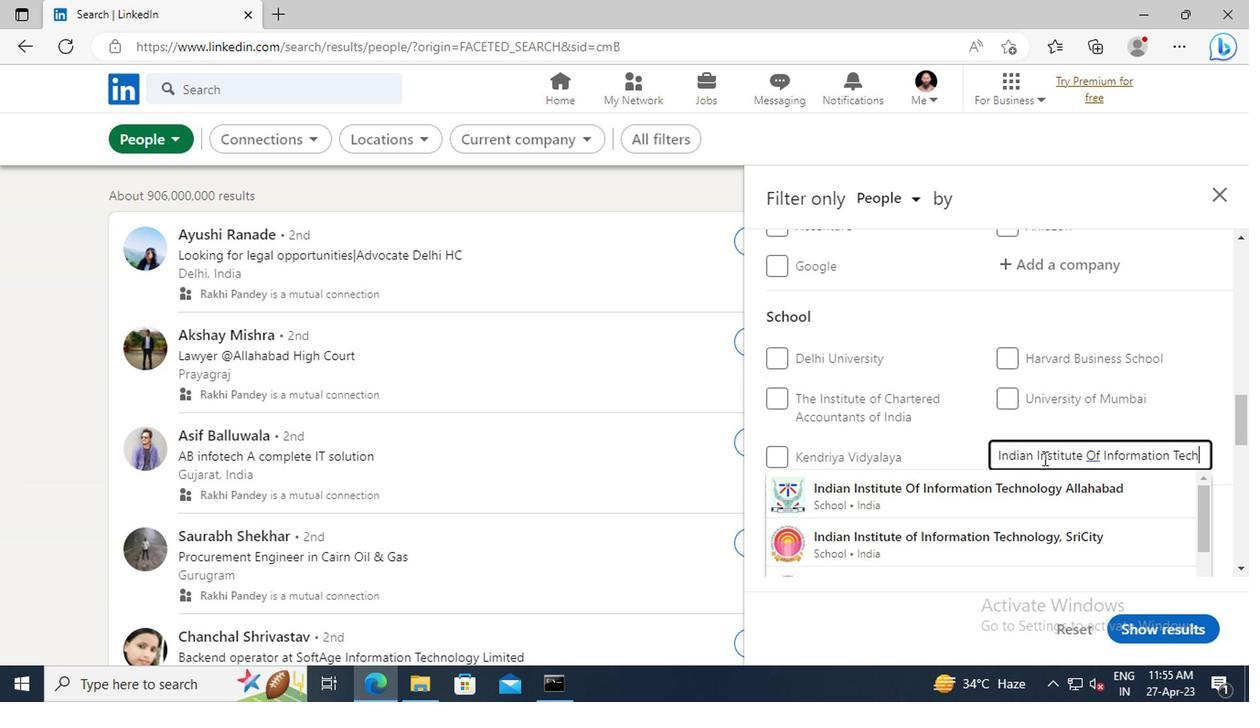 
Action: Mouse moved to (1047, 497)
Screenshot: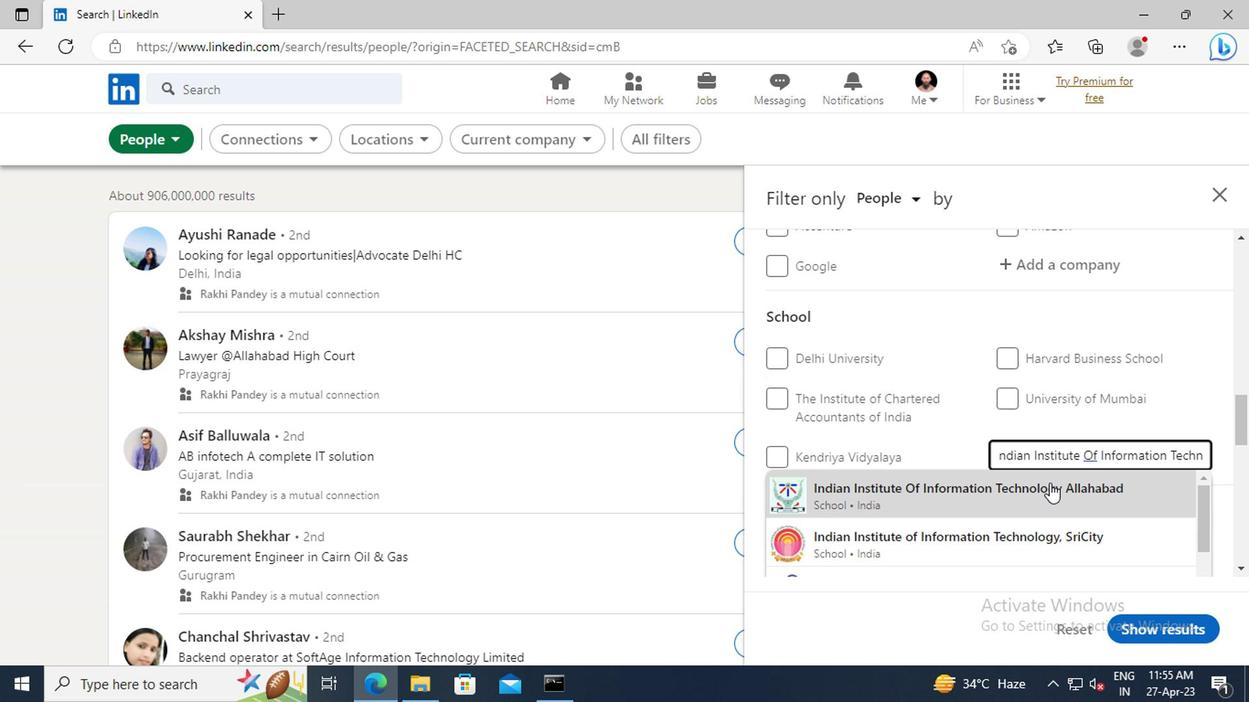 
Action: Mouse pressed left at (1047, 497)
Screenshot: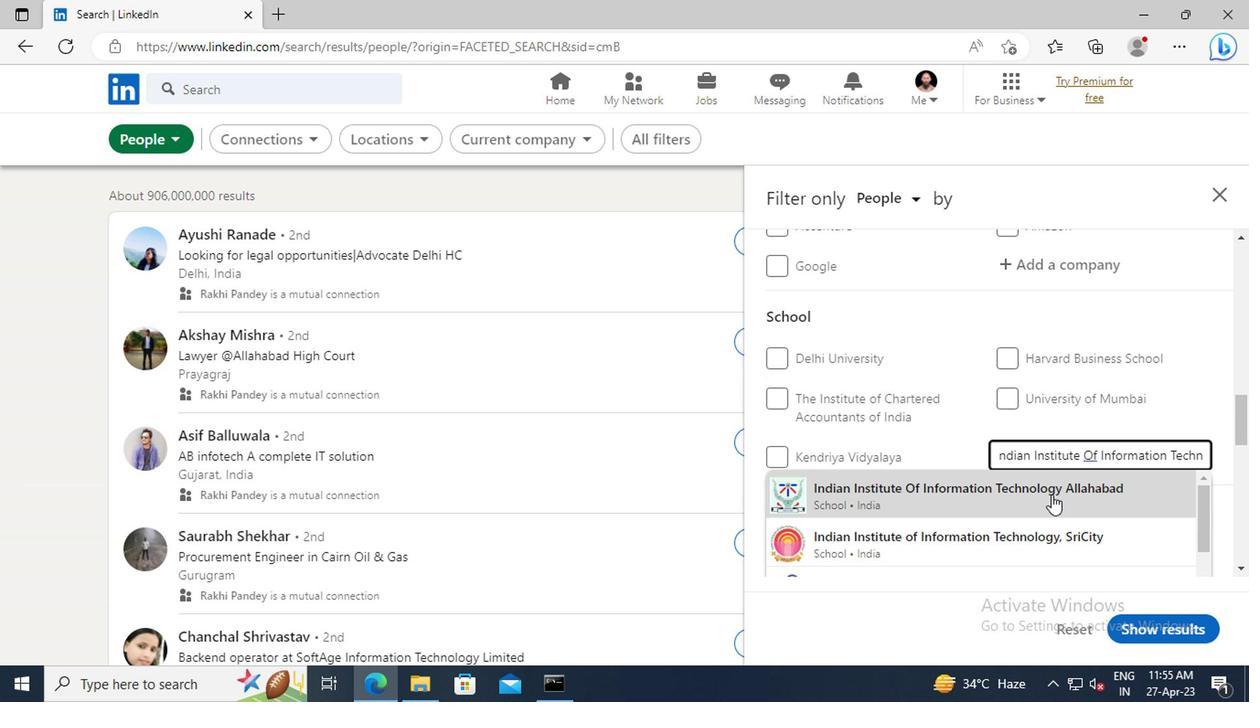 
Action: Mouse moved to (1024, 409)
Screenshot: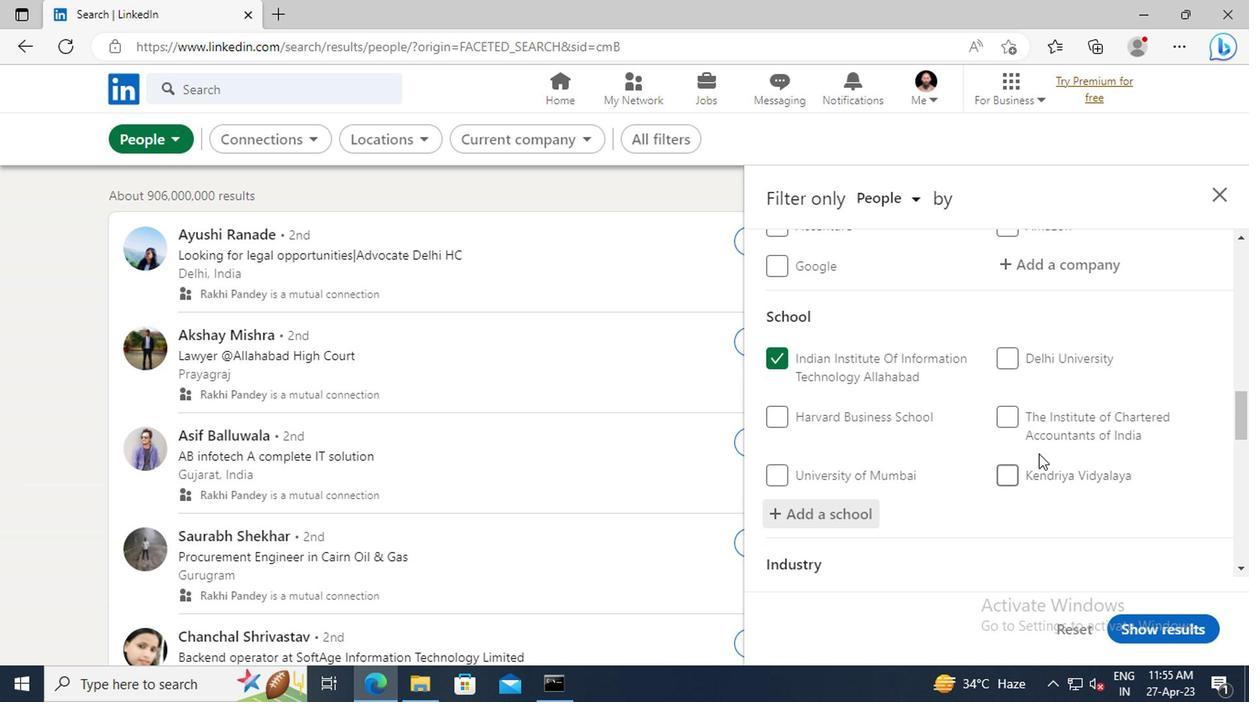 
Action: Mouse scrolled (1024, 408) with delta (0, -1)
Screenshot: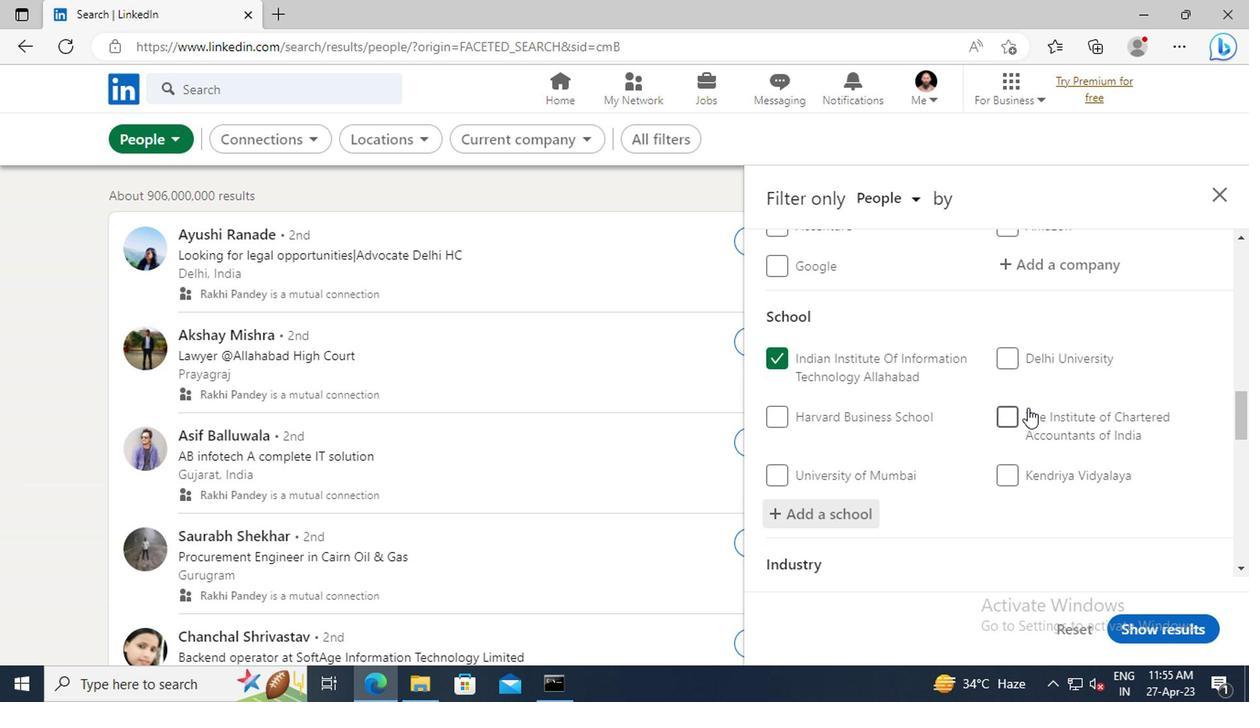 
Action: Mouse scrolled (1024, 408) with delta (0, -1)
Screenshot: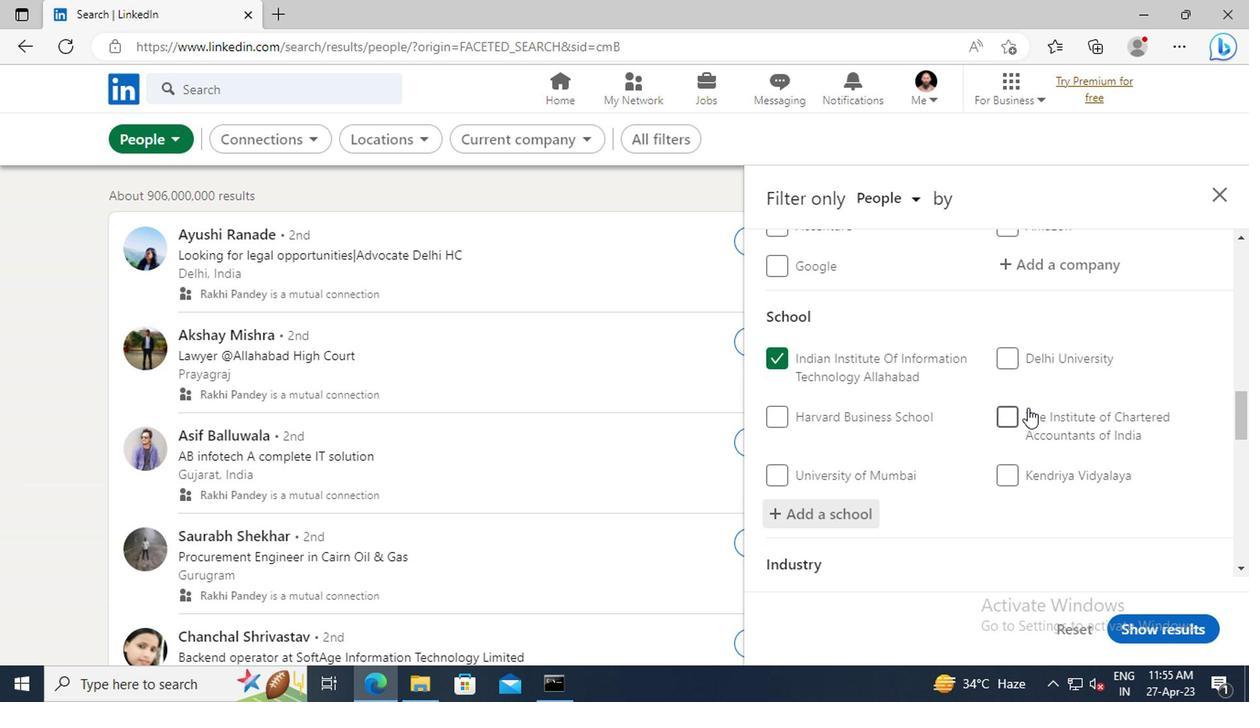 
Action: Mouse scrolled (1024, 408) with delta (0, -1)
Screenshot: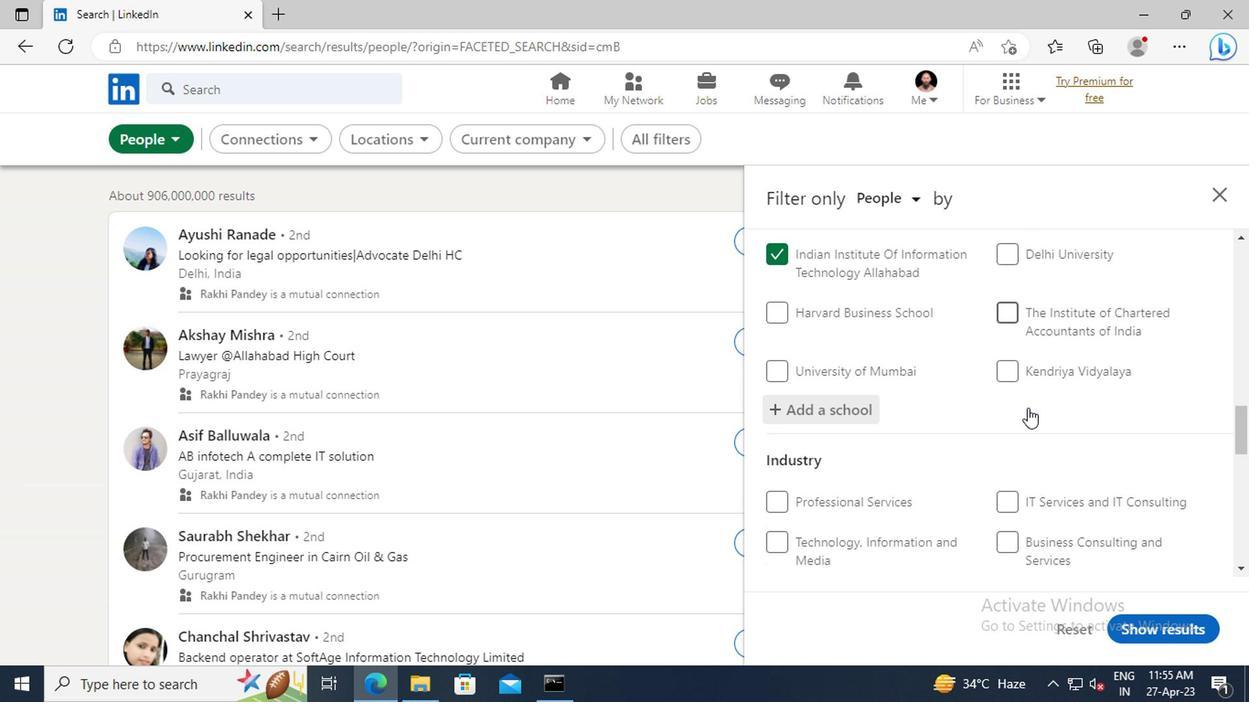 
Action: Mouse scrolled (1024, 408) with delta (0, -1)
Screenshot: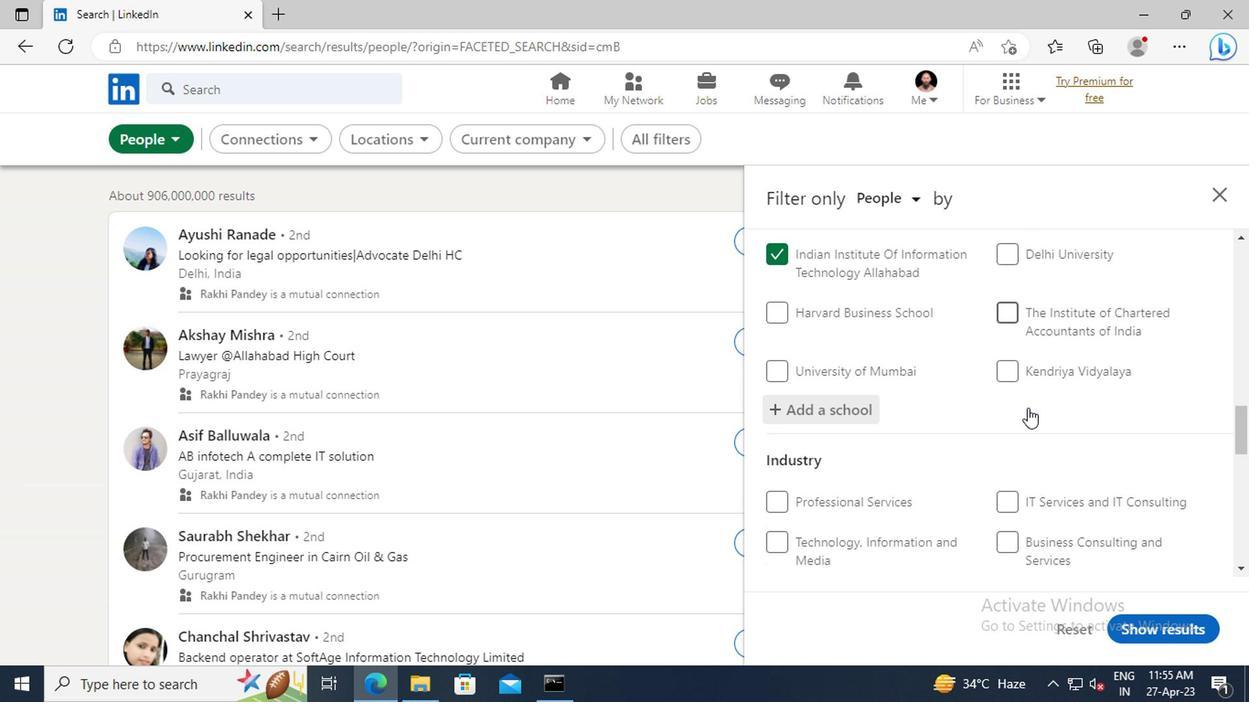 
Action: Mouse scrolled (1024, 408) with delta (0, -1)
Screenshot: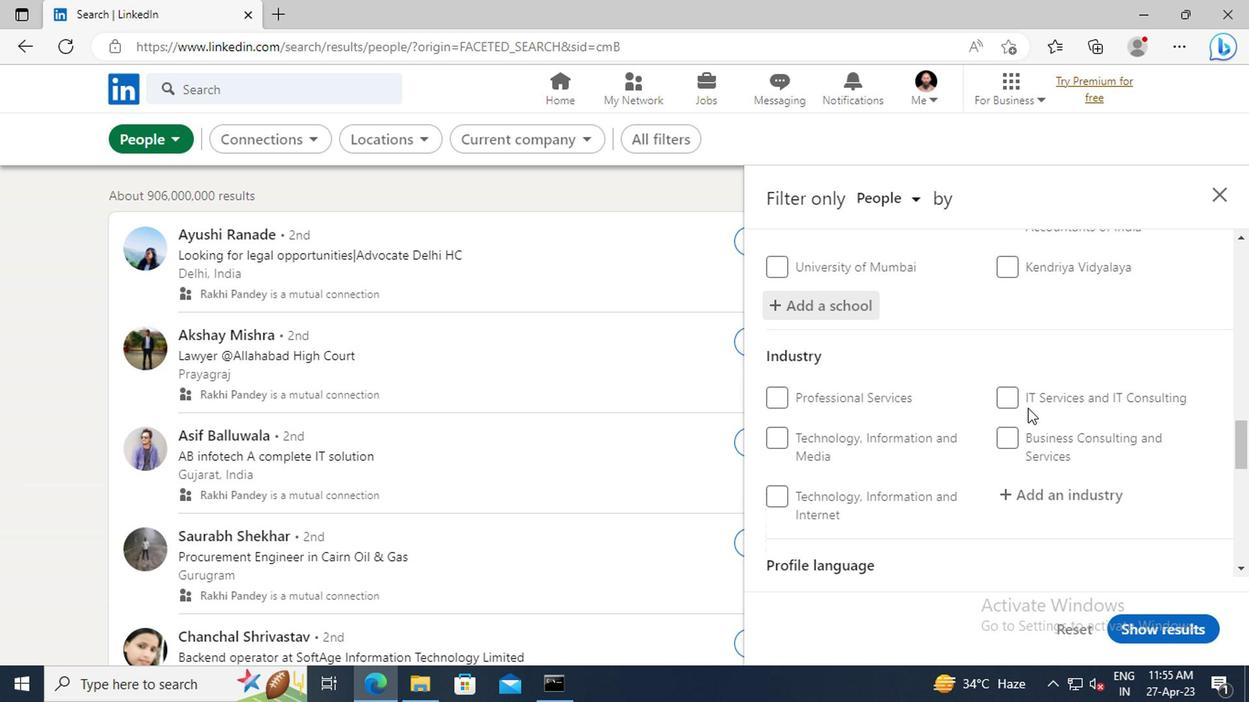 
Action: Mouse scrolled (1024, 408) with delta (0, -1)
Screenshot: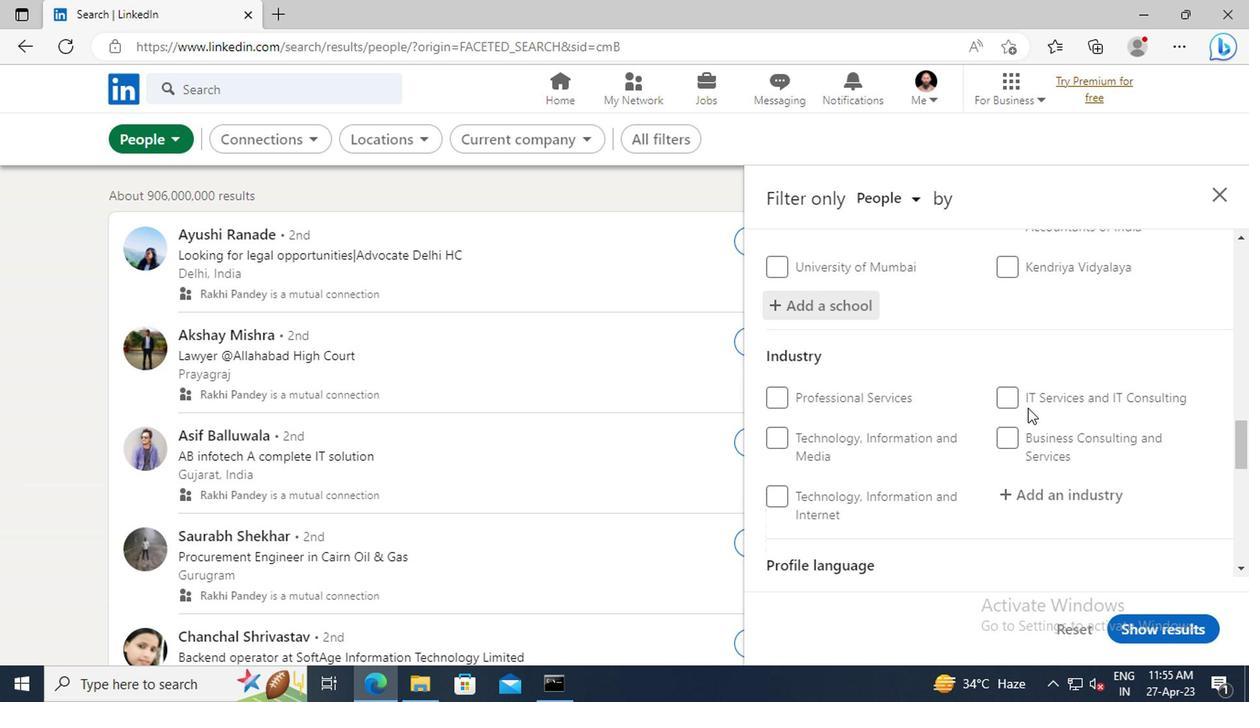 
Action: Mouse moved to (1033, 398)
Screenshot: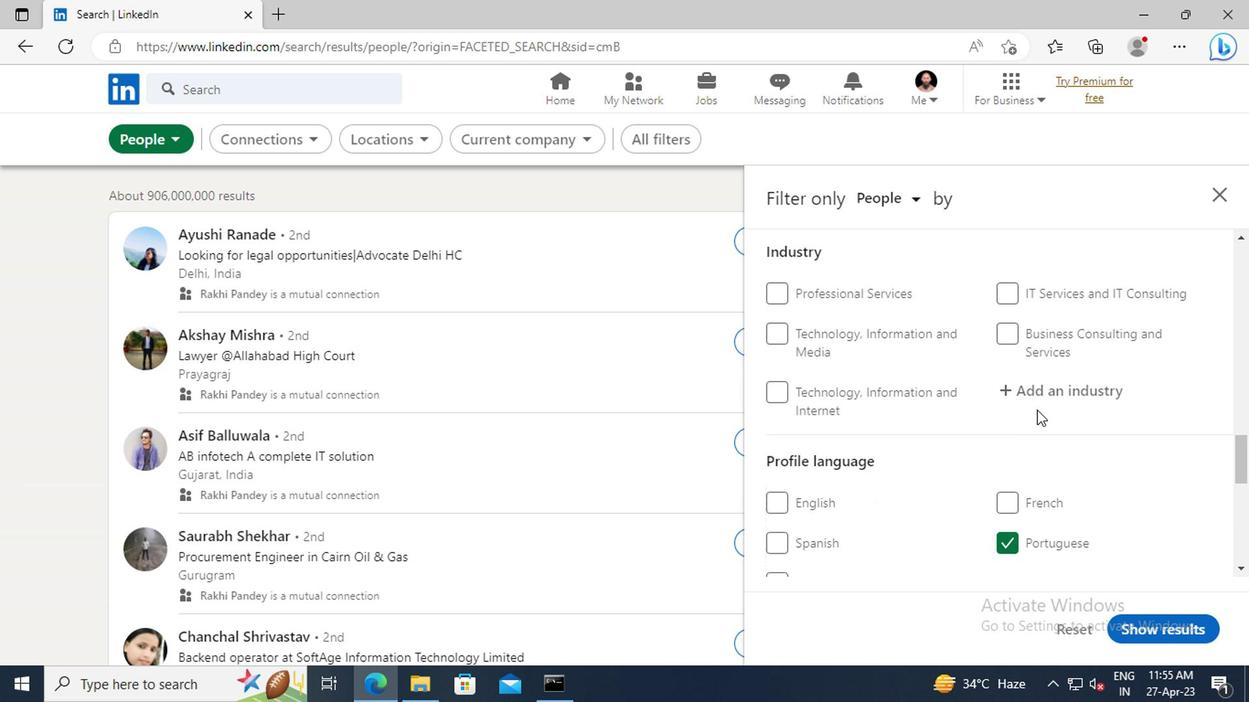 
Action: Mouse pressed left at (1033, 398)
Screenshot: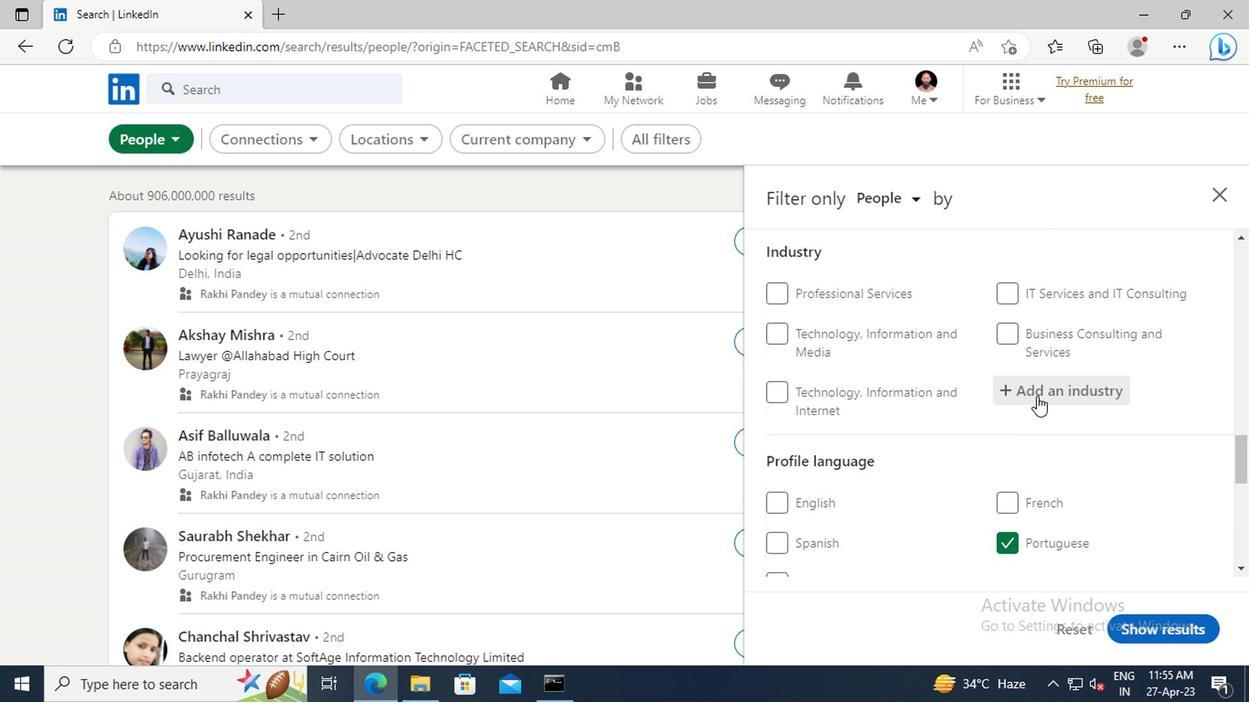 
Action: Key pressed <Key.shift>CONSUMER<Key.space><Key.shift>GOODS
Screenshot: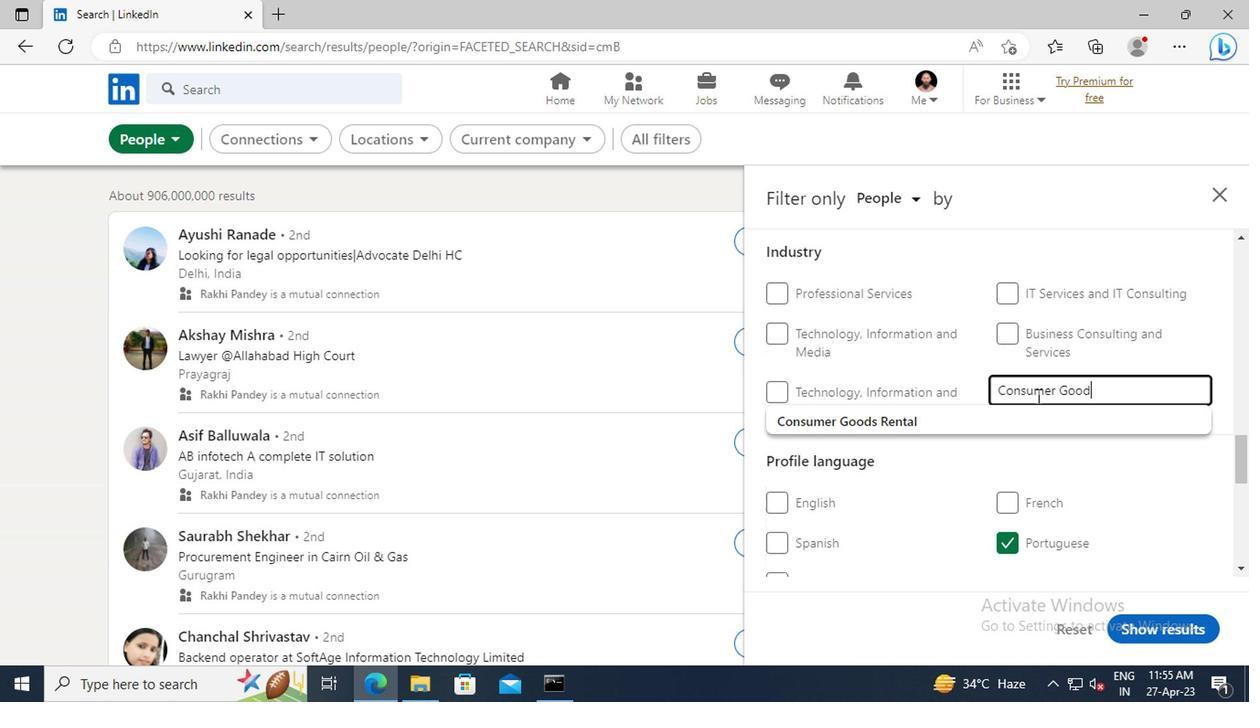 
Action: Mouse moved to (1042, 422)
Screenshot: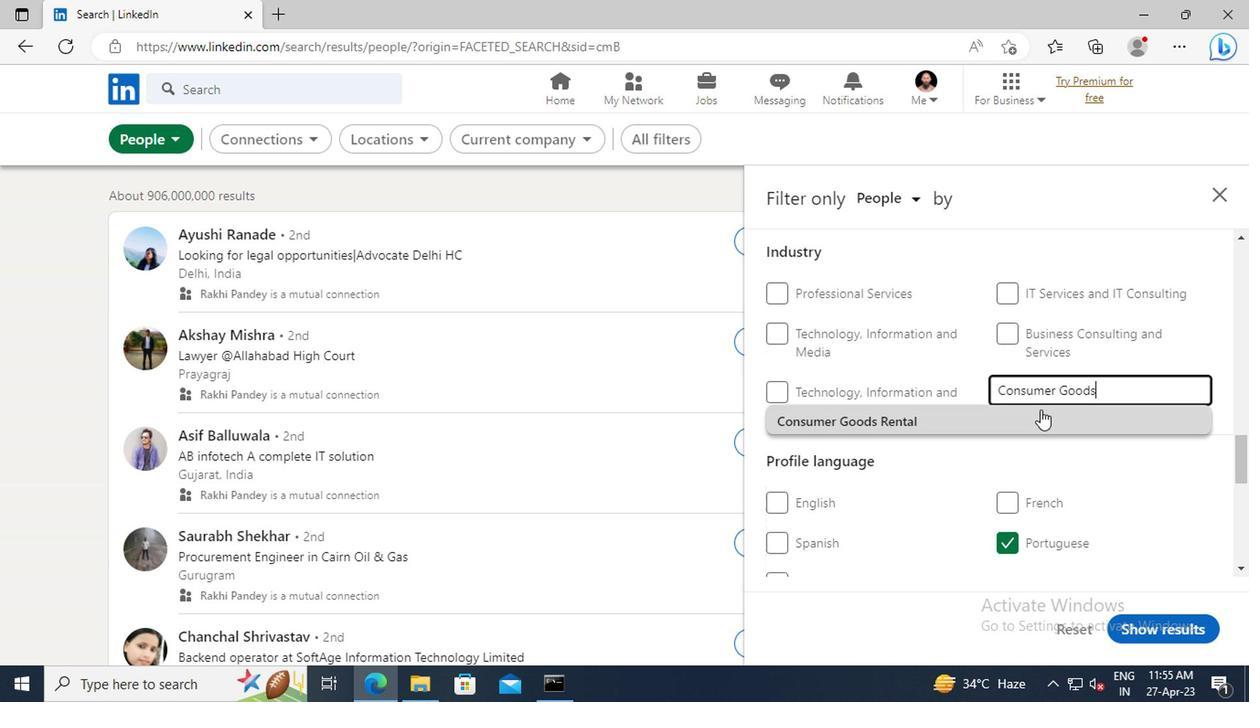 
Action: Mouse pressed left at (1042, 422)
Screenshot: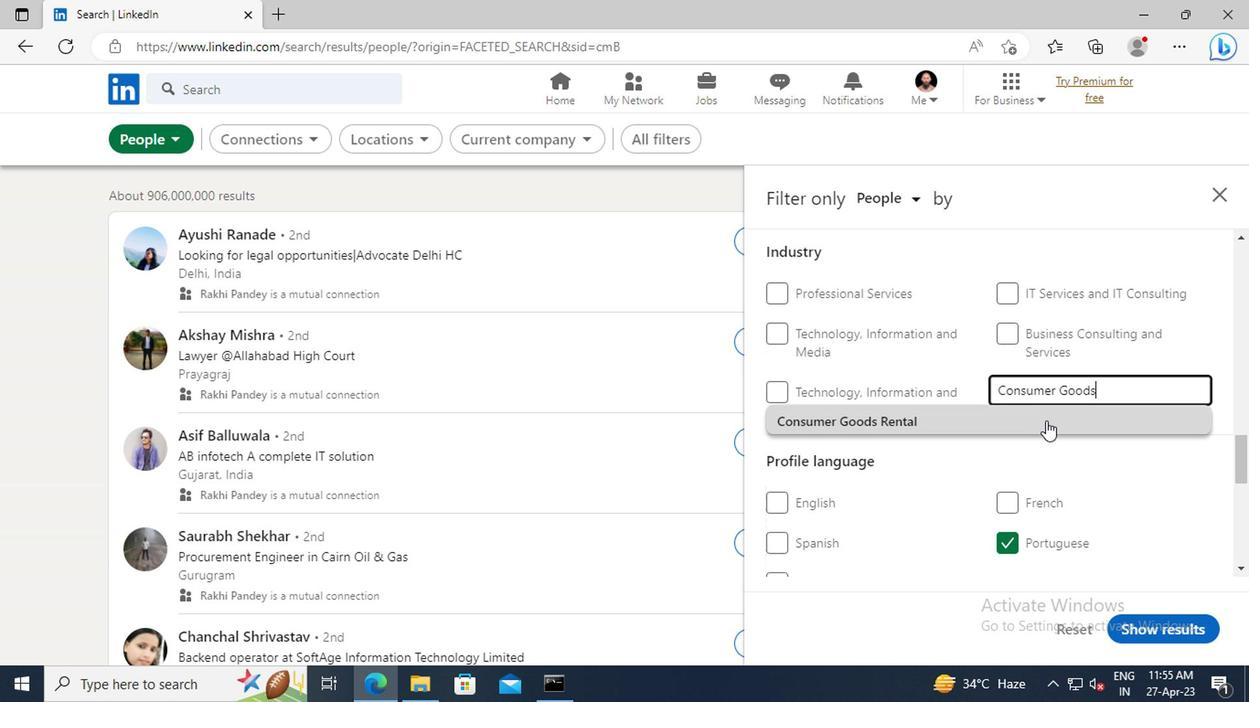 
Action: Mouse moved to (975, 412)
Screenshot: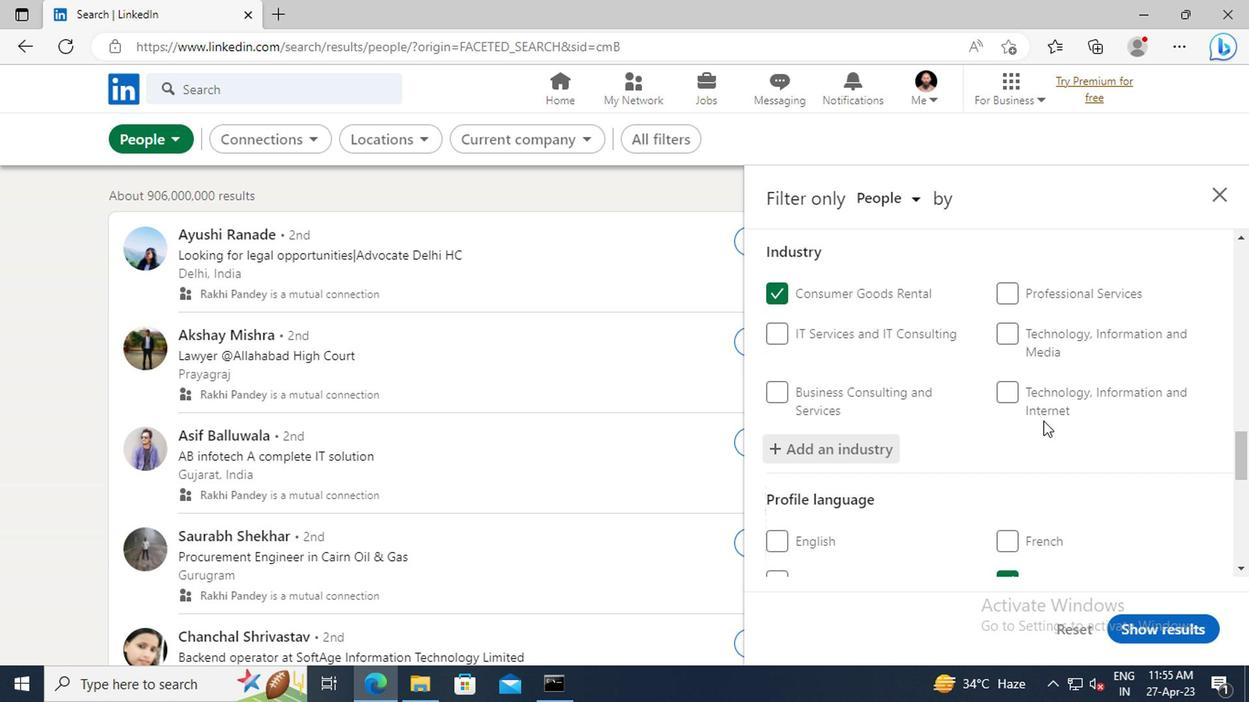 
Action: Mouse scrolled (975, 411) with delta (0, 0)
Screenshot: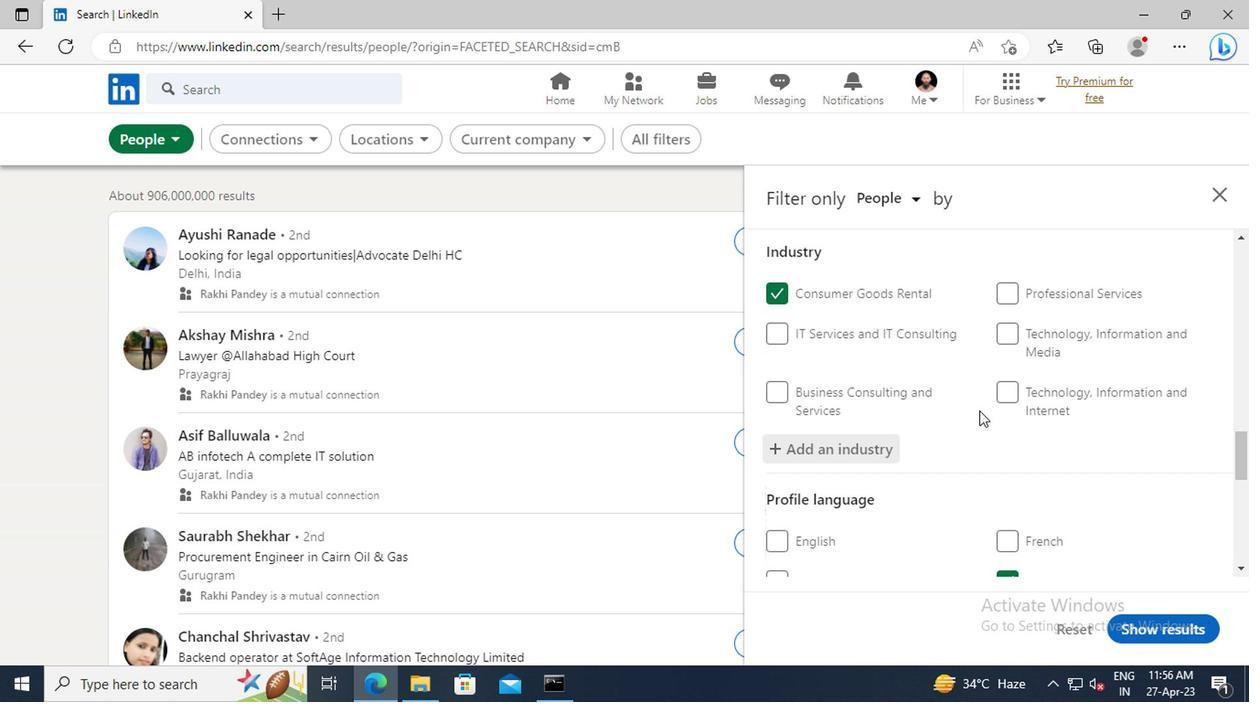 
Action: Mouse scrolled (975, 411) with delta (0, 0)
Screenshot: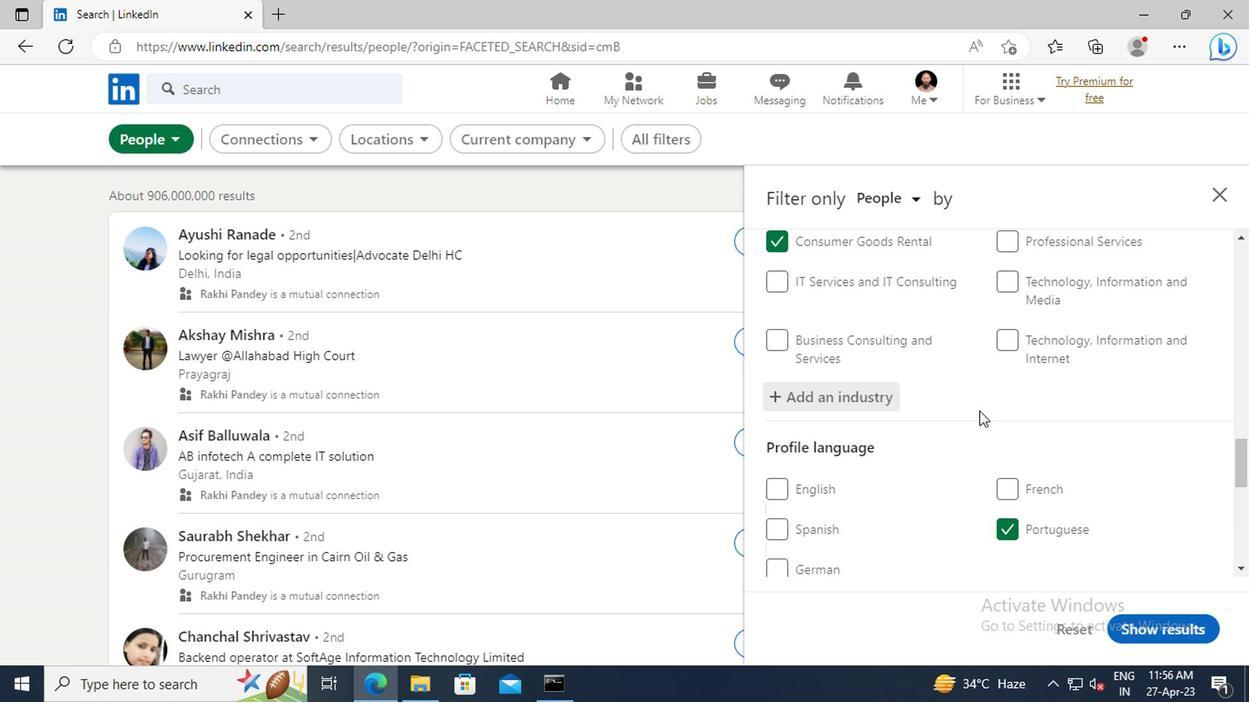 
Action: Mouse scrolled (975, 411) with delta (0, 0)
Screenshot: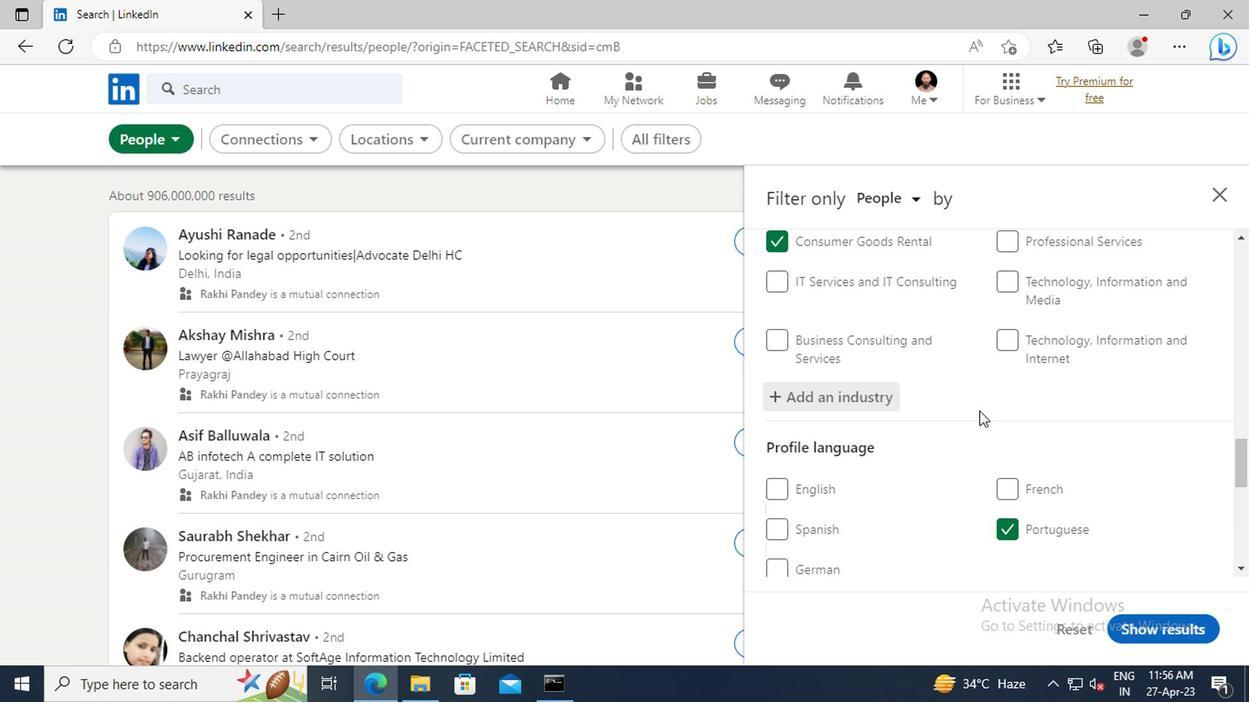 
Action: Mouse scrolled (975, 411) with delta (0, 0)
Screenshot: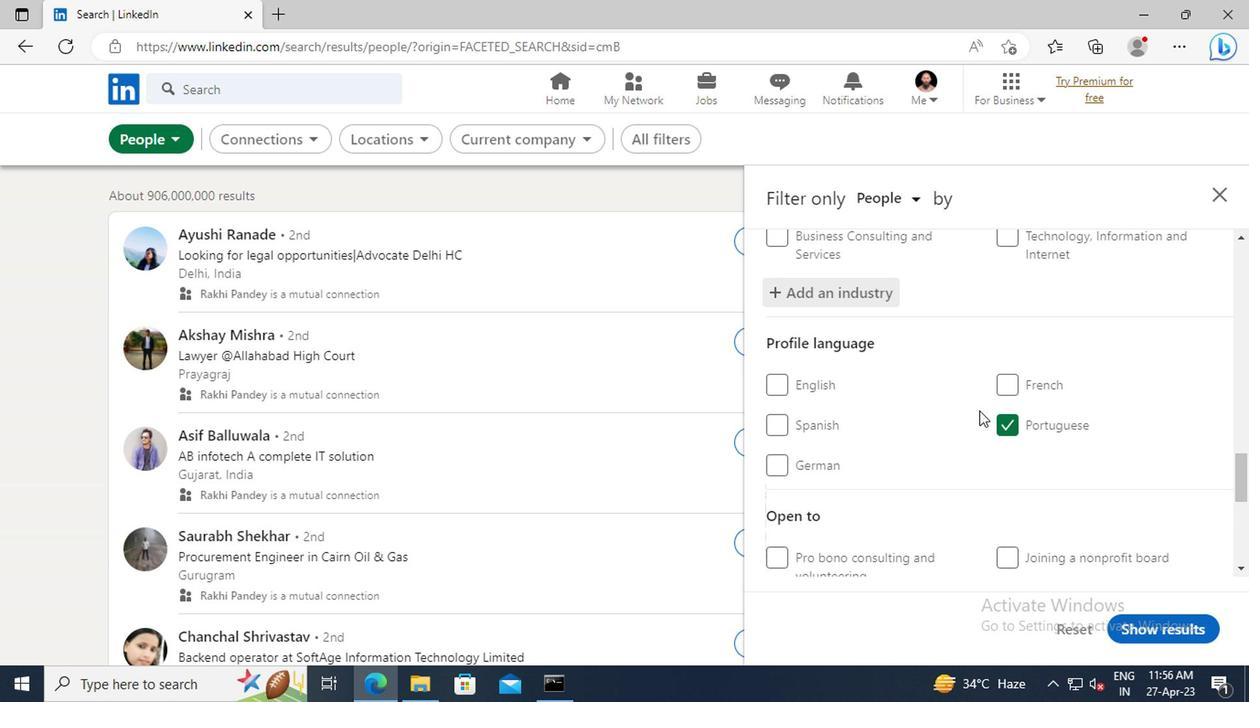 
Action: Mouse scrolled (975, 411) with delta (0, 0)
Screenshot: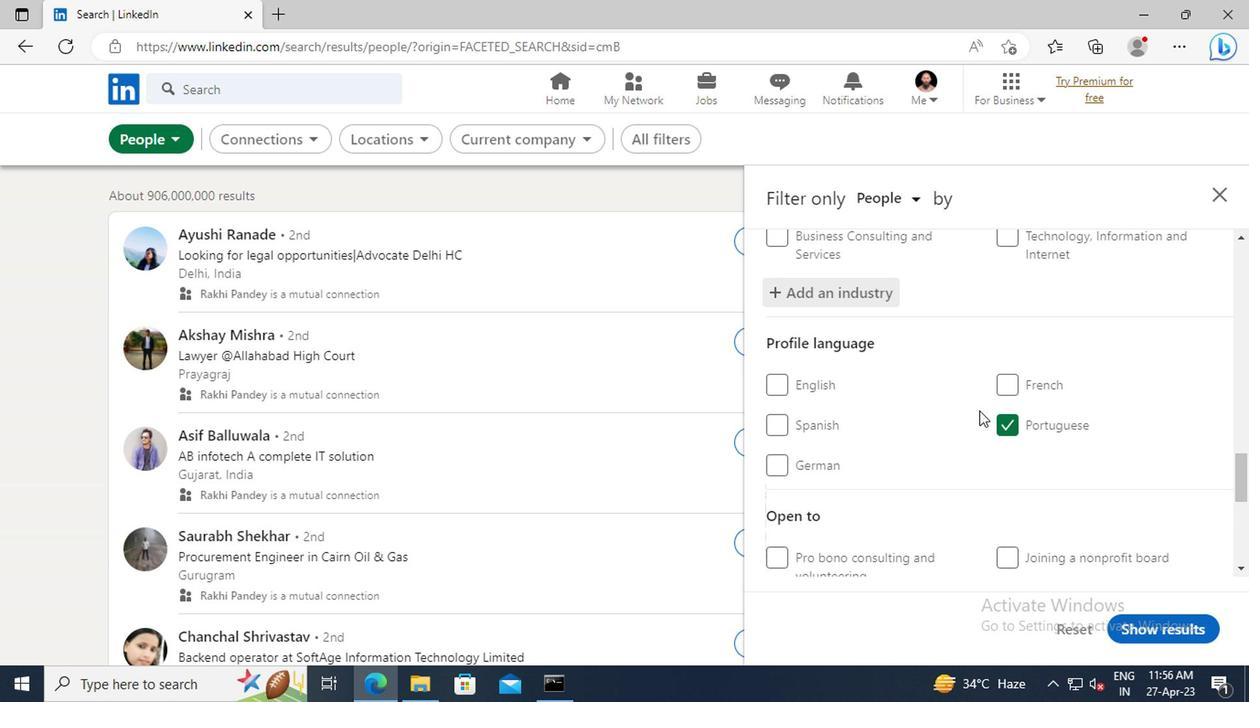 
Action: Mouse scrolled (975, 411) with delta (0, 0)
Screenshot: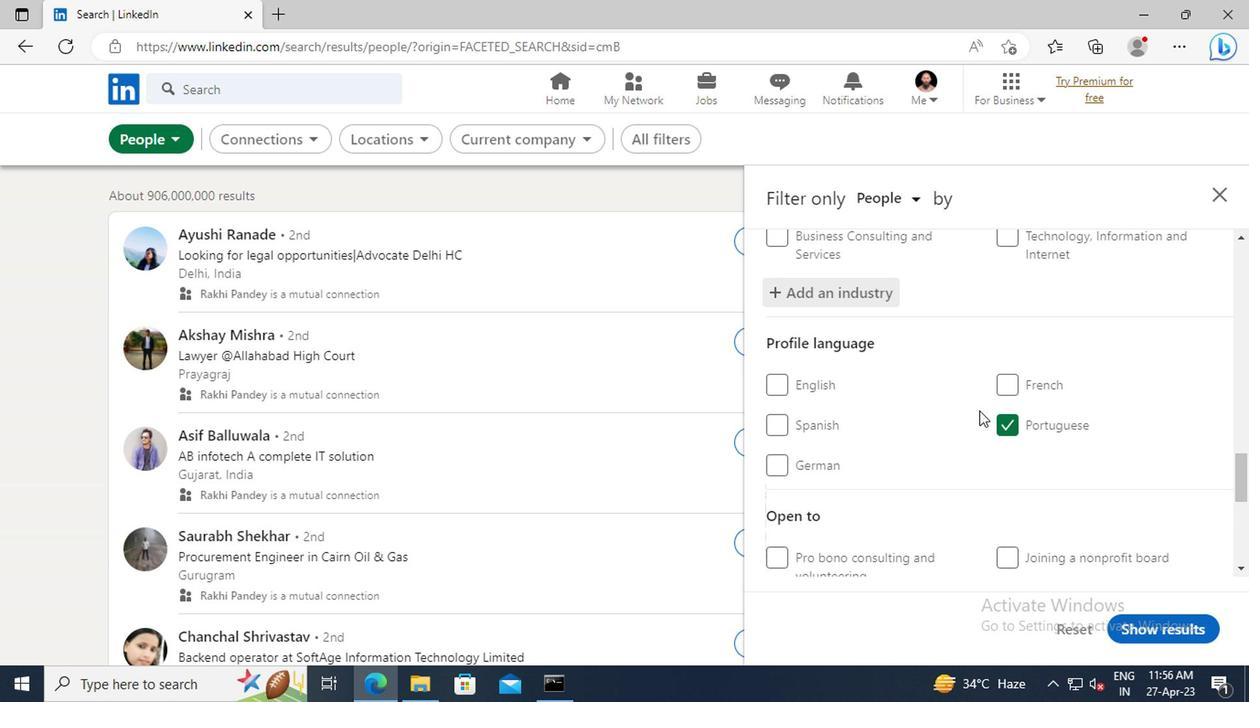 
Action: Mouse scrolled (975, 411) with delta (0, 0)
Screenshot: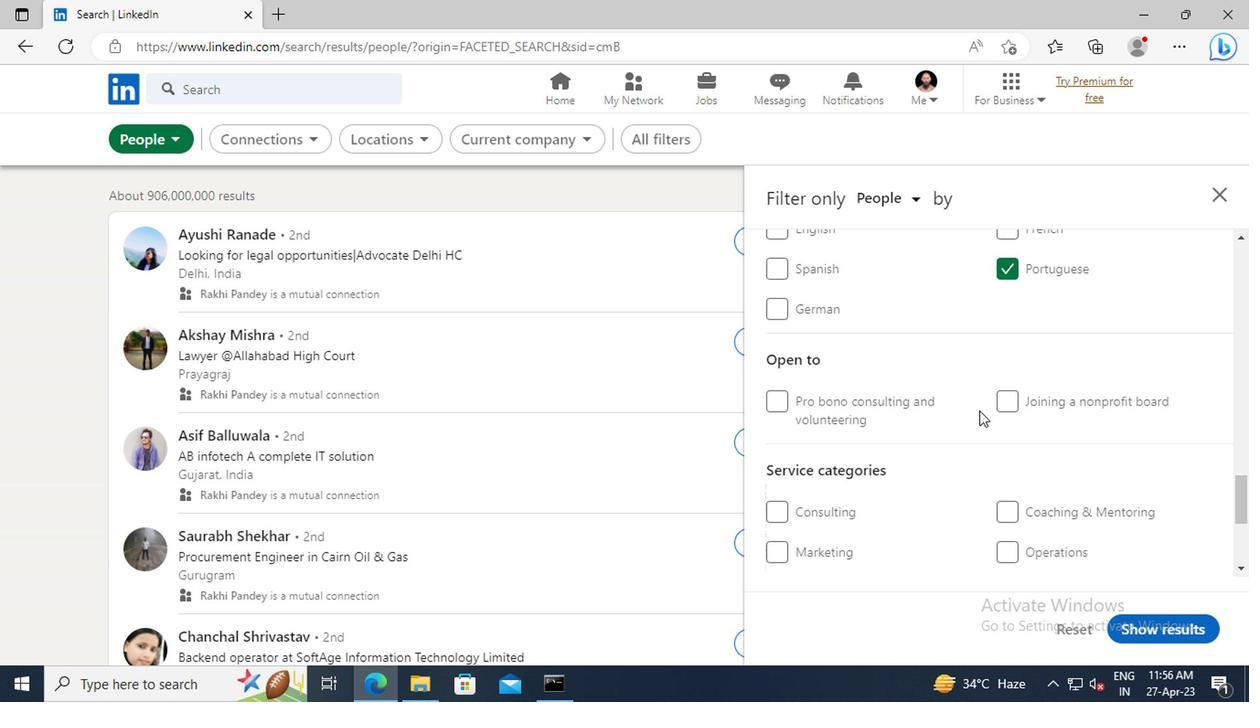 
Action: Mouse scrolled (975, 411) with delta (0, 0)
Screenshot: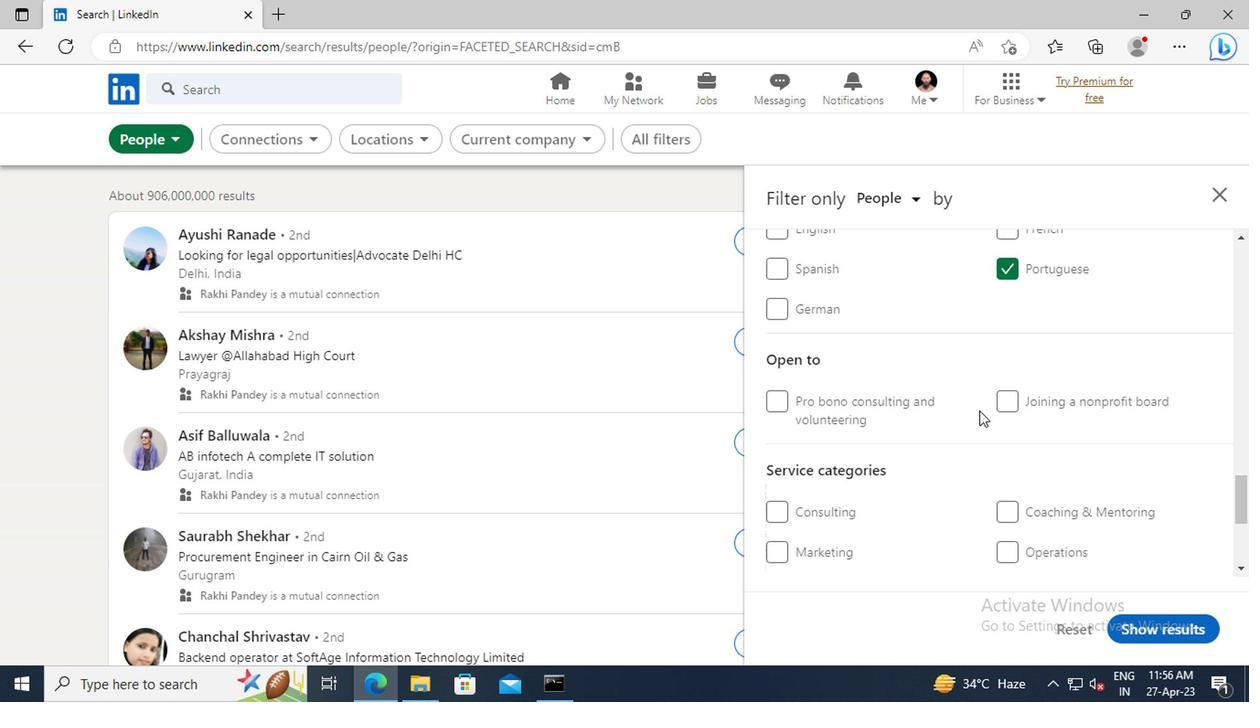 
Action: Mouse scrolled (975, 411) with delta (0, 0)
Screenshot: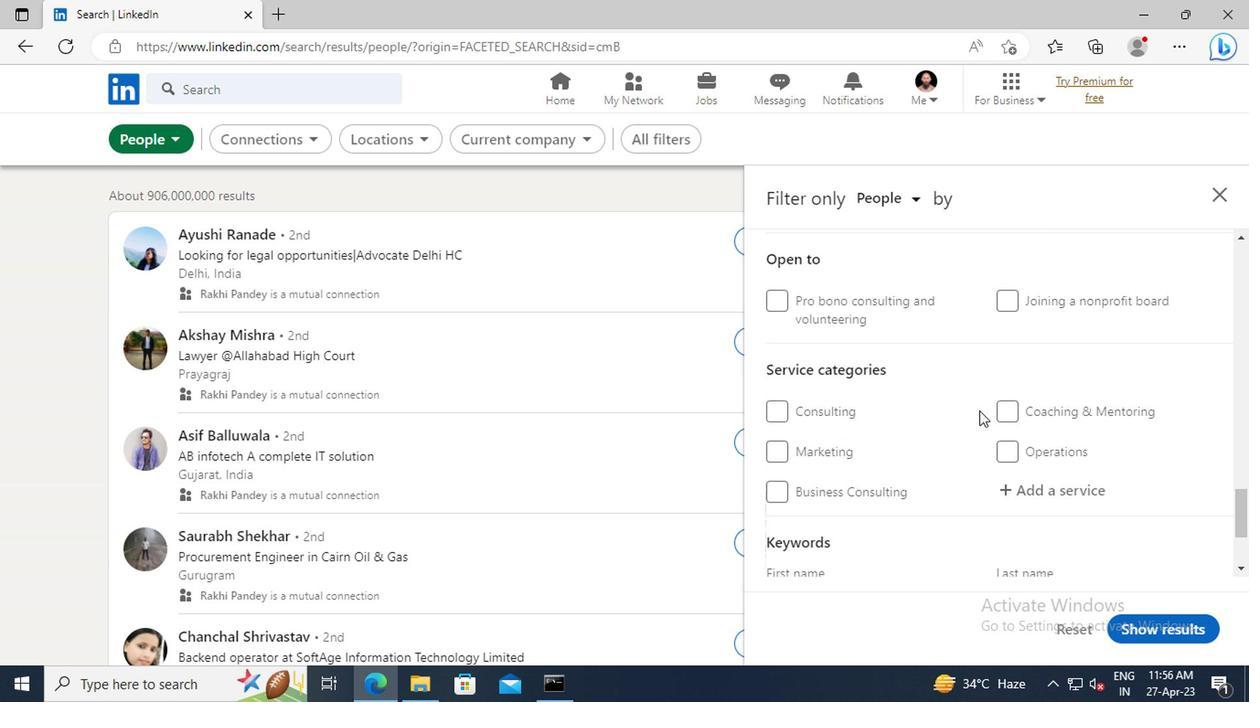 
Action: Mouse moved to (1012, 430)
Screenshot: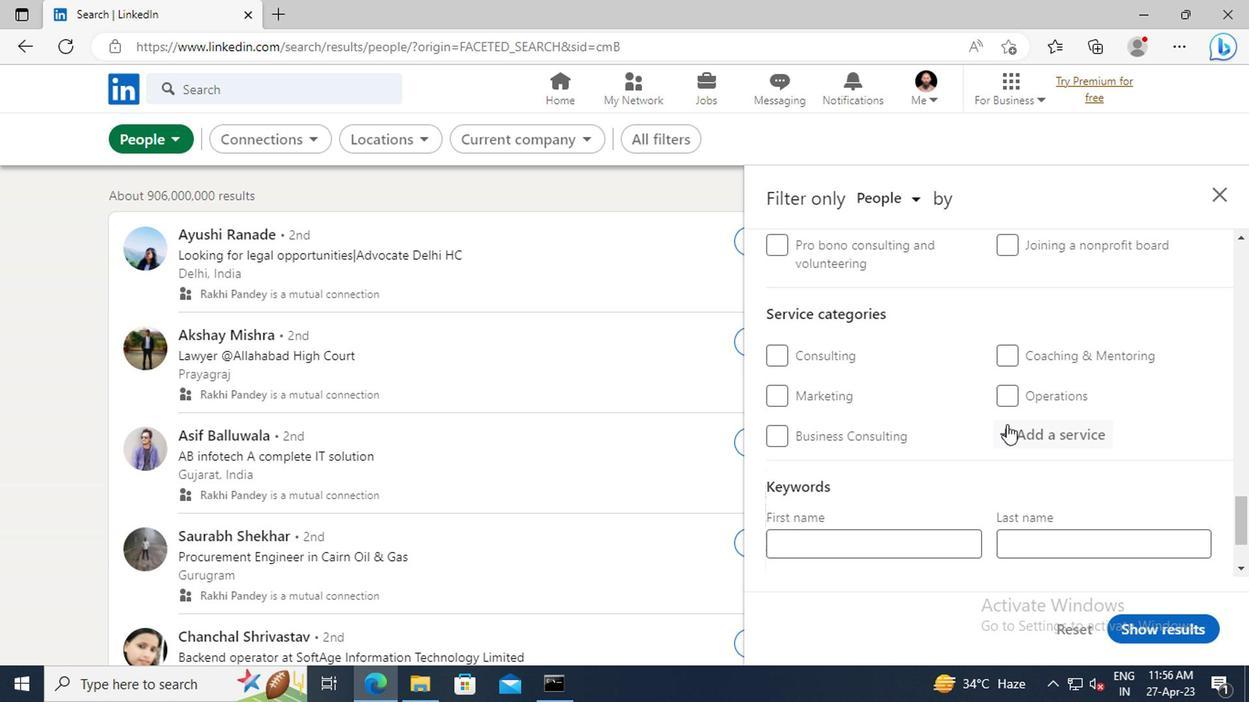
Action: Mouse pressed left at (1012, 430)
Screenshot: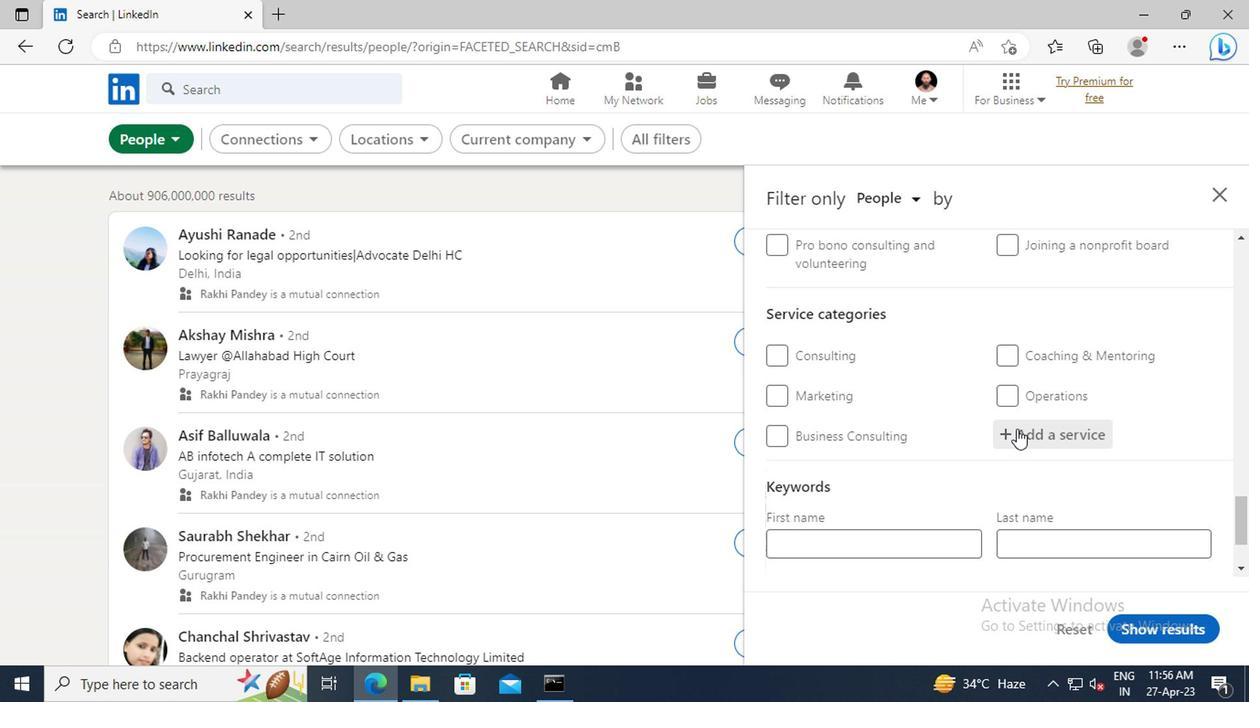 
Action: Key pressed <Key.shift>ASSISTANCE<Key.space><Key.shift>ADVERTISING<Key.enter>
Screenshot: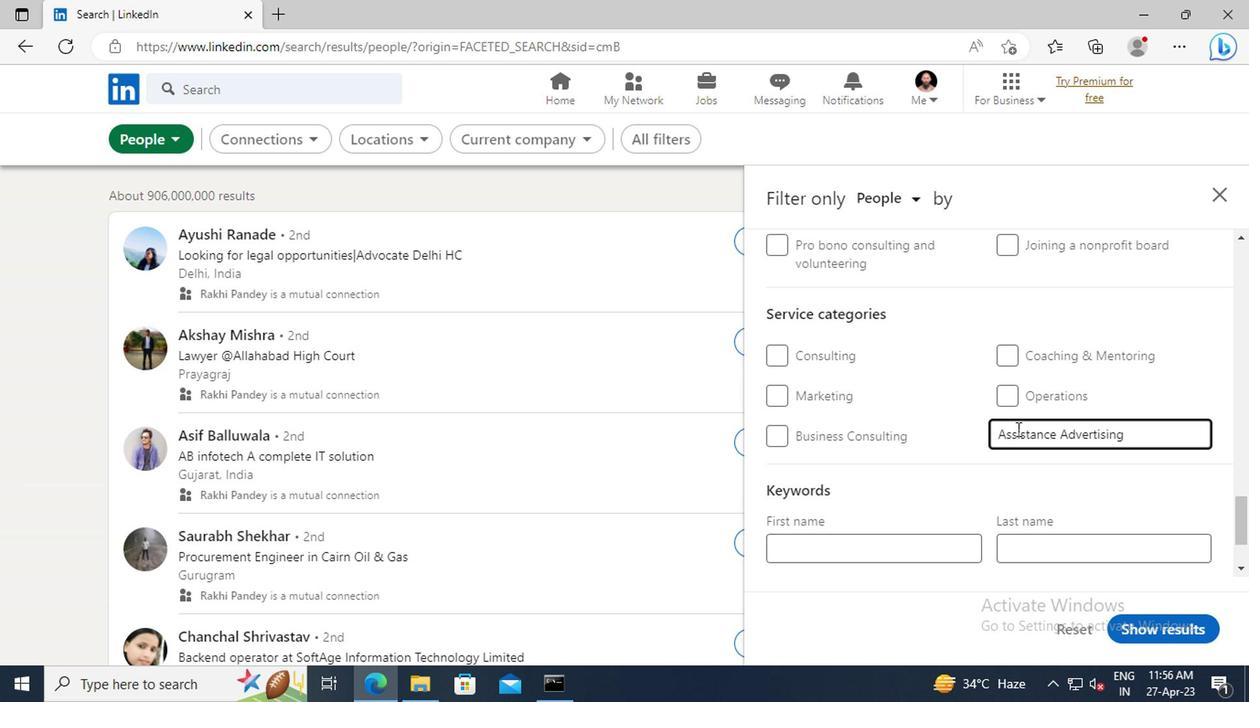 
Action: Mouse moved to (955, 450)
Screenshot: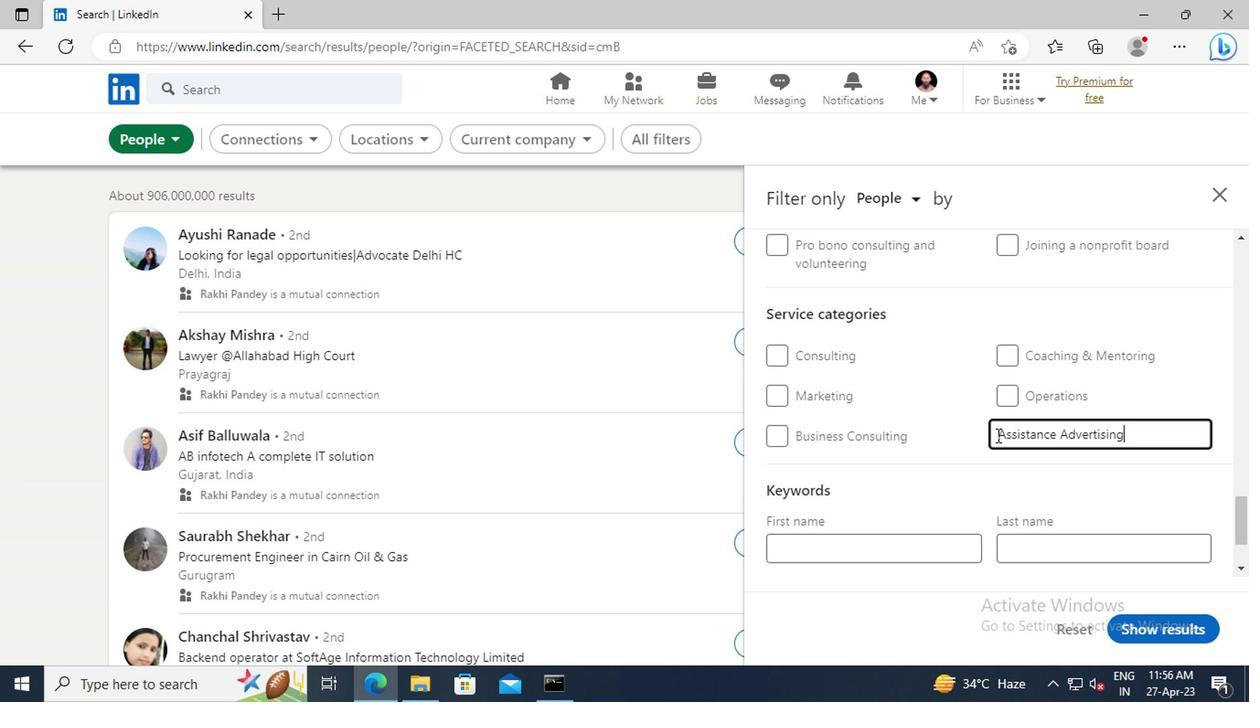 
Action: Mouse scrolled (955, 450) with delta (0, 0)
Screenshot: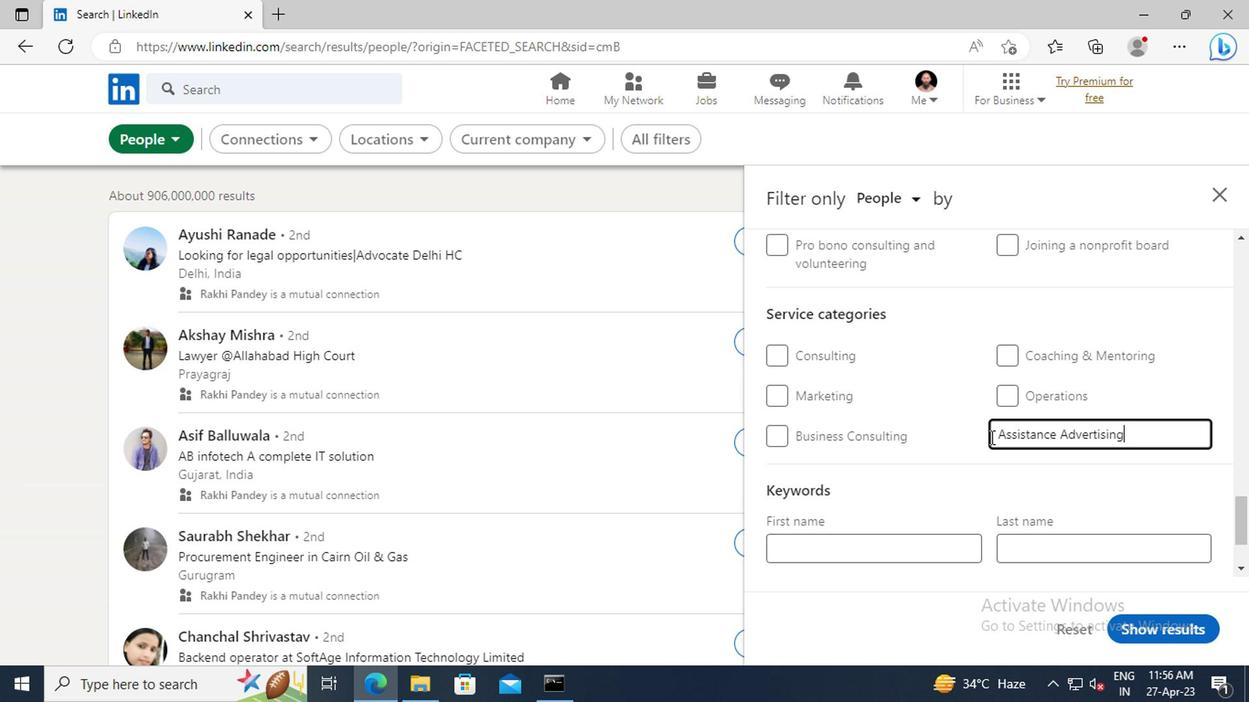 
Action: Mouse scrolled (955, 450) with delta (0, 0)
Screenshot: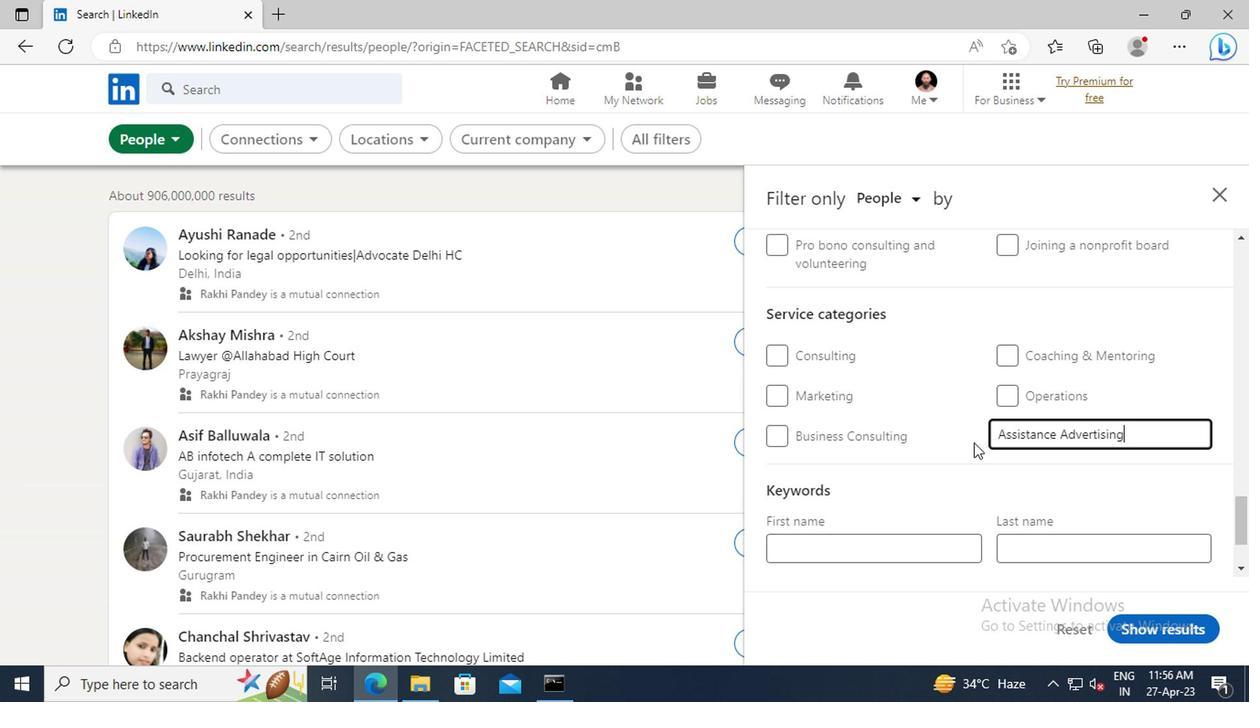 
Action: Mouse scrolled (955, 450) with delta (0, 0)
Screenshot: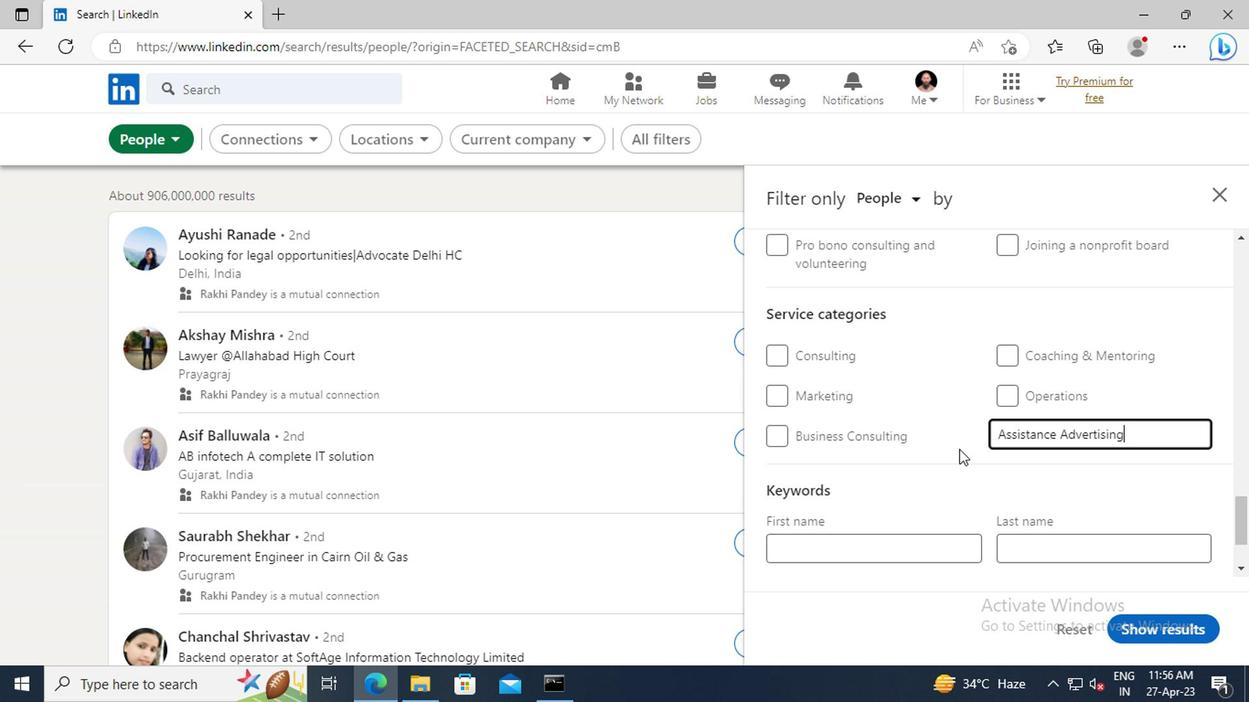 
Action: Mouse scrolled (955, 450) with delta (0, 0)
Screenshot: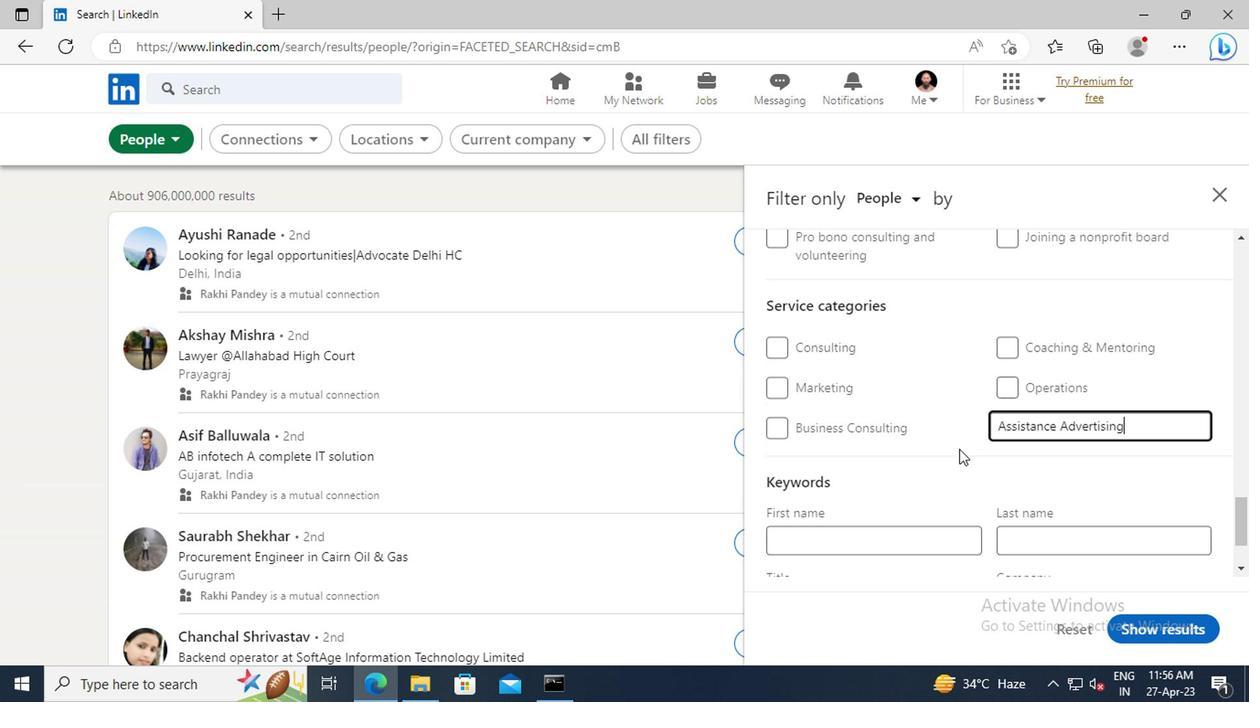 
Action: Mouse moved to (891, 492)
Screenshot: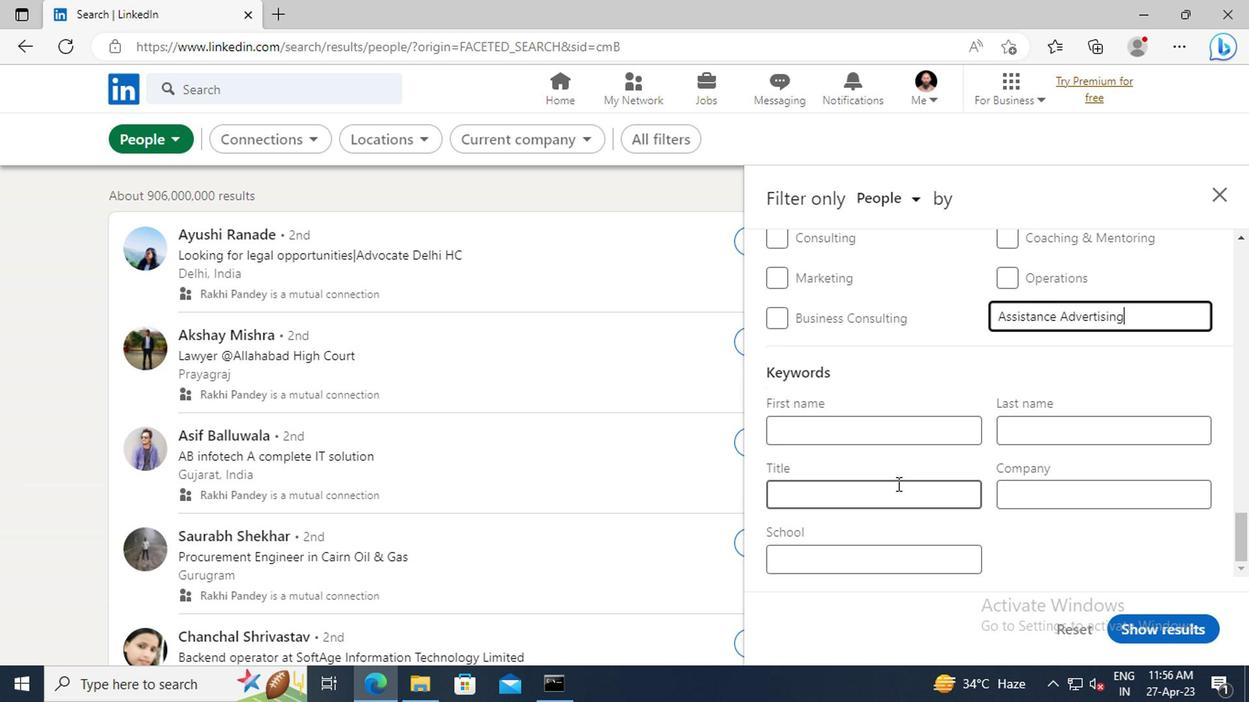 
Action: Mouse pressed left at (891, 492)
Screenshot: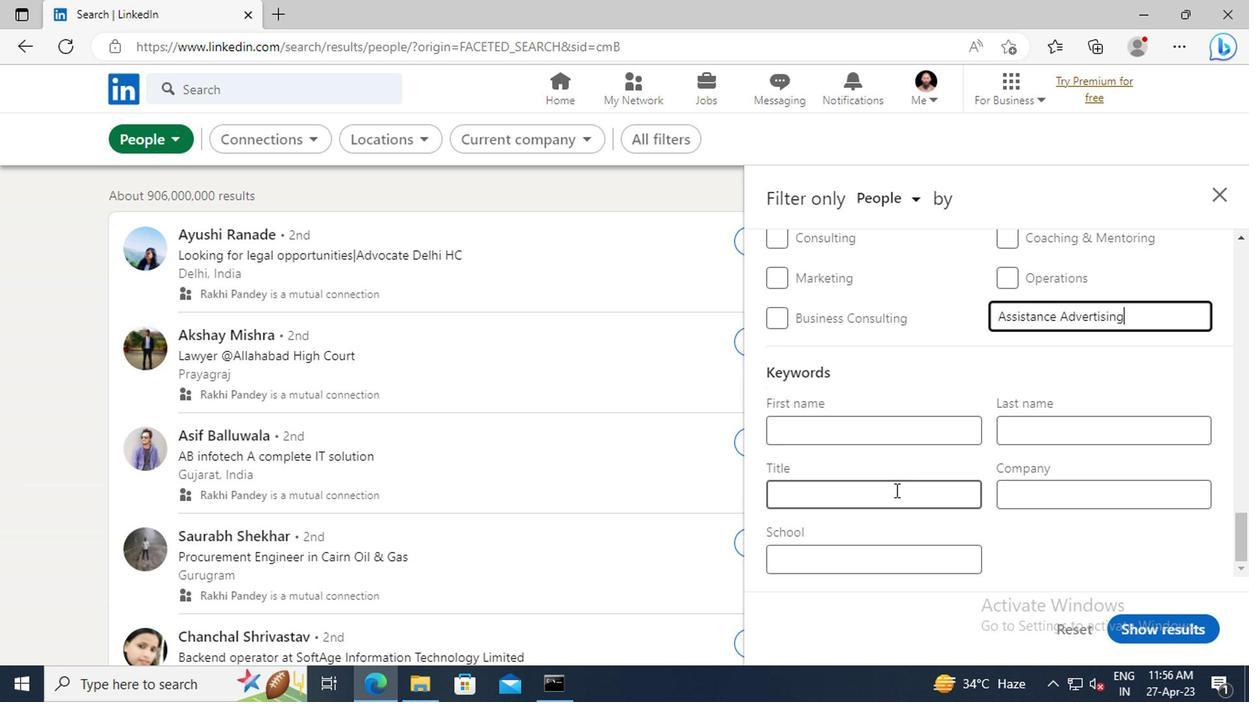 
Action: Key pressed <Key.shift>VIDEO<Key.space>OR<Key.space><Key.shift>FILM<Key.space><Key.shift>PRODUCER<Key.enter>
Screenshot: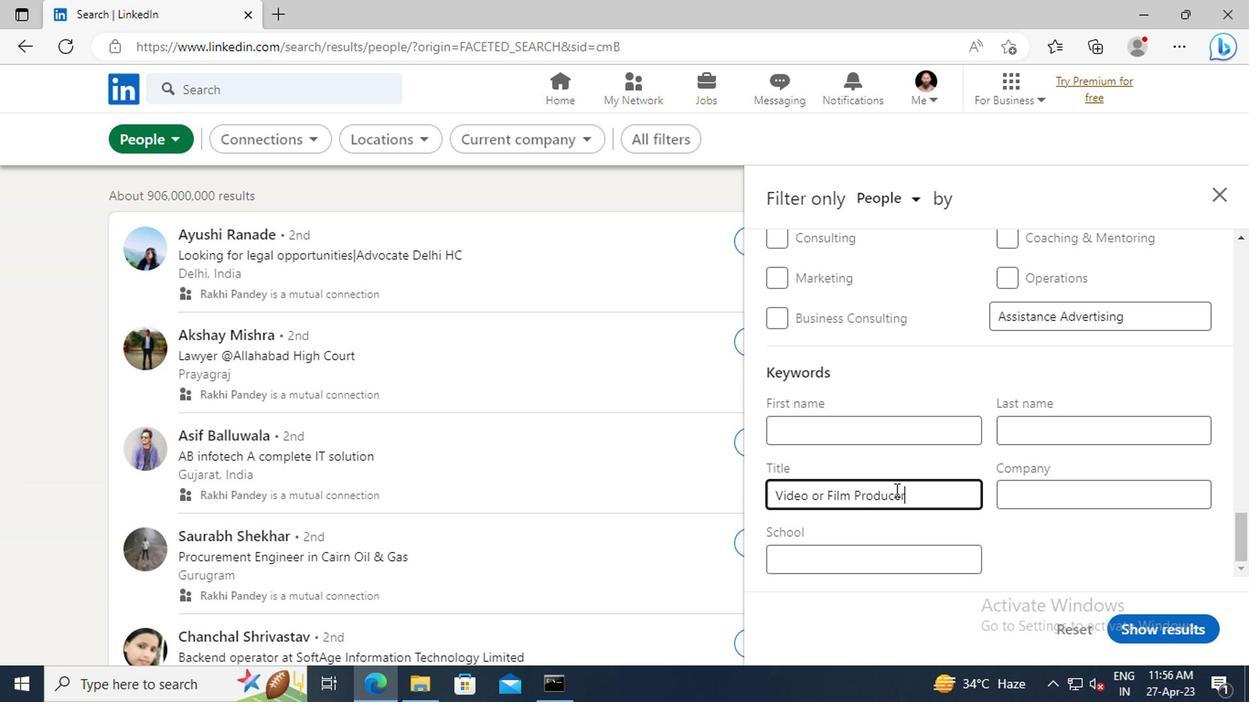 
Action: Mouse moved to (1161, 625)
Screenshot: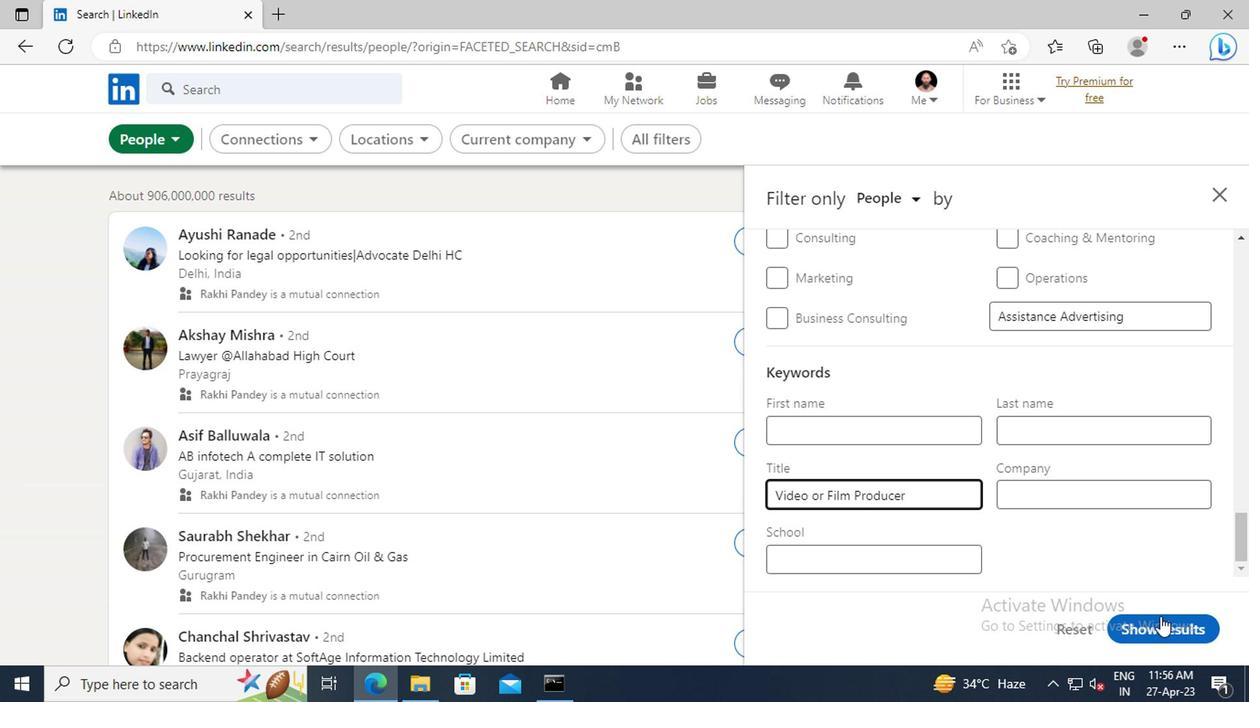 
Action: Mouse pressed left at (1161, 625)
Screenshot: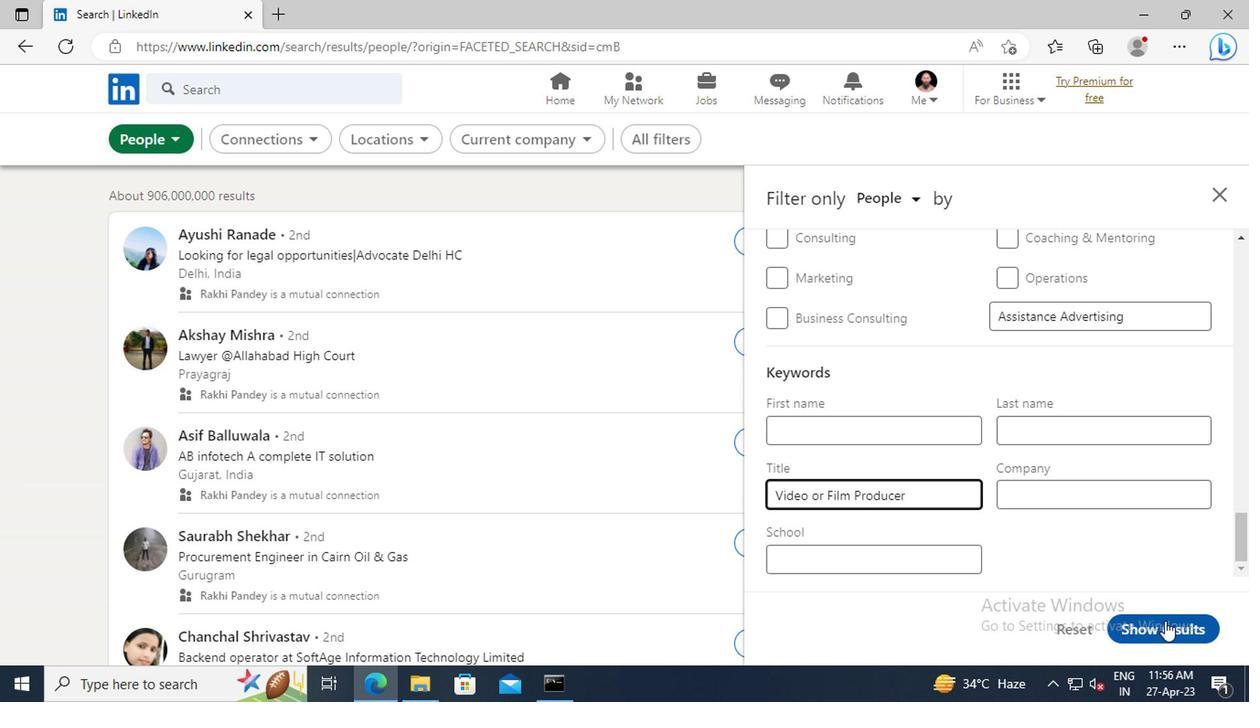 
